 Task: Find a place to stay in Rondonópolis, Brazil, from June 2 to June 15 for 2 guests, with a price range of ₹10,000 to ₹15,000, and apply filters for Superhost, English-speaking host, 1 bedroom, 1 bed, 1 bathroom, hotel type, kitchen amenity, and Instant Book option.
Action: Mouse moved to (431, 121)
Screenshot: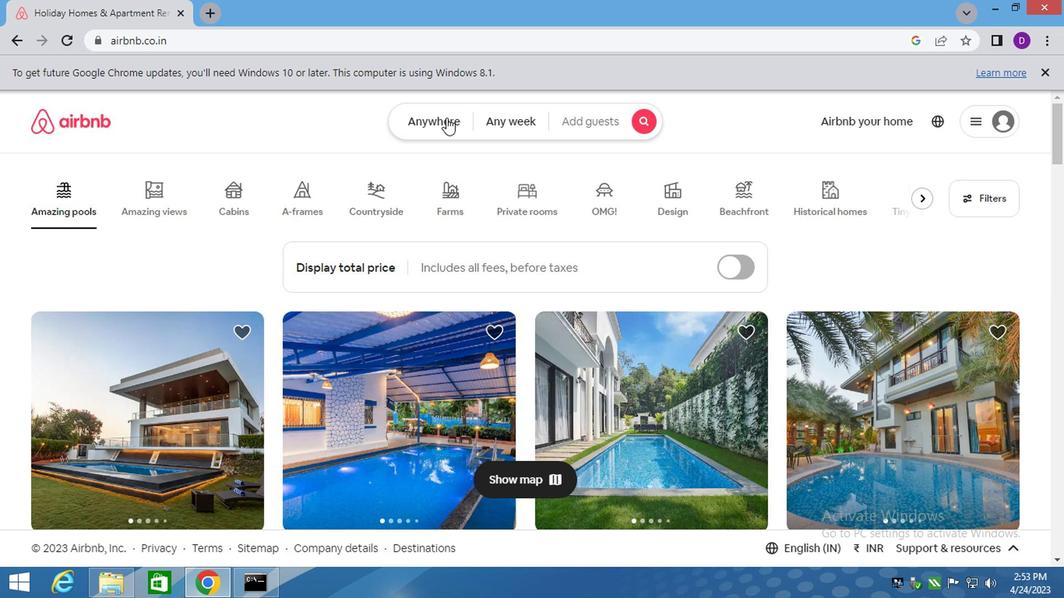 
Action: Mouse pressed left at (431, 121)
Screenshot: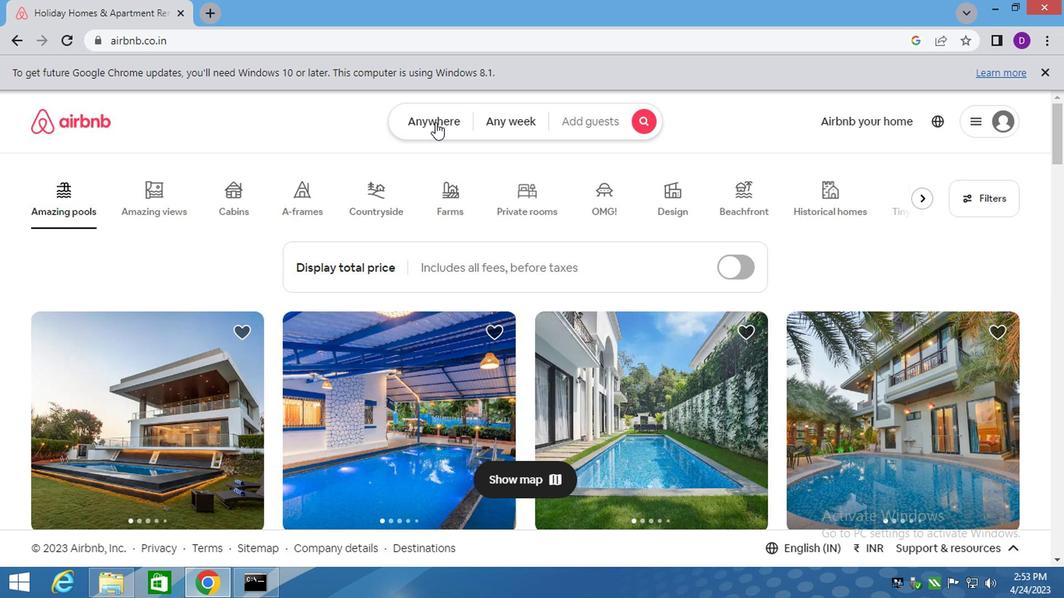 
Action: Mouse moved to (299, 180)
Screenshot: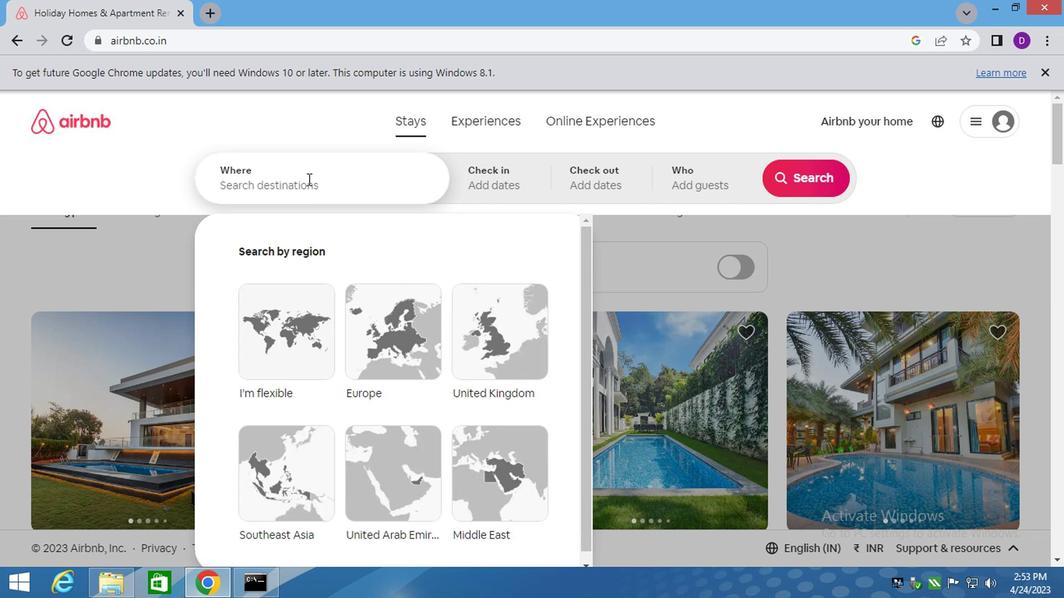 
Action: Mouse pressed left at (299, 180)
Screenshot: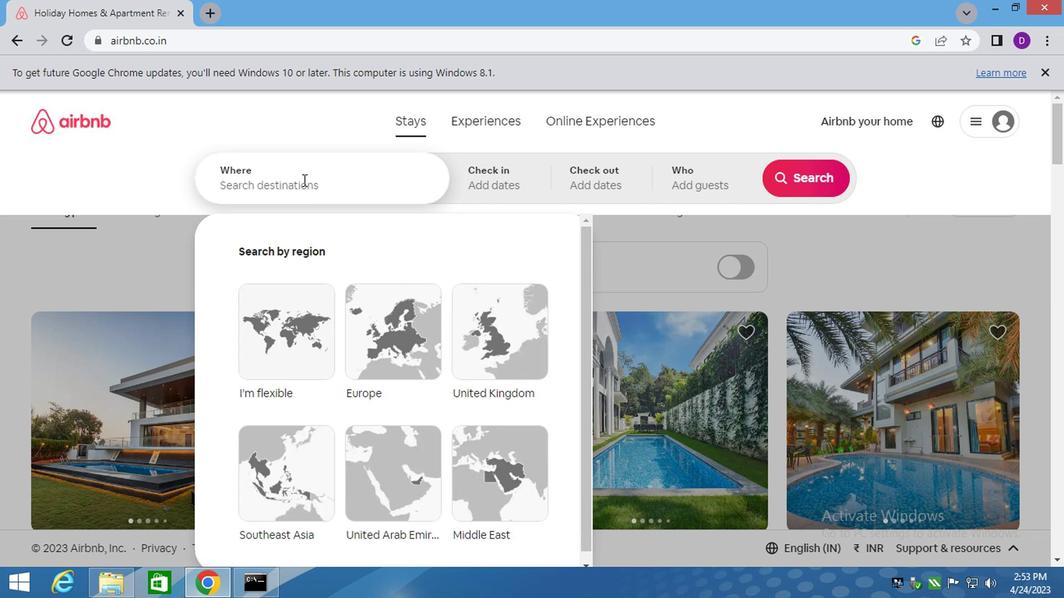 
Action: Key pressed ronbonopolis,<Key.space><Key.shift>BRAZIL<Key.enter>
Screenshot: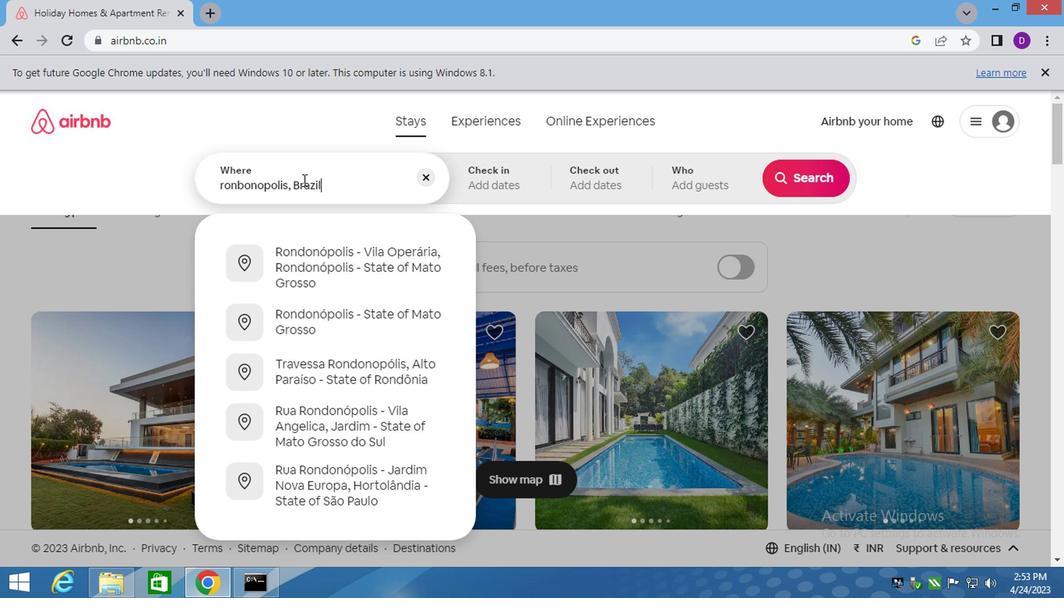 
Action: Mouse moved to (790, 304)
Screenshot: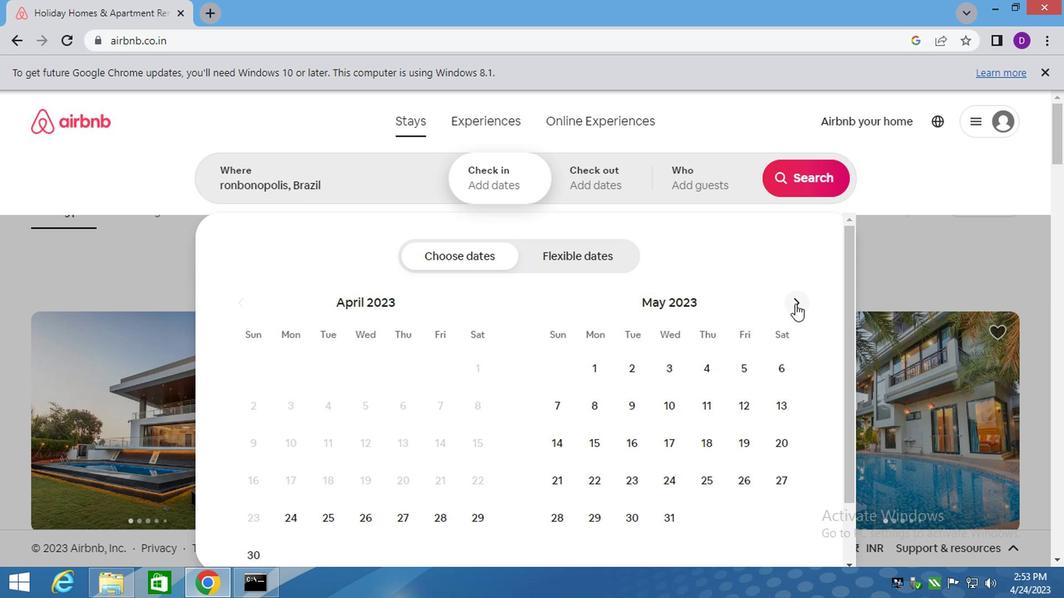 
Action: Mouse pressed left at (790, 304)
Screenshot: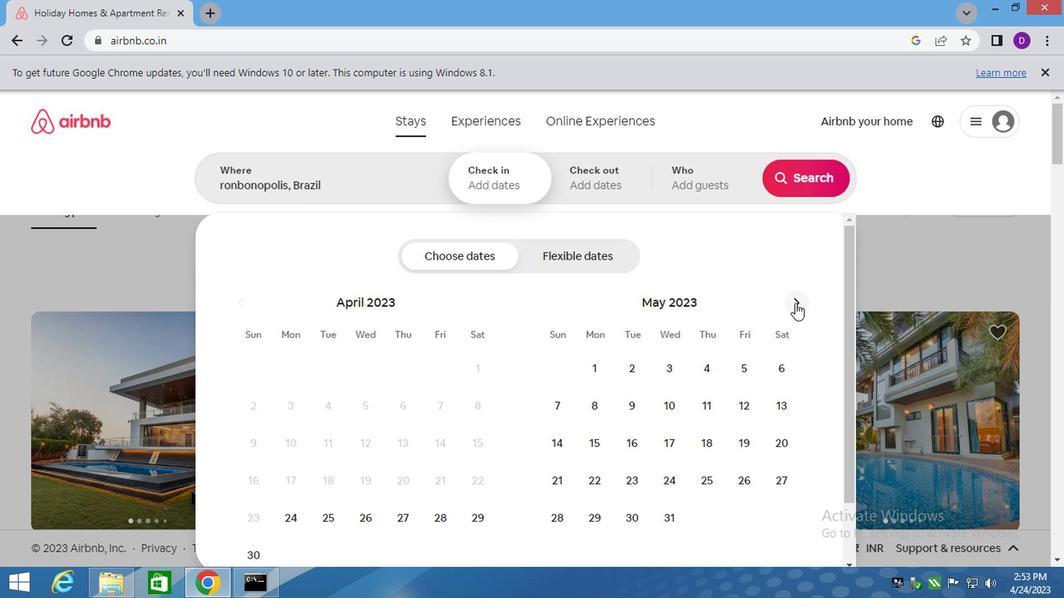 
Action: Mouse moved to (739, 378)
Screenshot: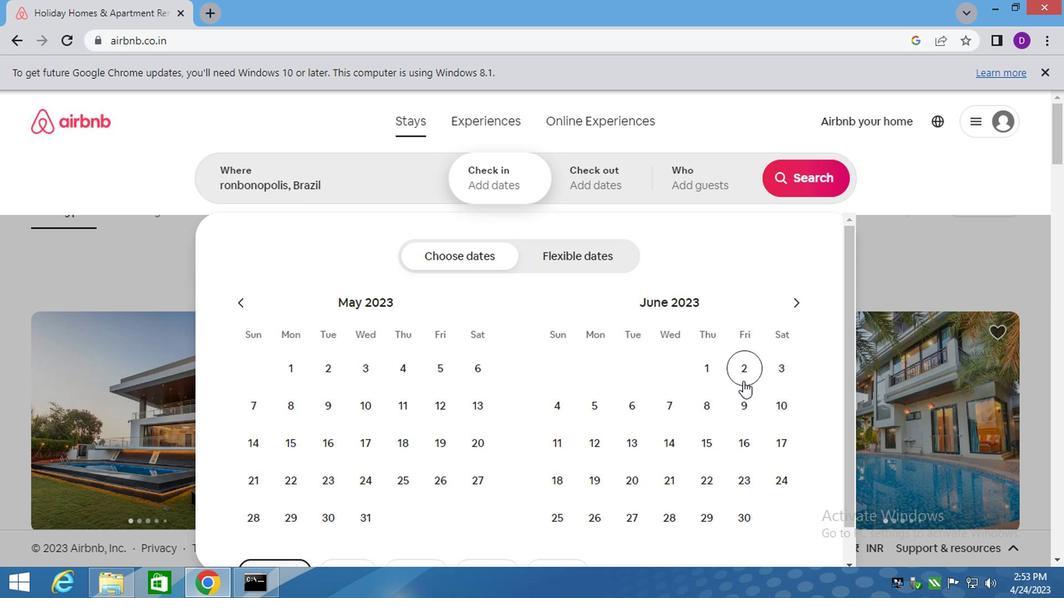 
Action: Mouse pressed left at (739, 378)
Screenshot: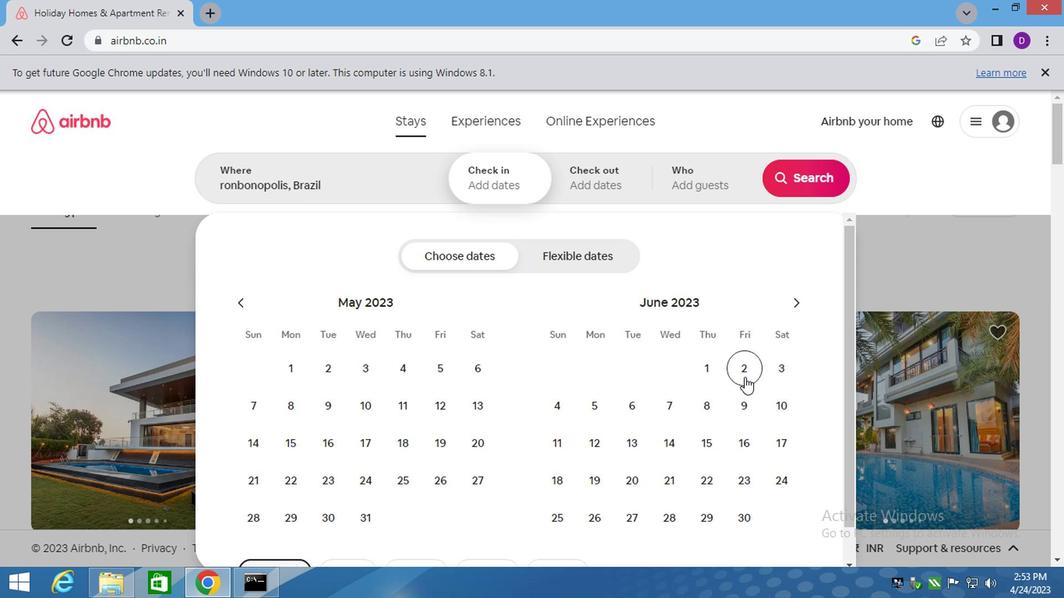 
Action: Mouse moved to (708, 441)
Screenshot: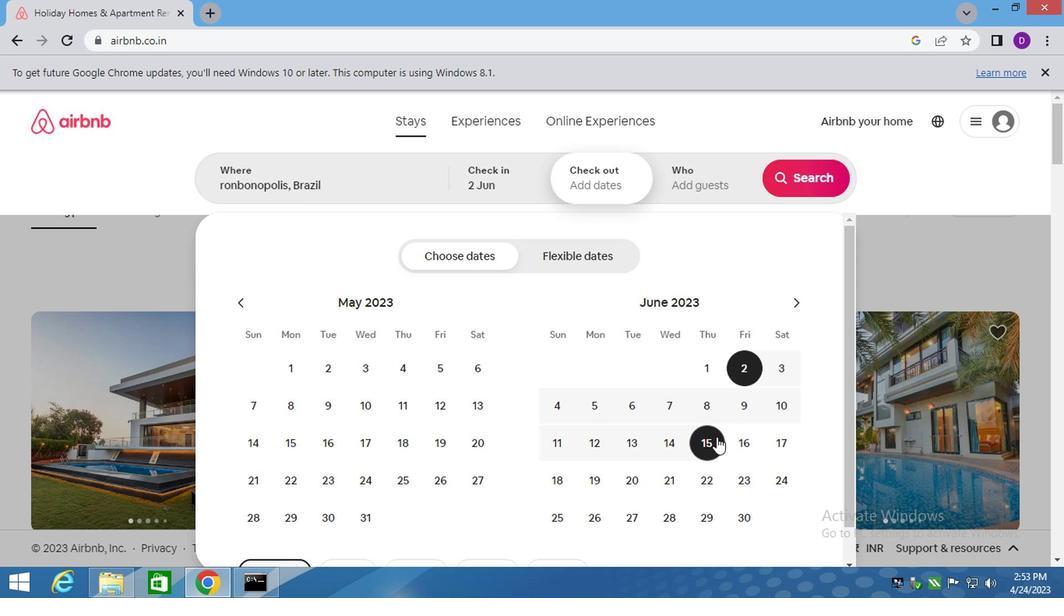 
Action: Mouse pressed left at (708, 441)
Screenshot: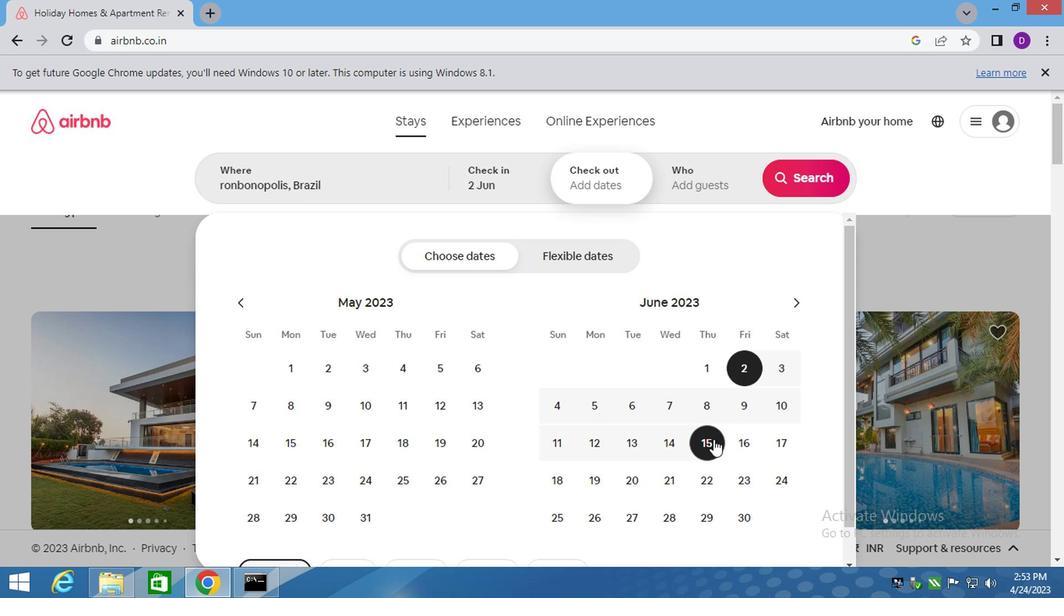 
Action: Mouse moved to (676, 180)
Screenshot: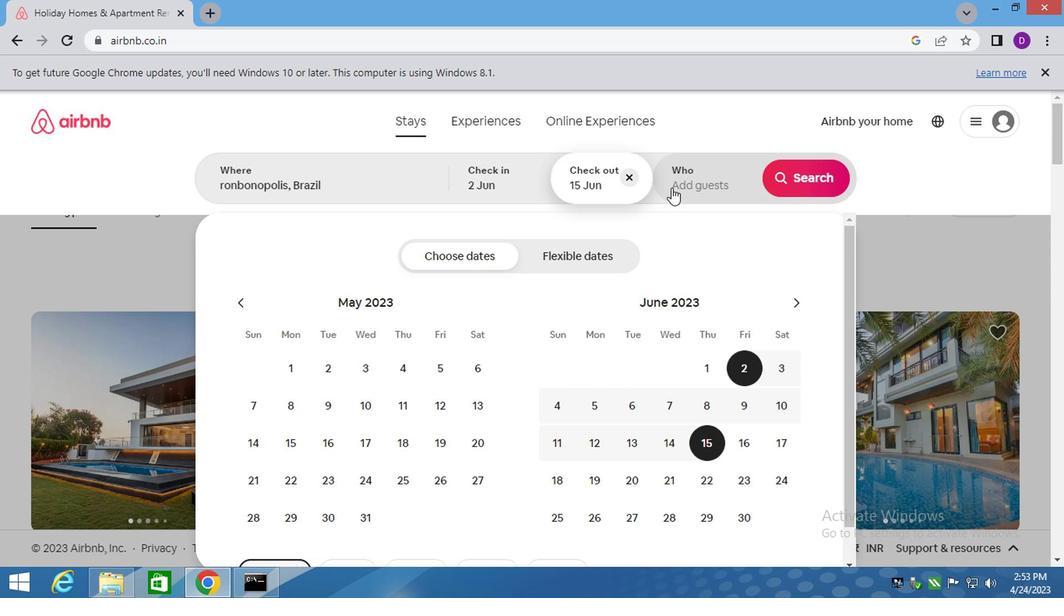 
Action: Mouse pressed left at (676, 180)
Screenshot: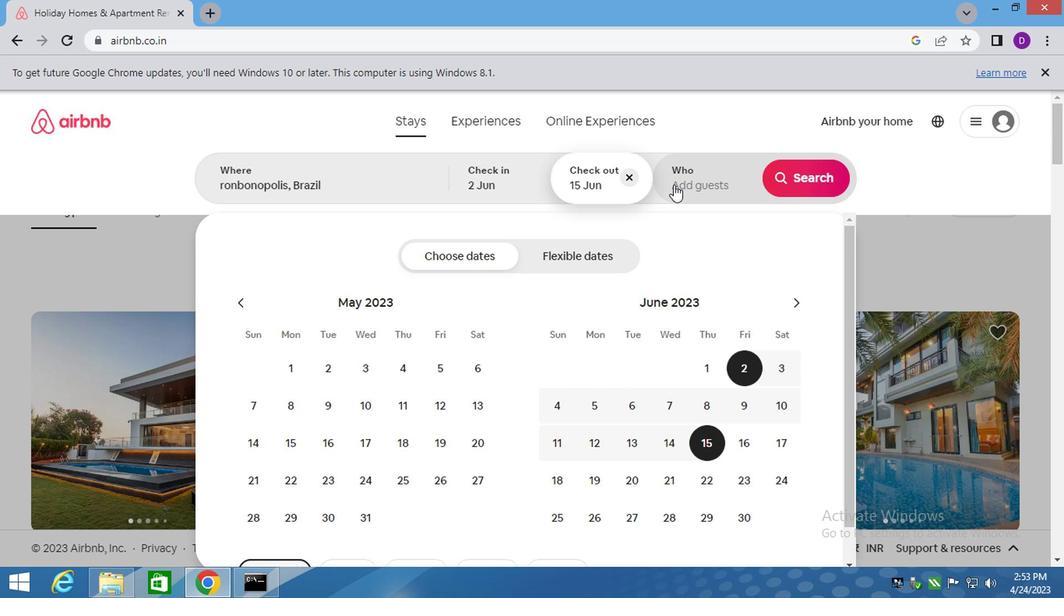 
Action: Mouse moved to (809, 265)
Screenshot: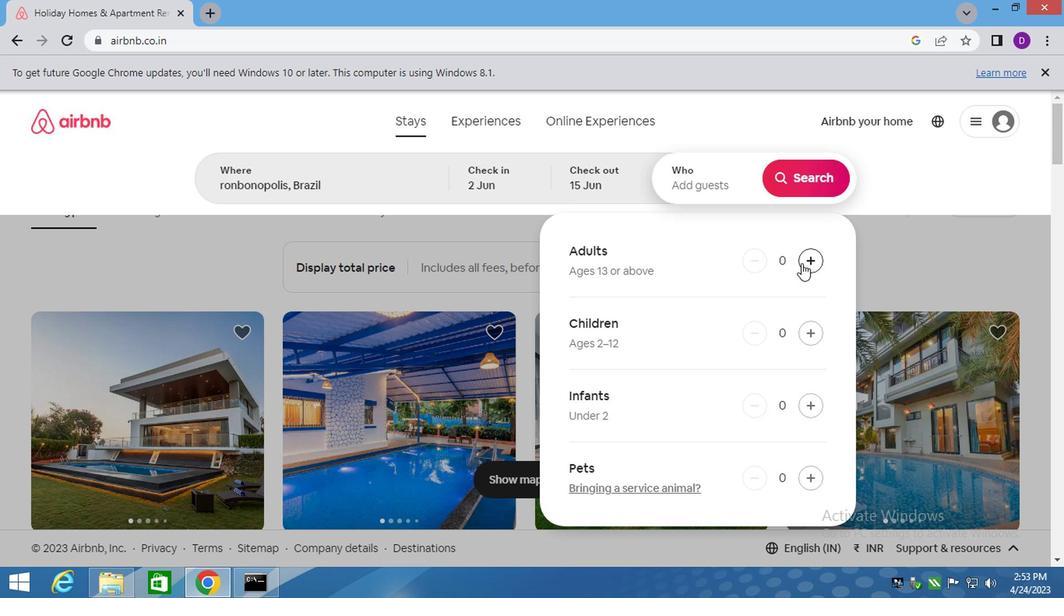
Action: Mouse pressed left at (809, 265)
Screenshot: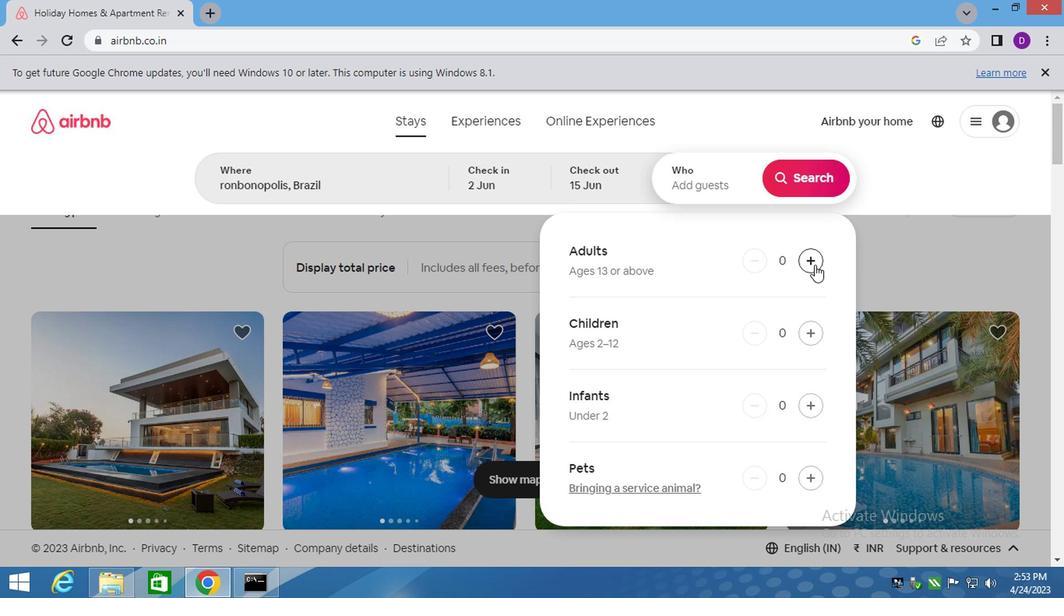 
Action: Mouse pressed left at (809, 265)
Screenshot: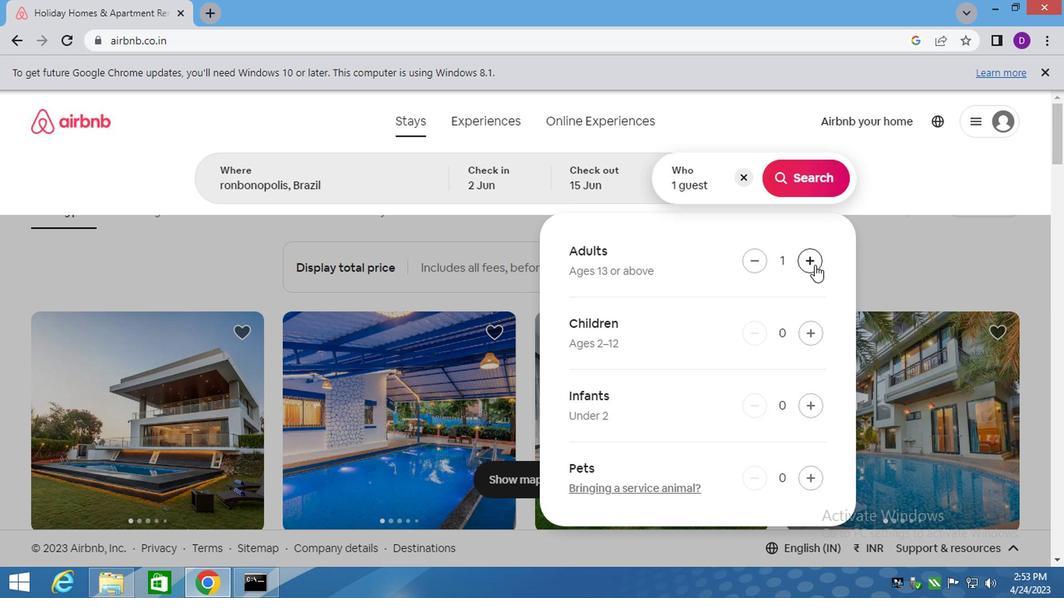 
Action: Mouse moved to (803, 483)
Screenshot: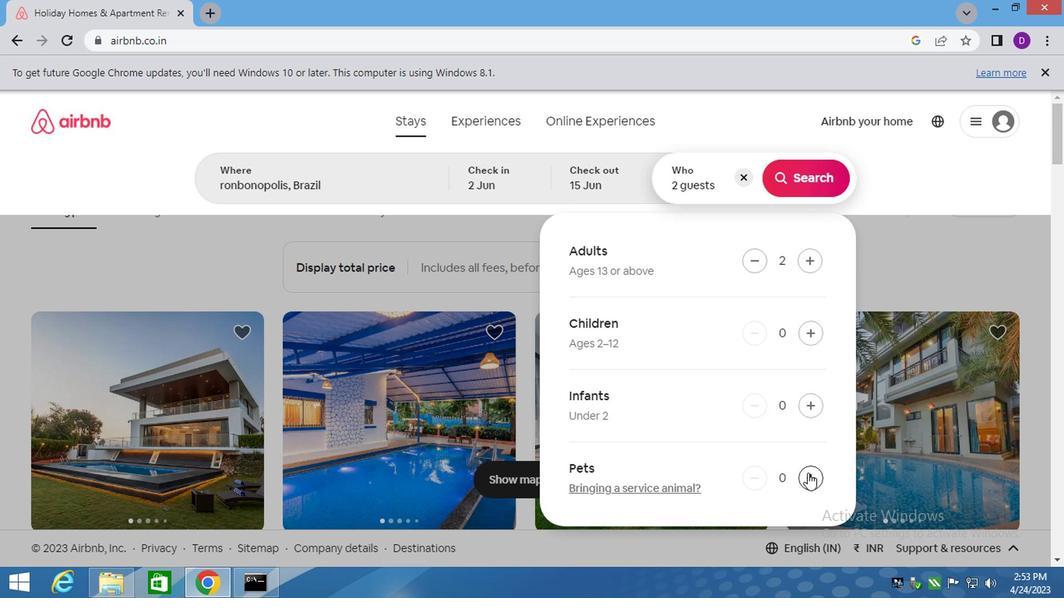 
Action: Mouse pressed left at (803, 483)
Screenshot: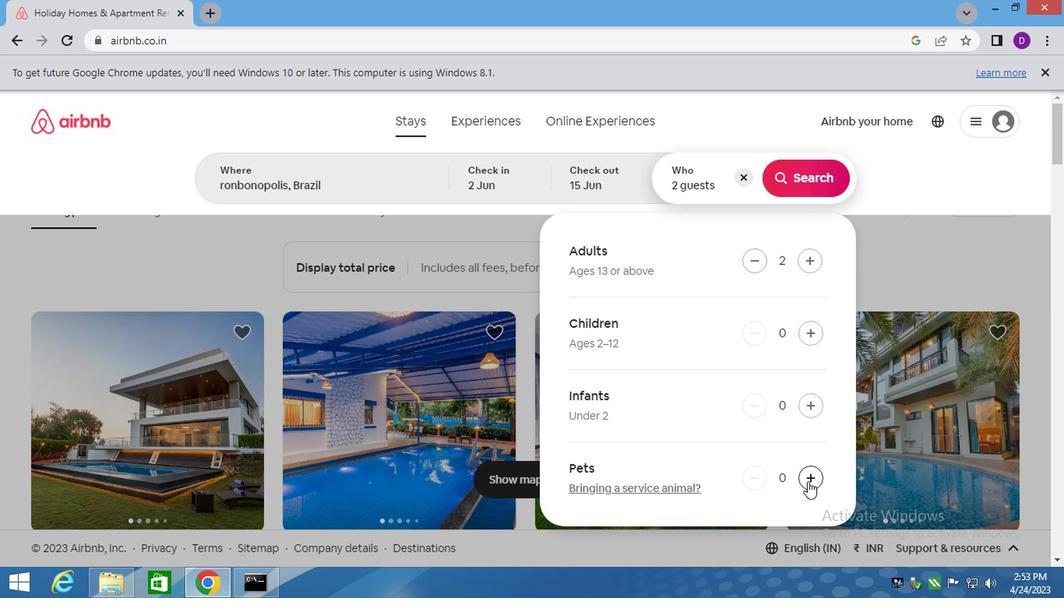 
Action: Mouse moved to (809, 184)
Screenshot: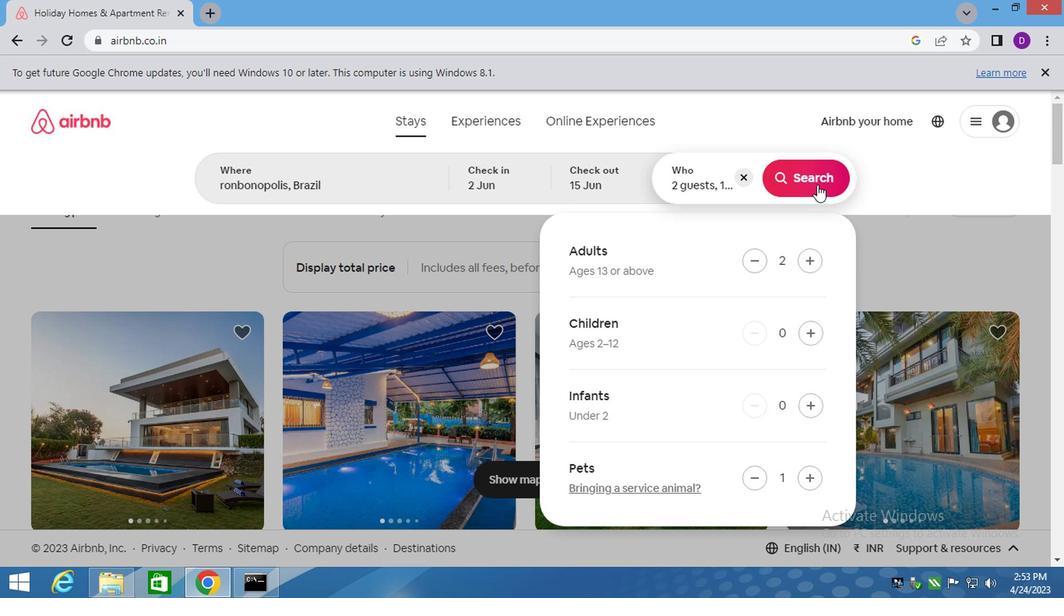 
Action: Mouse pressed left at (809, 184)
Screenshot: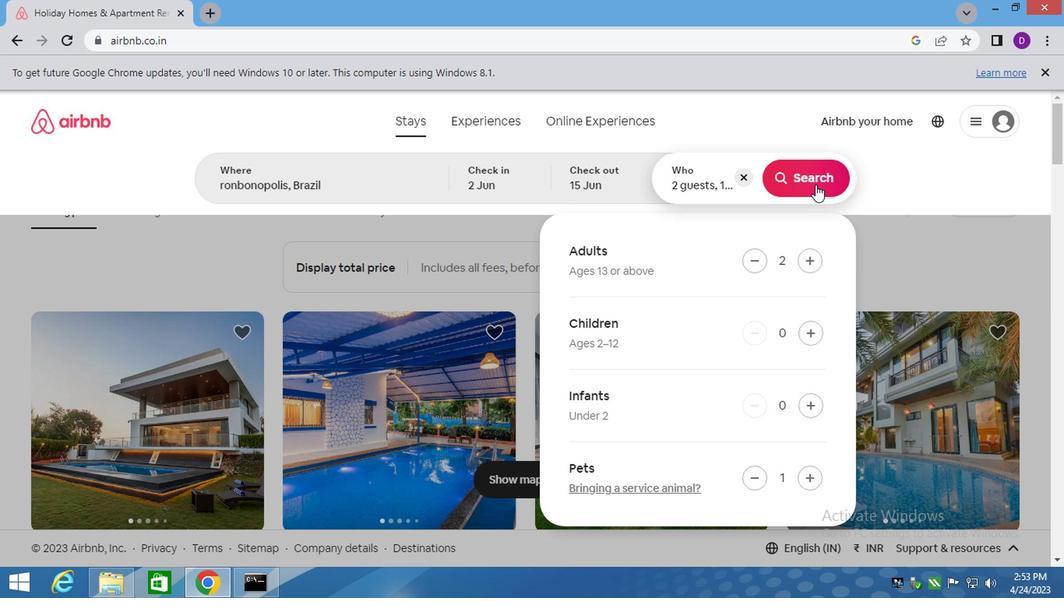 
Action: Mouse moved to (1000, 183)
Screenshot: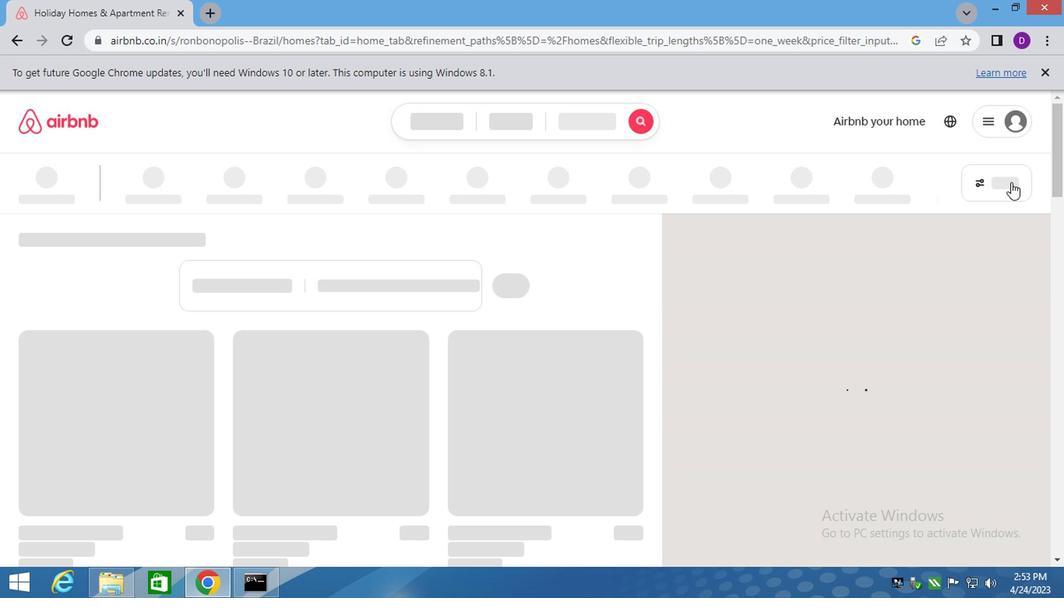 
Action: Mouse pressed left at (1000, 183)
Screenshot: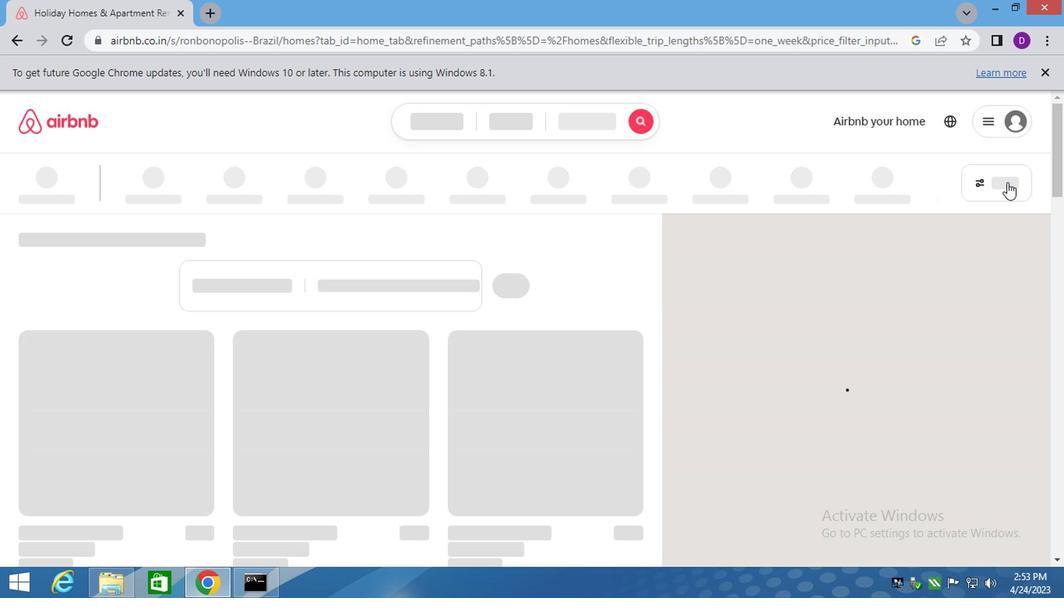 
Action: Mouse moved to (312, 434)
Screenshot: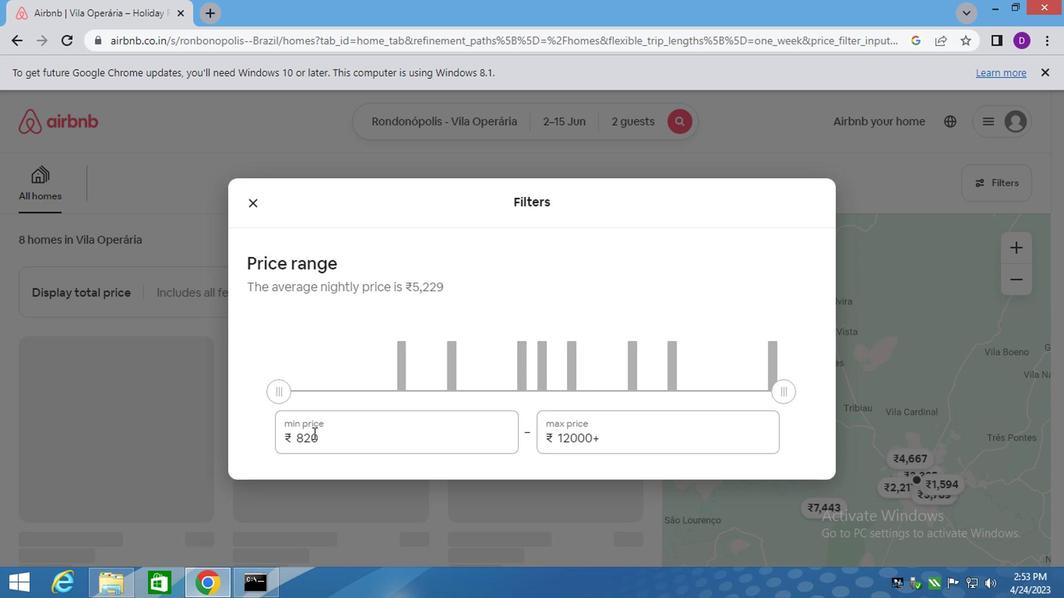 
Action: Mouse pressed left at (312, 434)
Screenshot: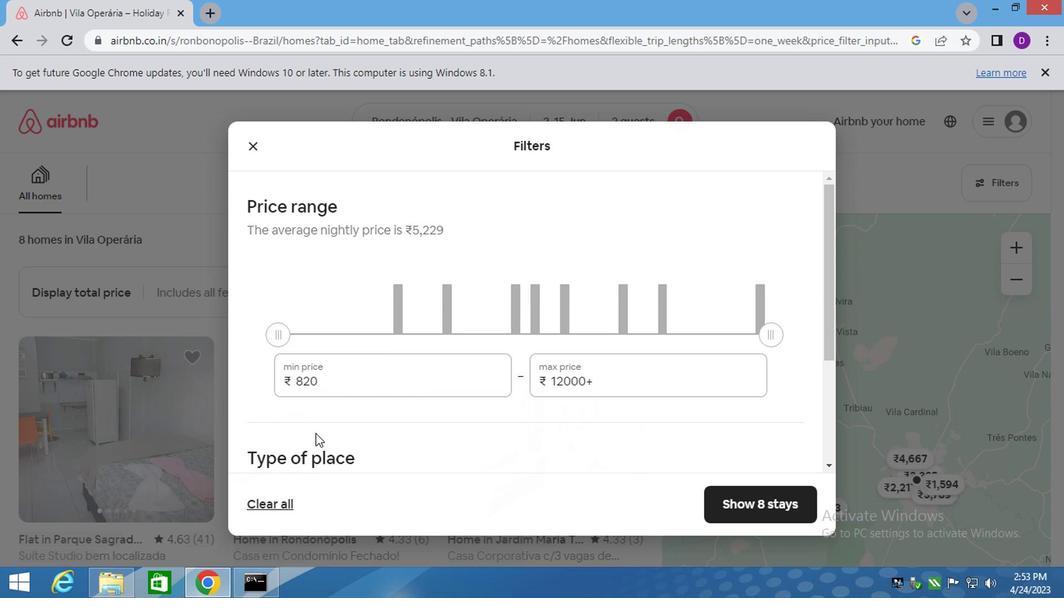 
Action: Mouse moved to (320, 370)
Screenshot: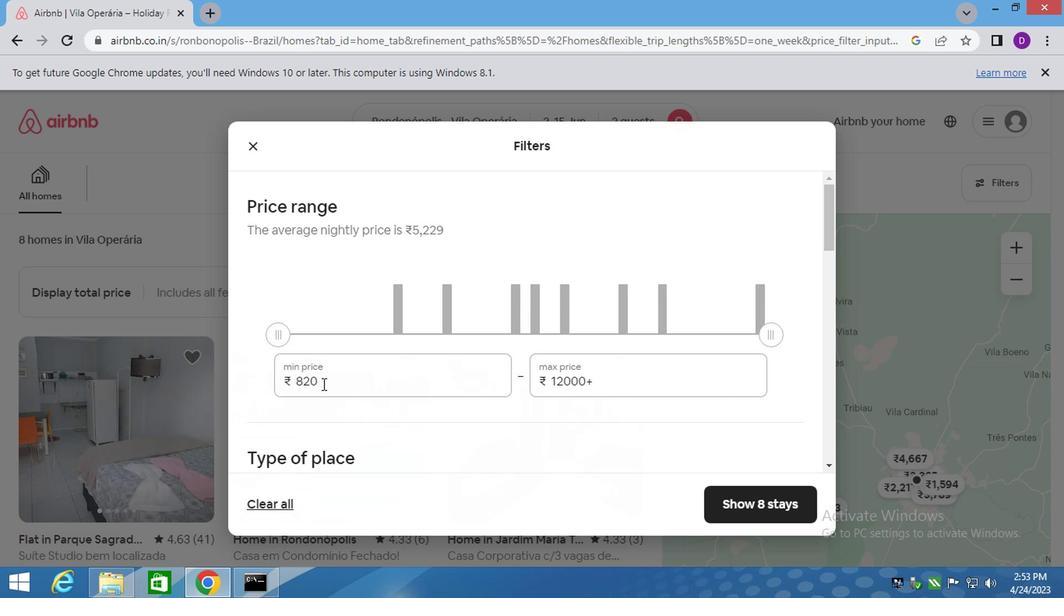 
Action: Mouse pressed left at (320, 370)
Screenshot: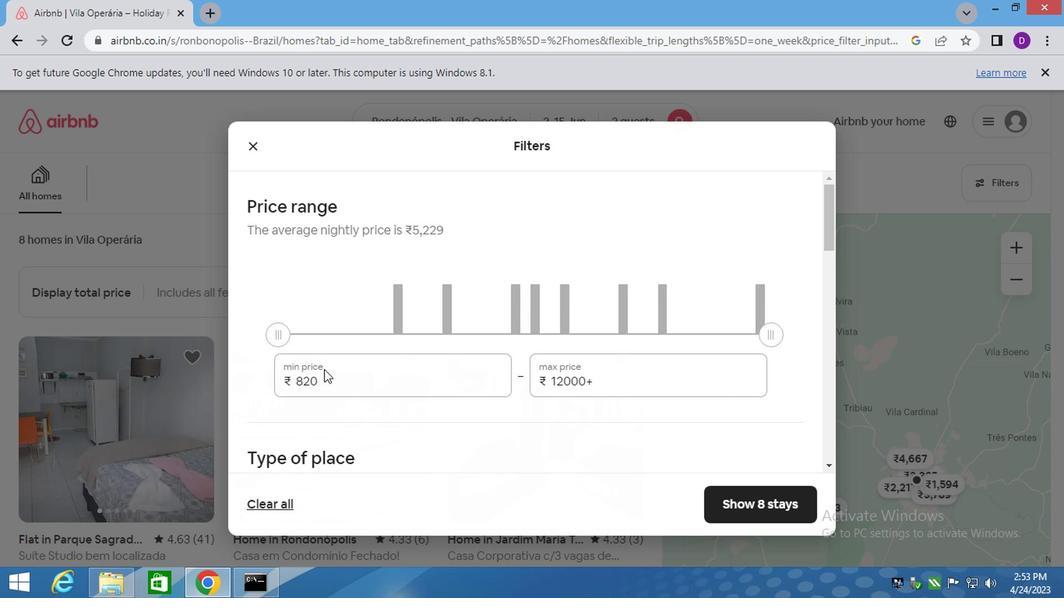 
Action: Mouse moved to (318, 380)
Screenshot: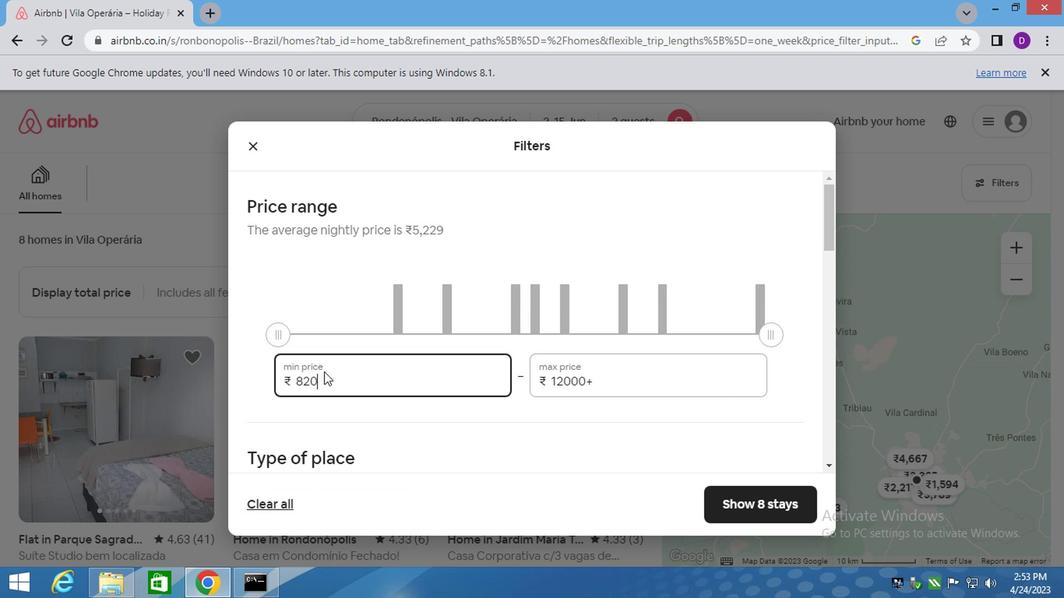 
Action: Mouse pressed left at (318, 380)
Screenshot: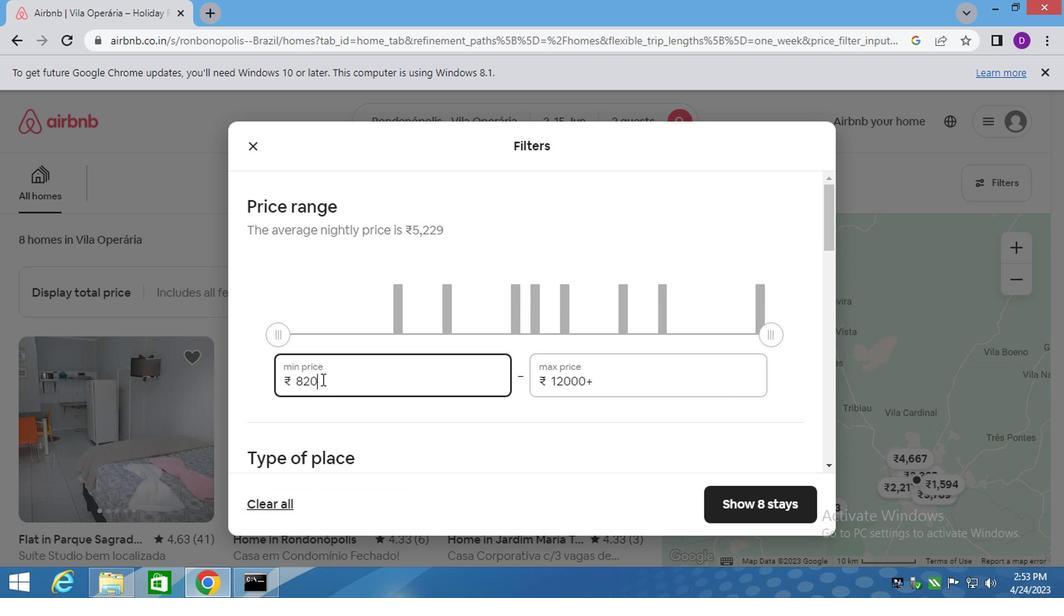 
Action: Mouse pressed left at (318, 380)
Screenshot: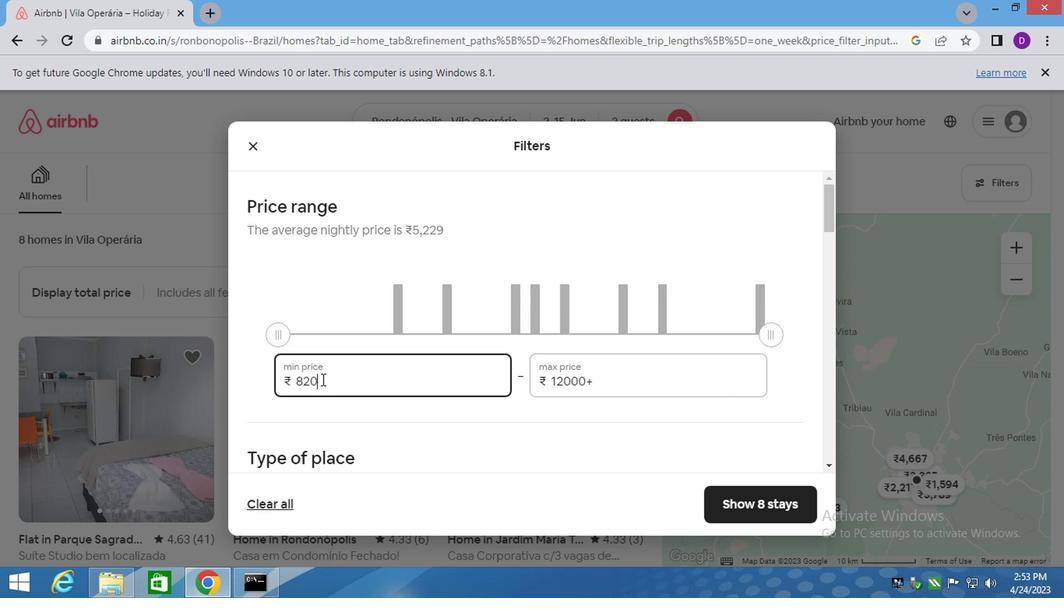 
Action: Mouse pressed left at (318, 380)
Screenshot: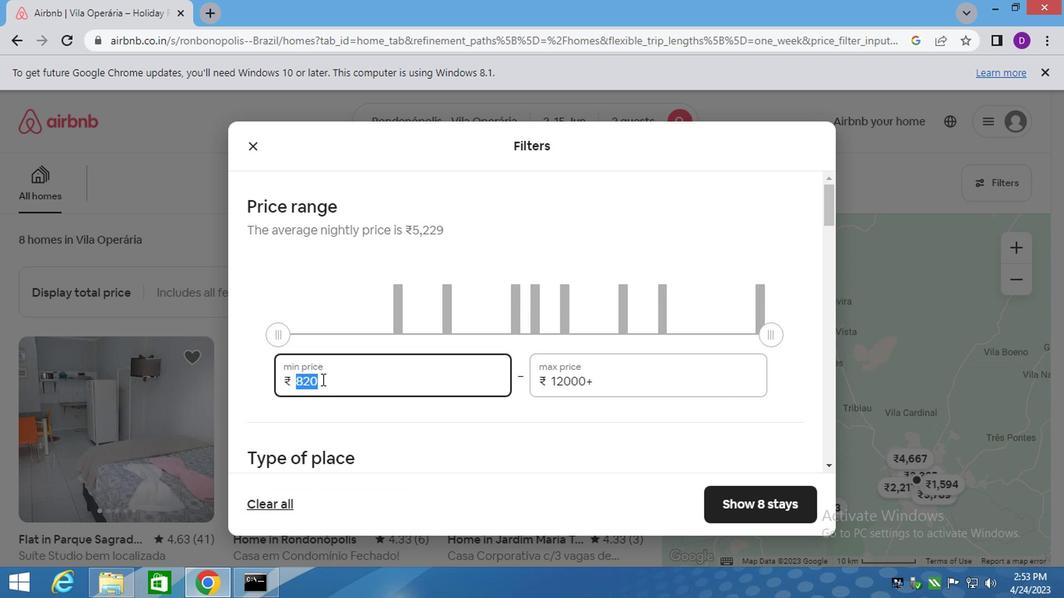 
Action: Key pressed 10
Screenshot: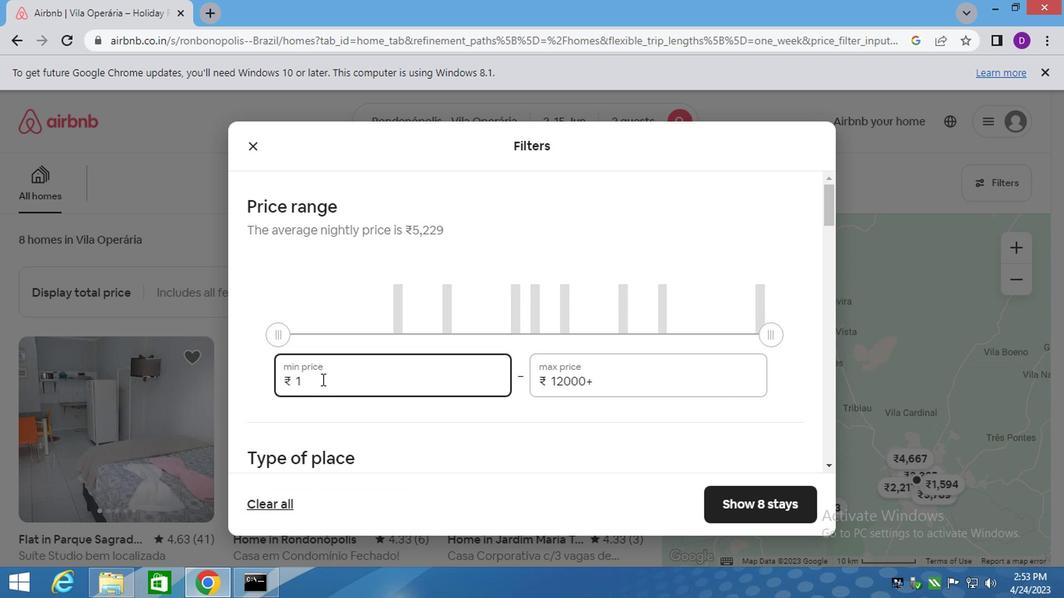 
Action: Mouse moved to (321, 382)
Screenshot: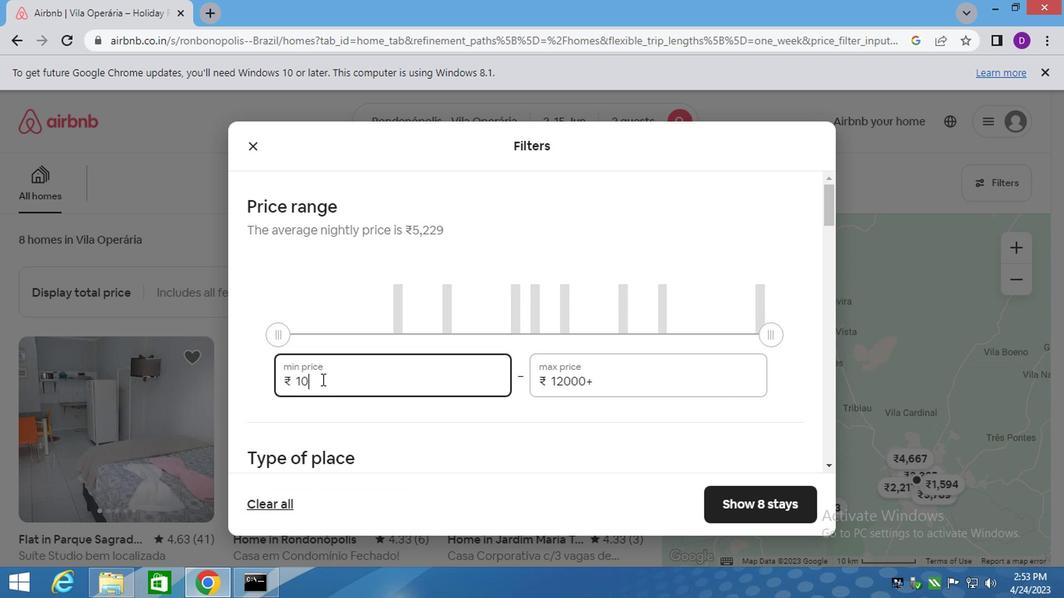 
Action: Key pressed 0 419, 489)
Screenshot: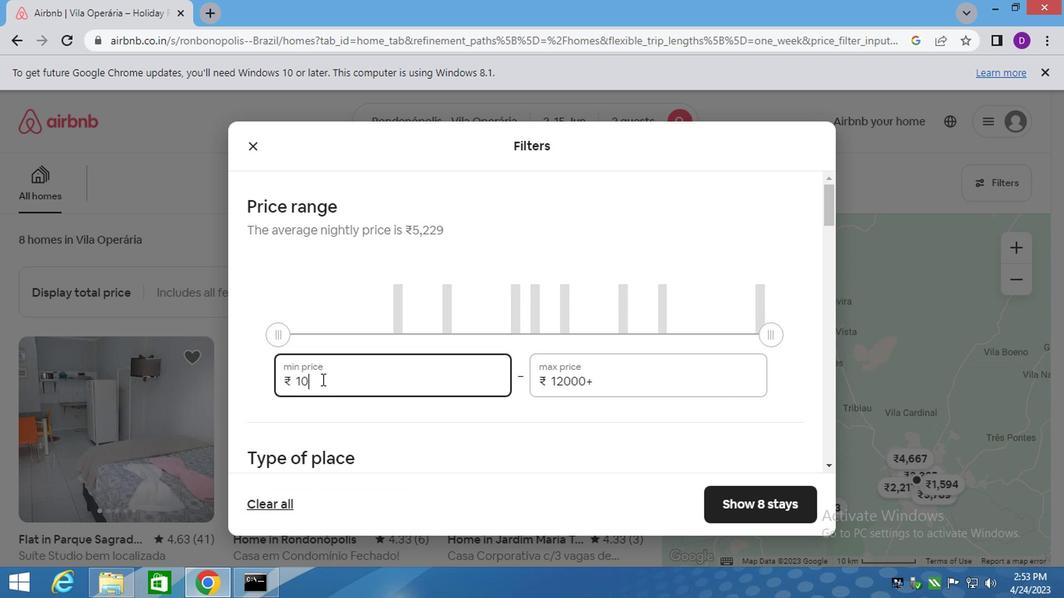 
Action: Mouse moved to (404, 382)
Screenshot: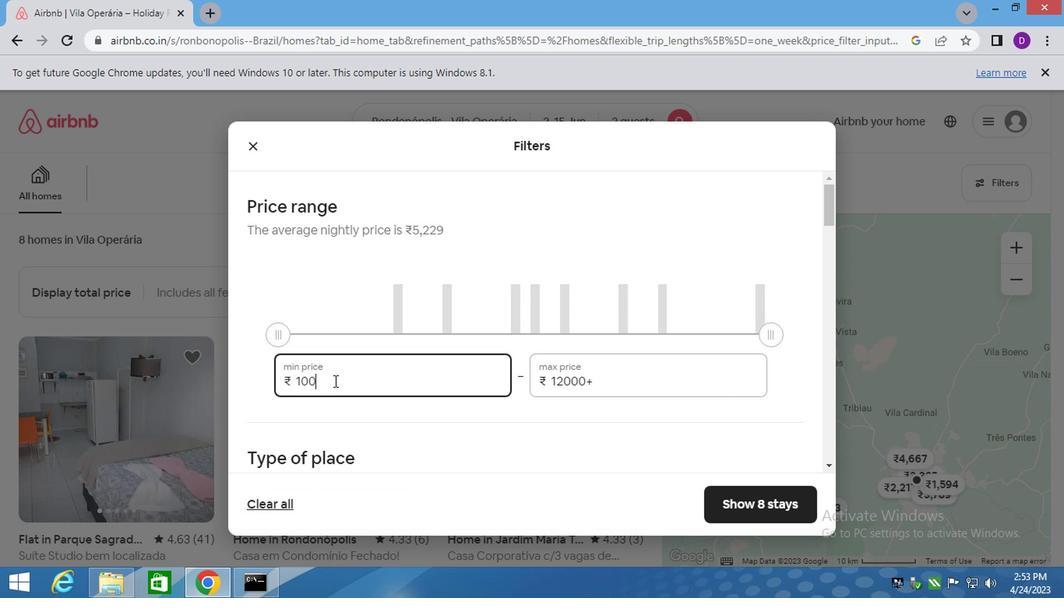 
Action: Key pressed 0
Screenshot: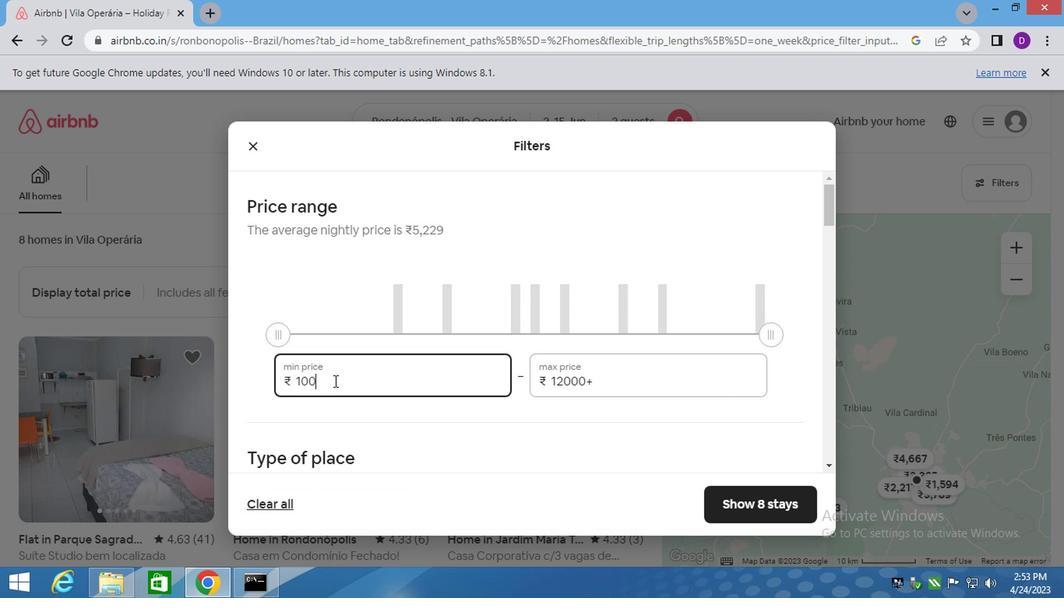 
Action: Mouse moved to (496, 382)
Screenshot: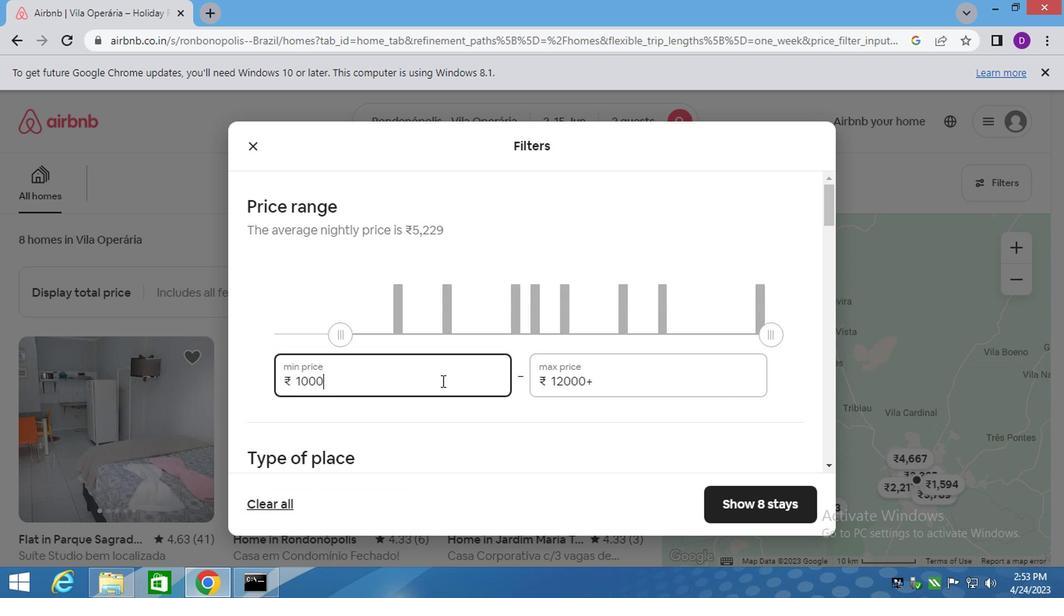
Action: Key pressed 0
Screenshot: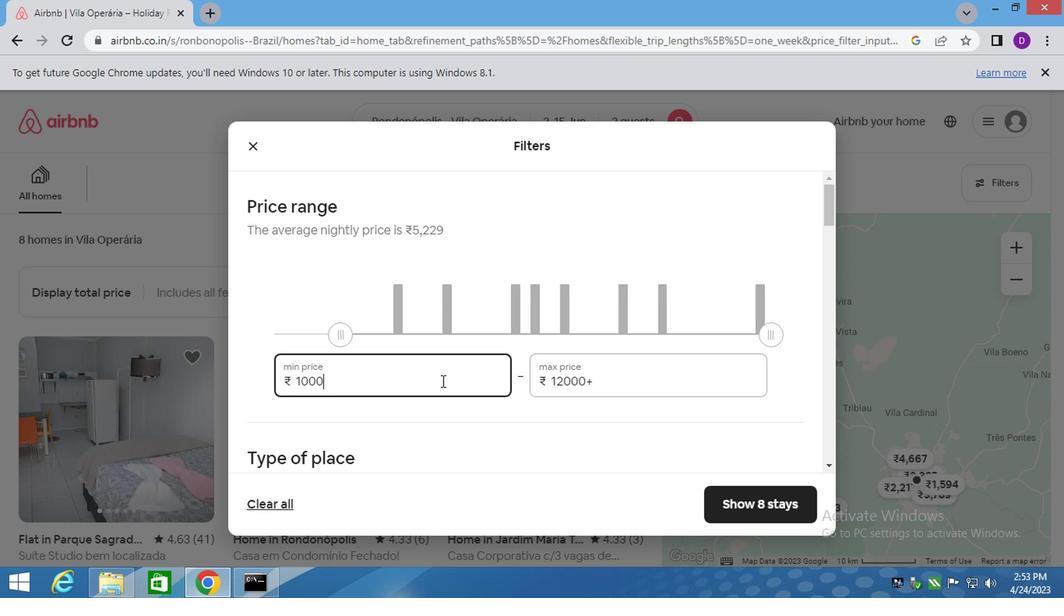 
Action: Mouse moved to (569, 382)
Screenshot: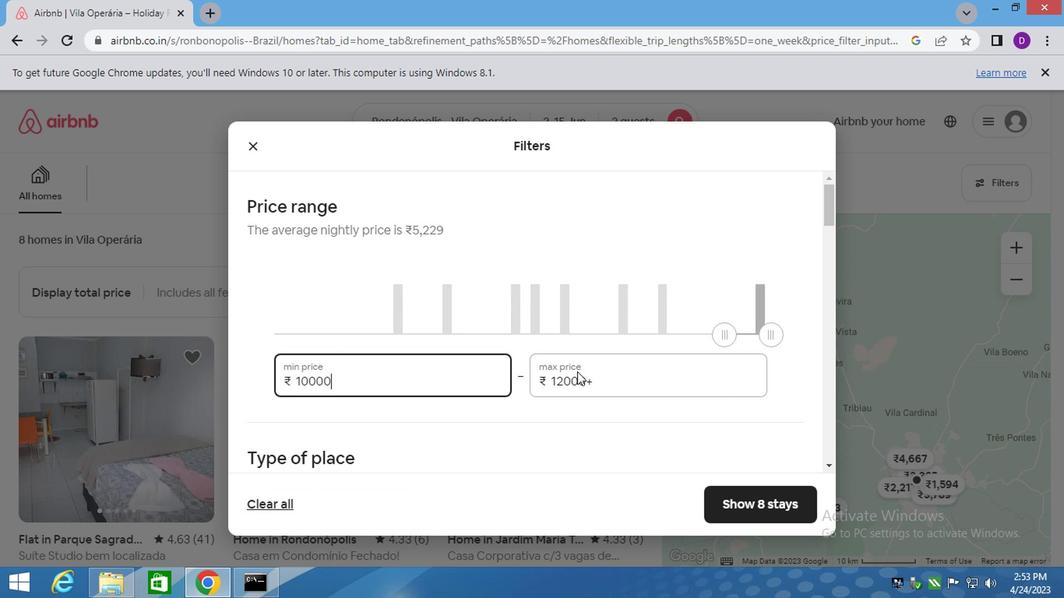 
Action: Mouse pressed left at (569, 382)
Screenshot: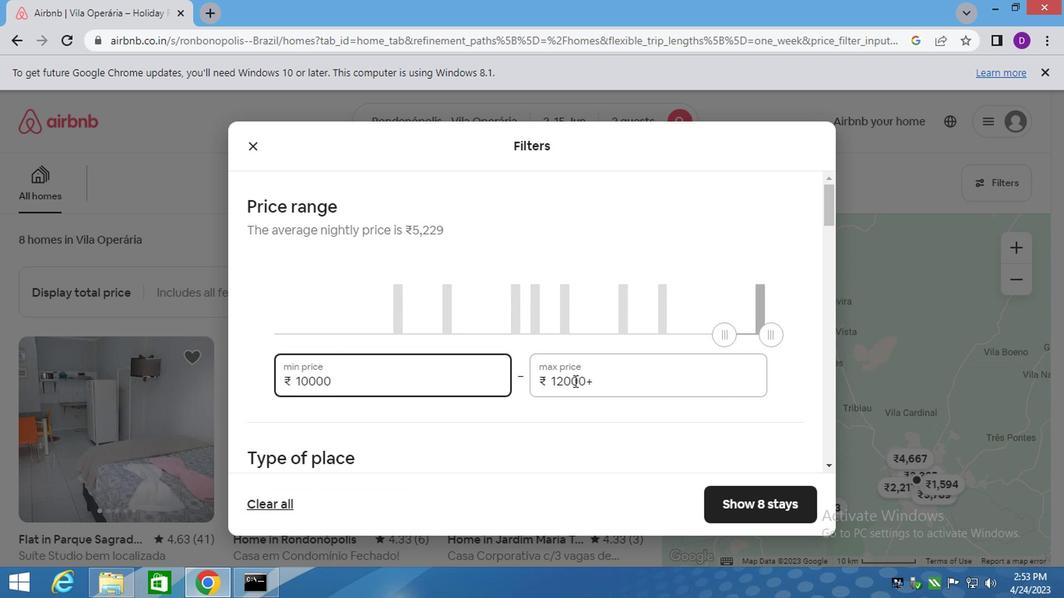 
Action: Mouse pressed left at (569, 382)
Screenshot: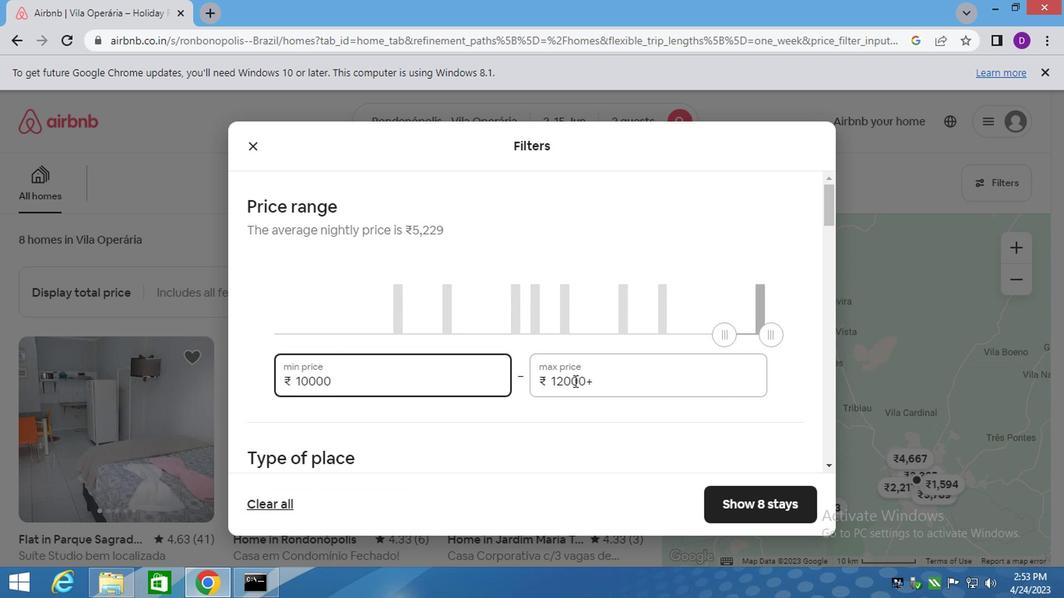 
Action: Mouse pressed left at (569, 382)
Screenshot: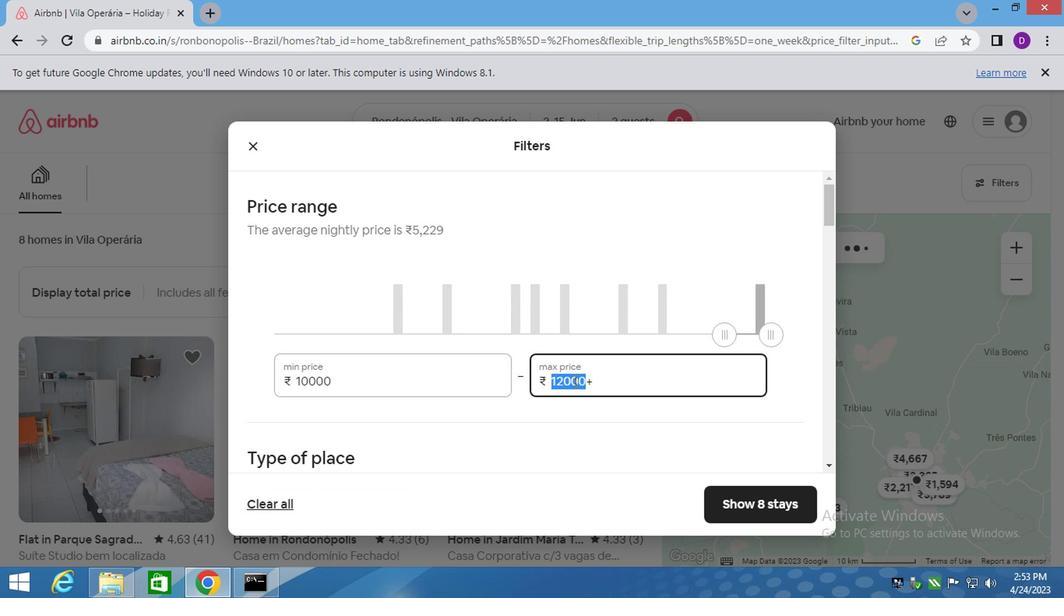 
Action: Key pressed 15000
Screenshot: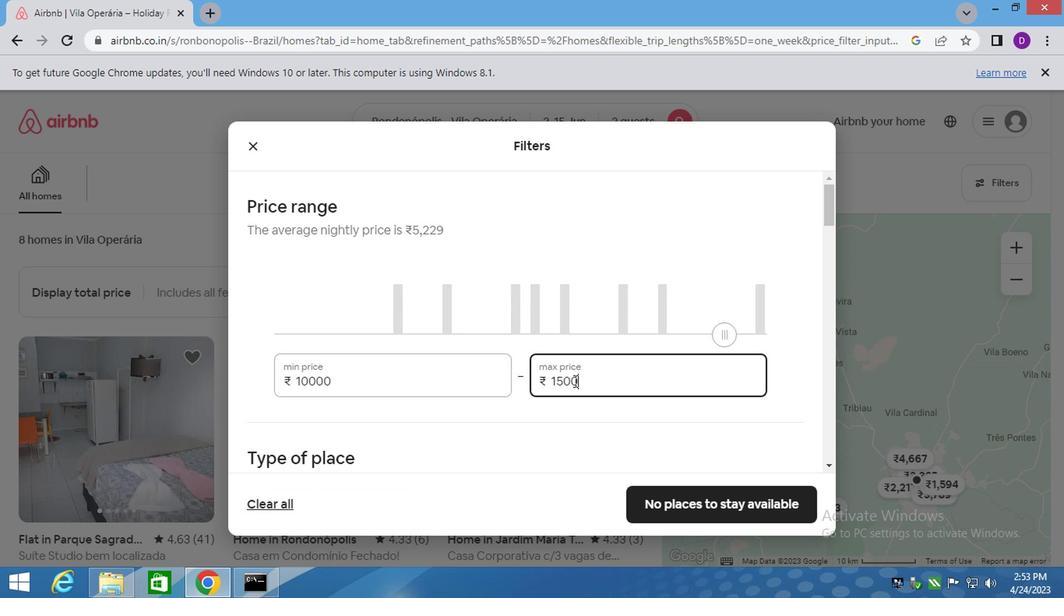 
Action: Mouse moved to (557, 382)
Screenshot: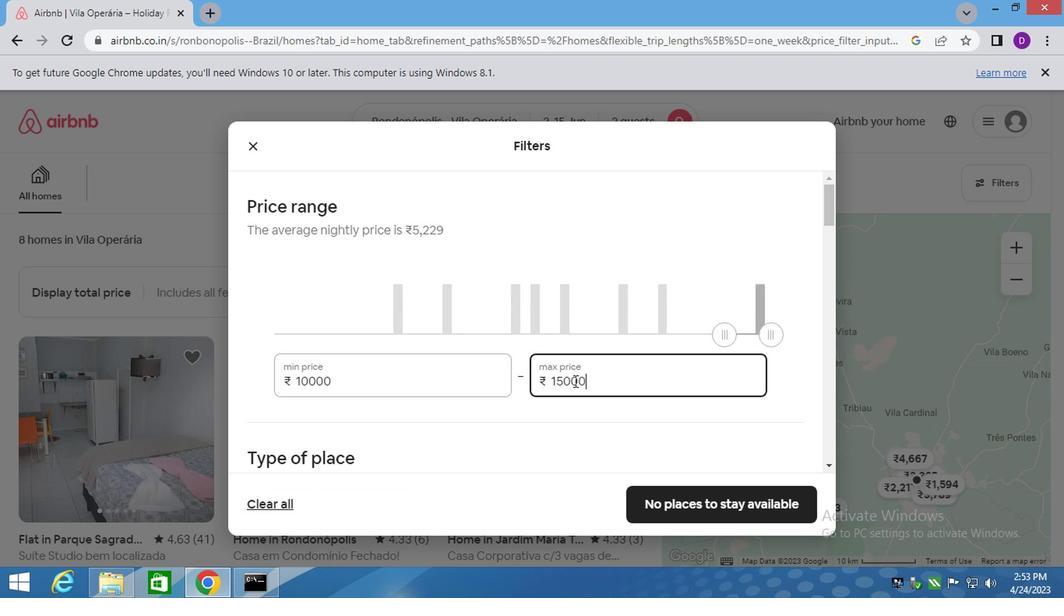 
Action: Mouse scrolled (557, 381) with delta (0, 0)
Screenshot: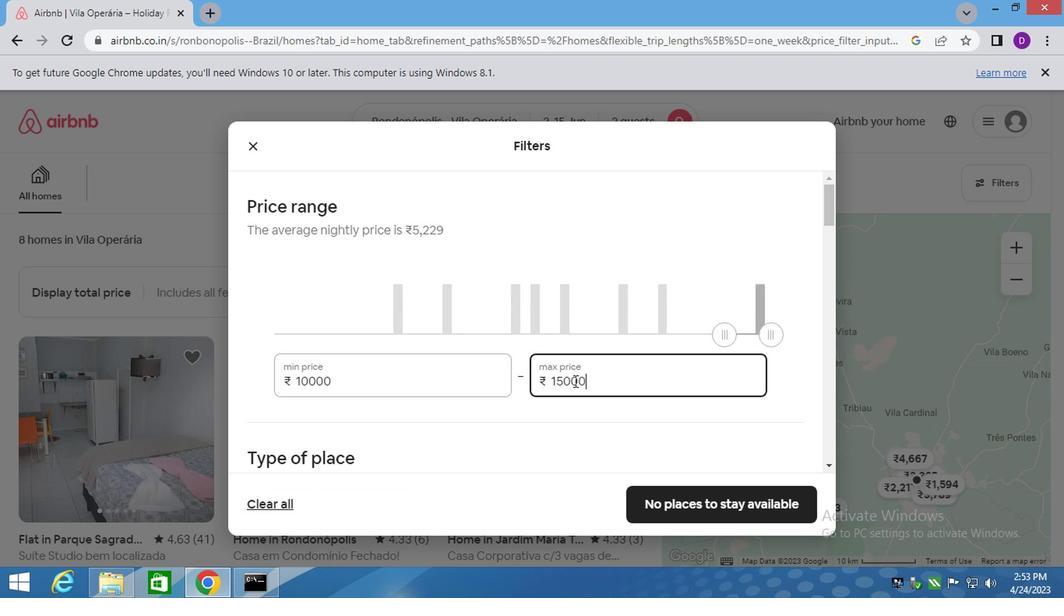
Action: Mouse moved to (529, 383)
Screenshot: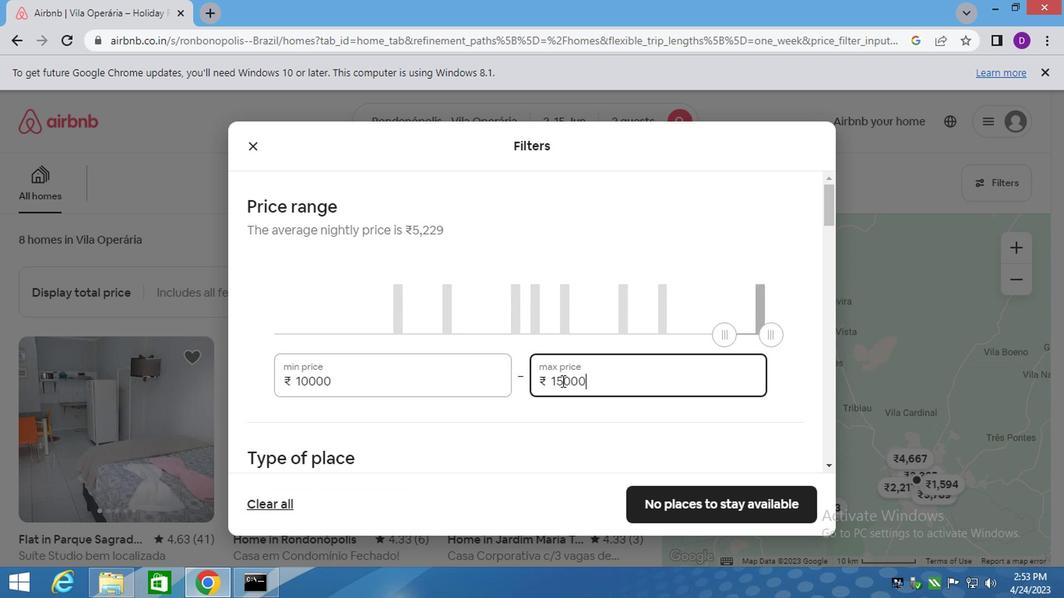 
Action: Mouse scrolled (530, 382) with delta (0, -1)
Screenshot: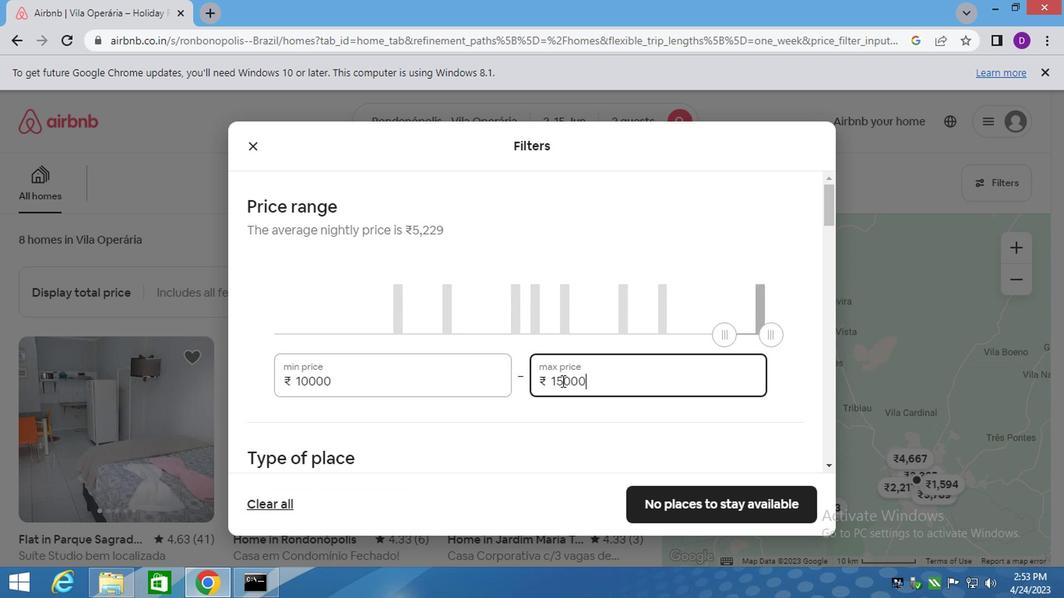 
Action: Mouse moved to (318, 358)
Screenshot: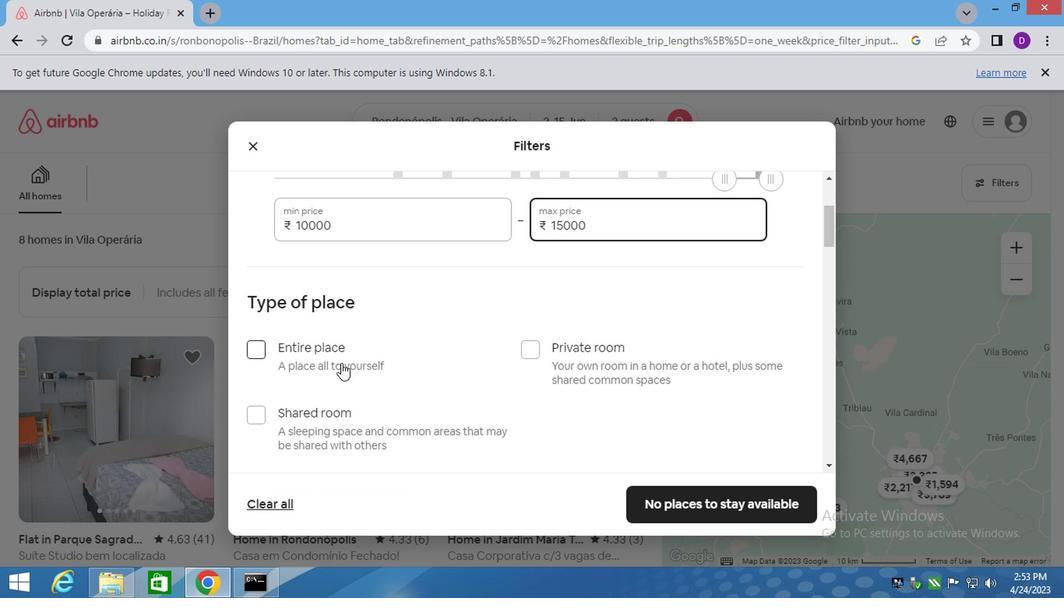 
Action: Mouse pressed left at (318, 358)
Screenshot: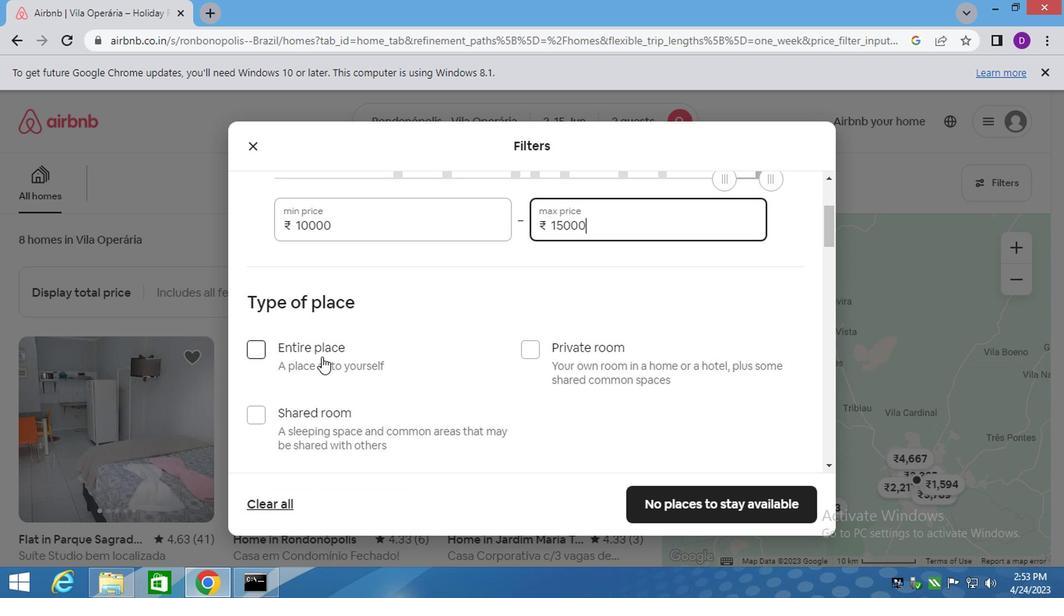 
Action: Mouse scrolled (318, 357) with delta (0, 0)
Screenshot: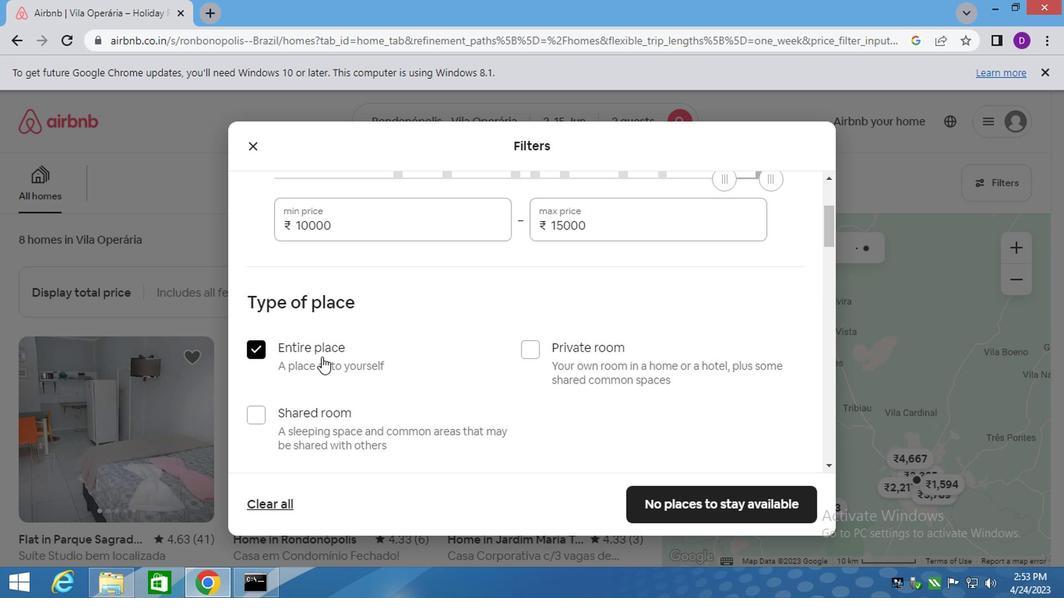 
Action: Mouse scrolled (318, 357) with delta (0, 0)
Screenshot: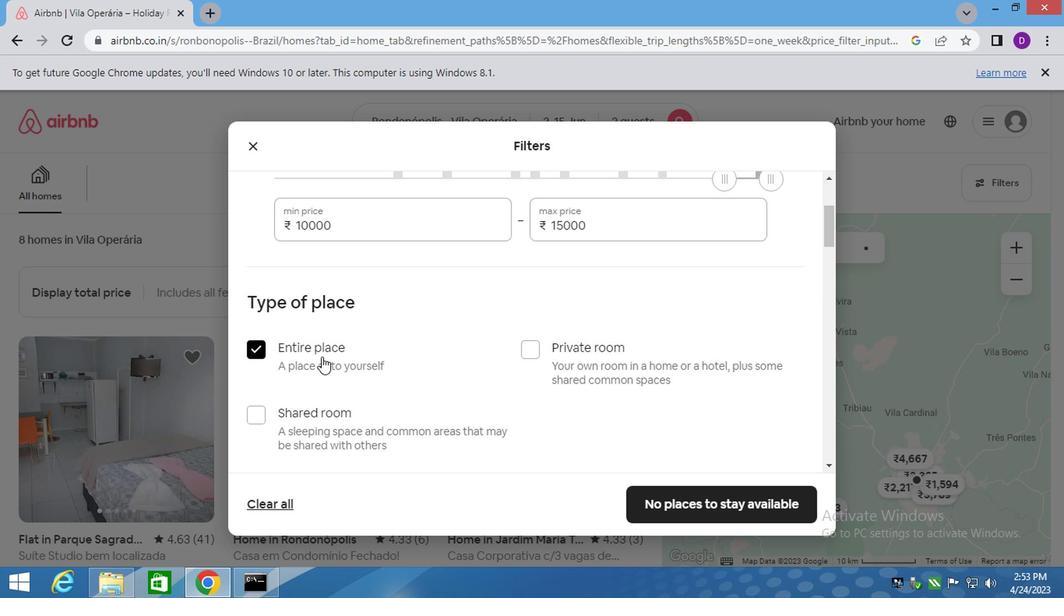 
Action: Mouse scrolled (318, 357) with delta (0, 0)
Screenshot: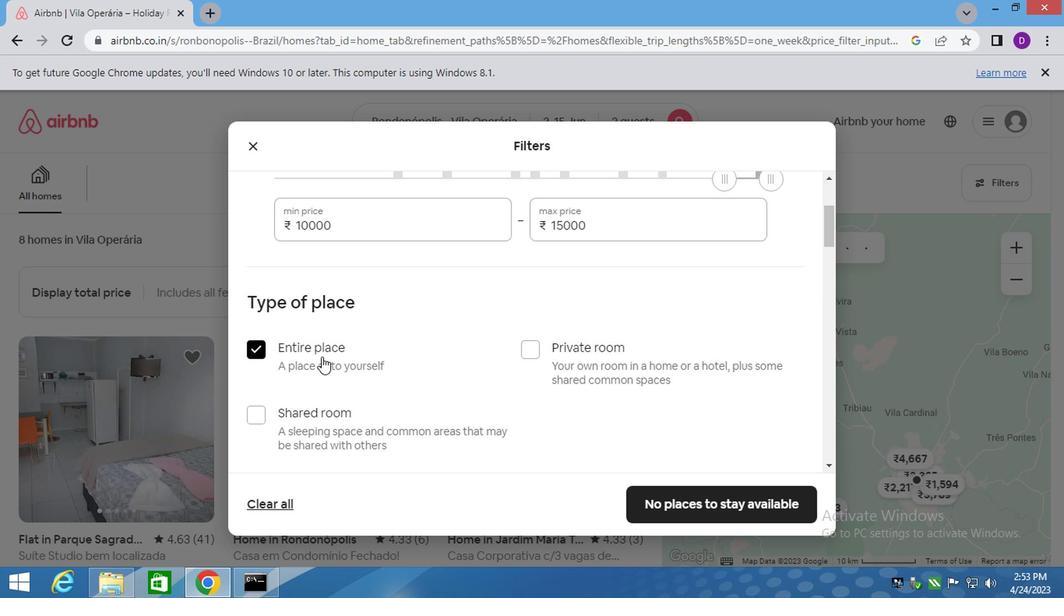 
Action: Mouse moved to (503, 389)
Screenshot: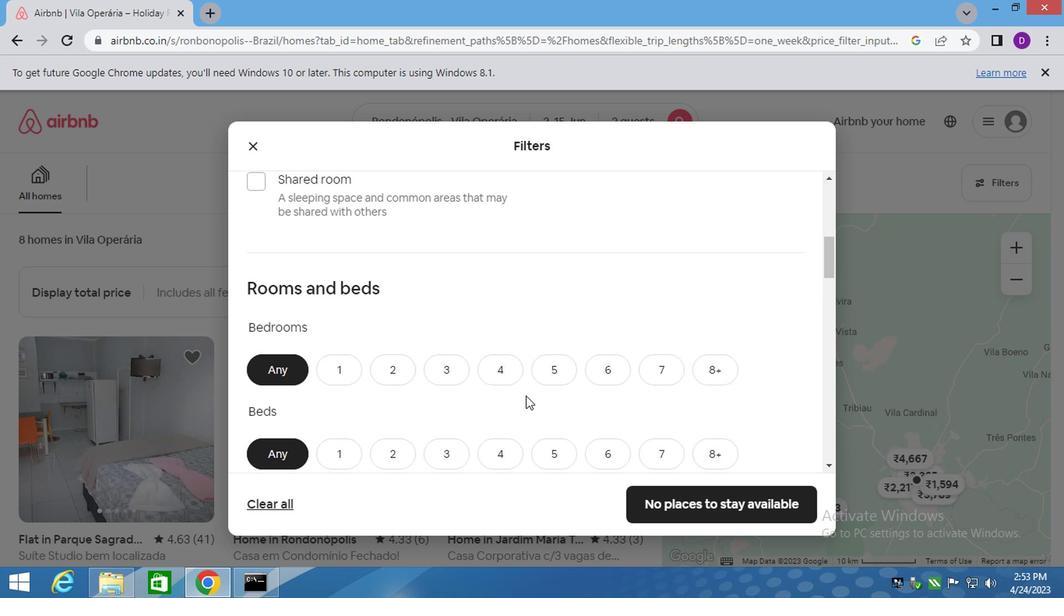 
Action: Mouse scrolled (503, 389) with delta (0, 0)
Screenshot: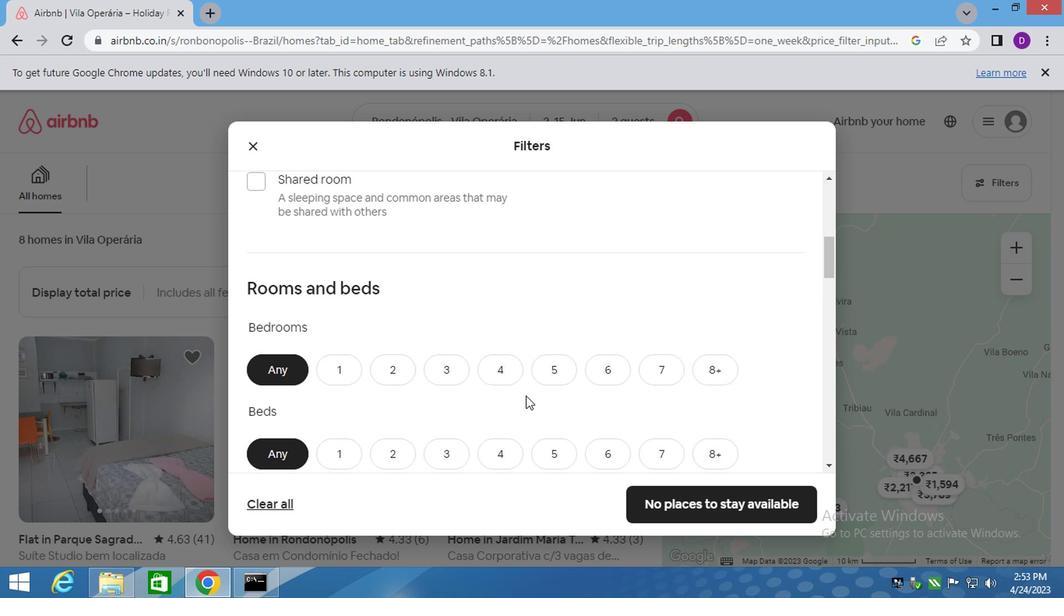 
Action: Mouse moved to (501, 389)
Screenshot: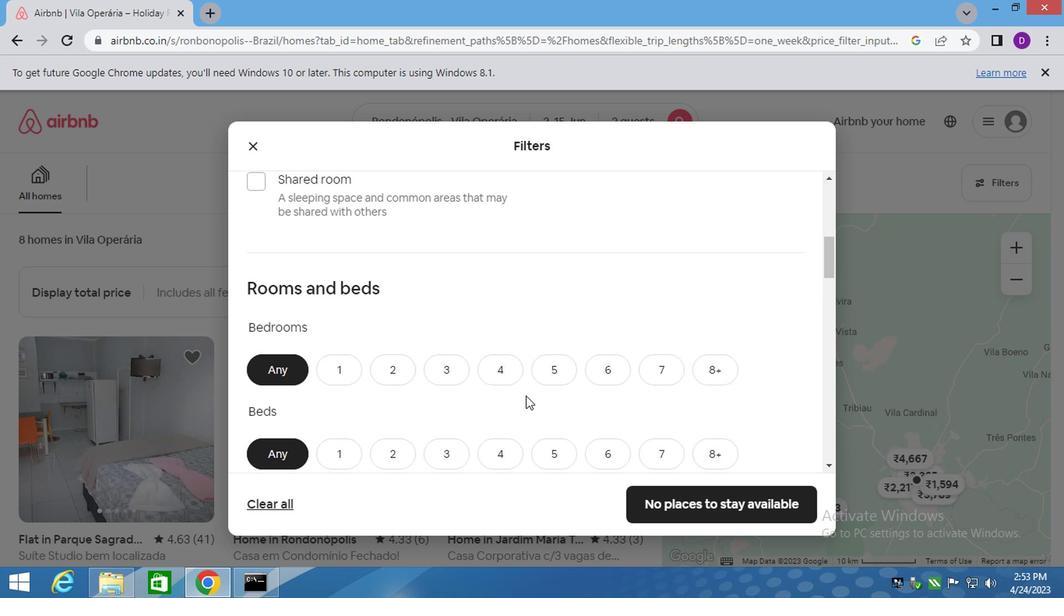 
Action: Mouse scrolled (501, 389) with delta (0, 0)
Screenshot: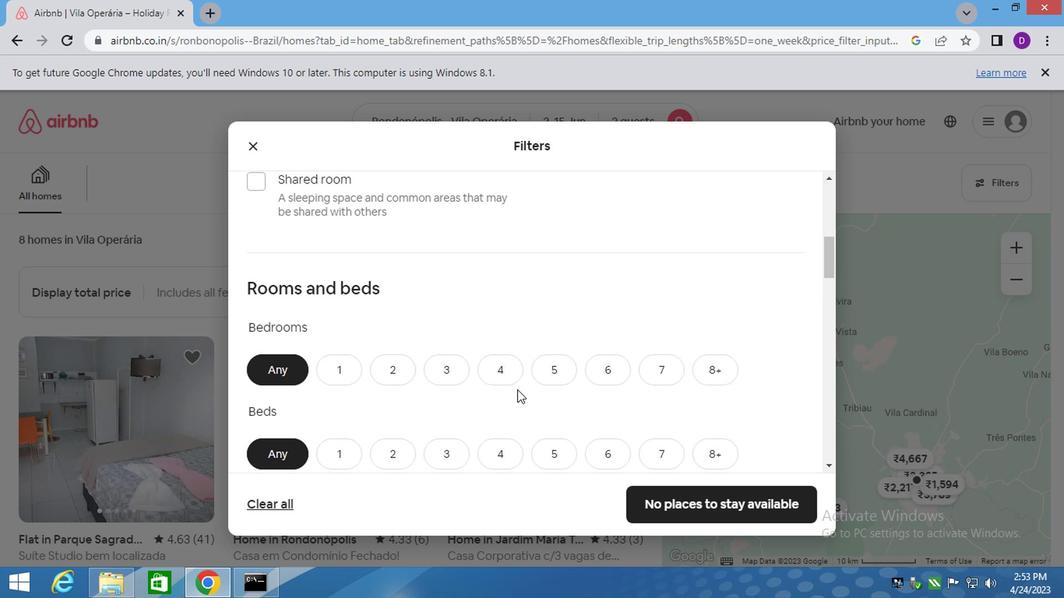 
Action: Mouse moved to (349, 220)
Screenshot: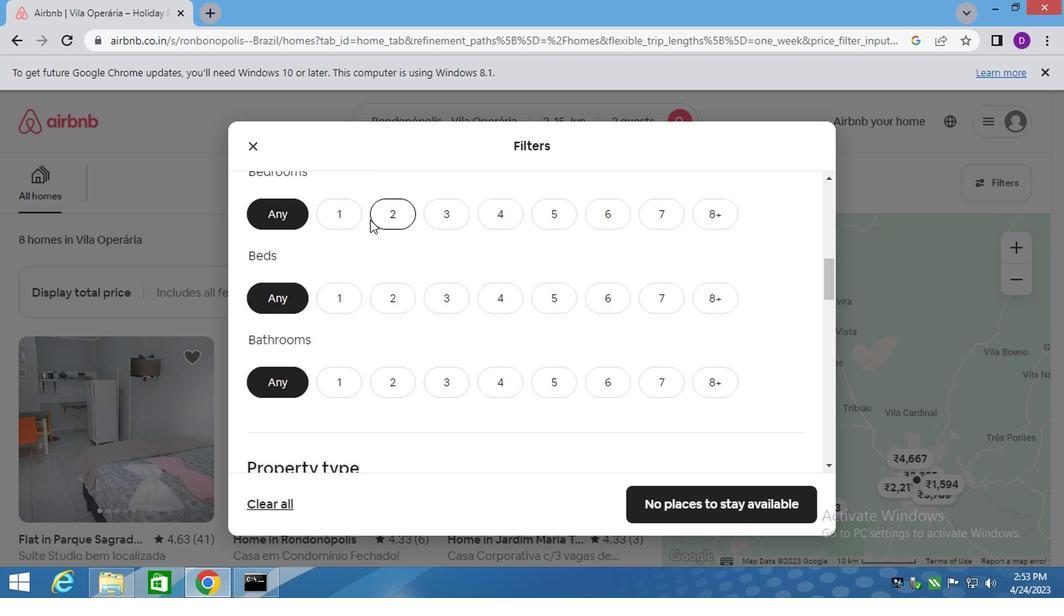 
Action: Mouse pressed left at (349, 220)
Screenshot: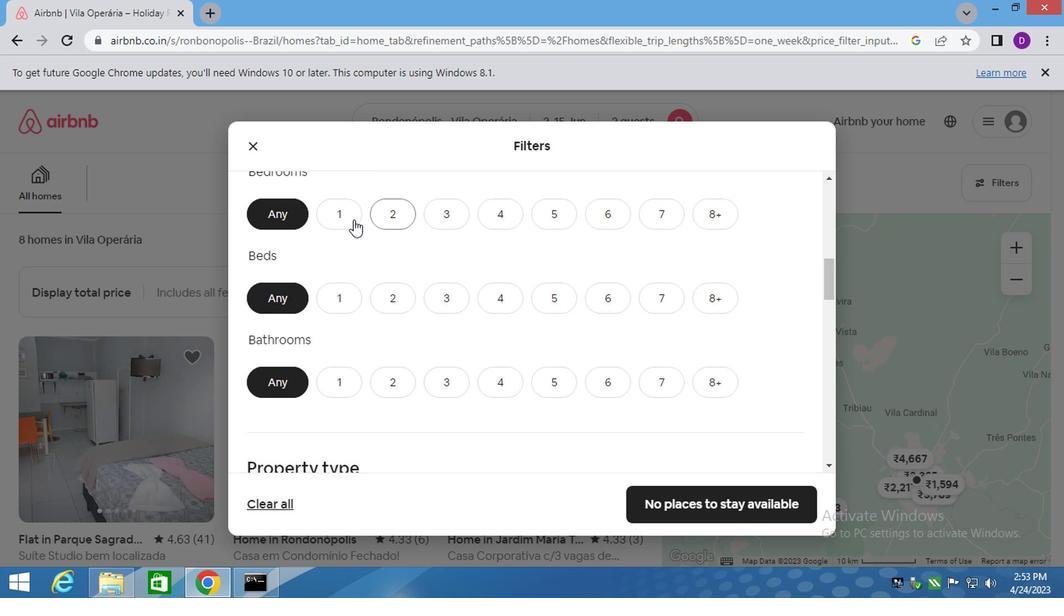 
Action: Mouse moved to (335, 308)
Screenshot: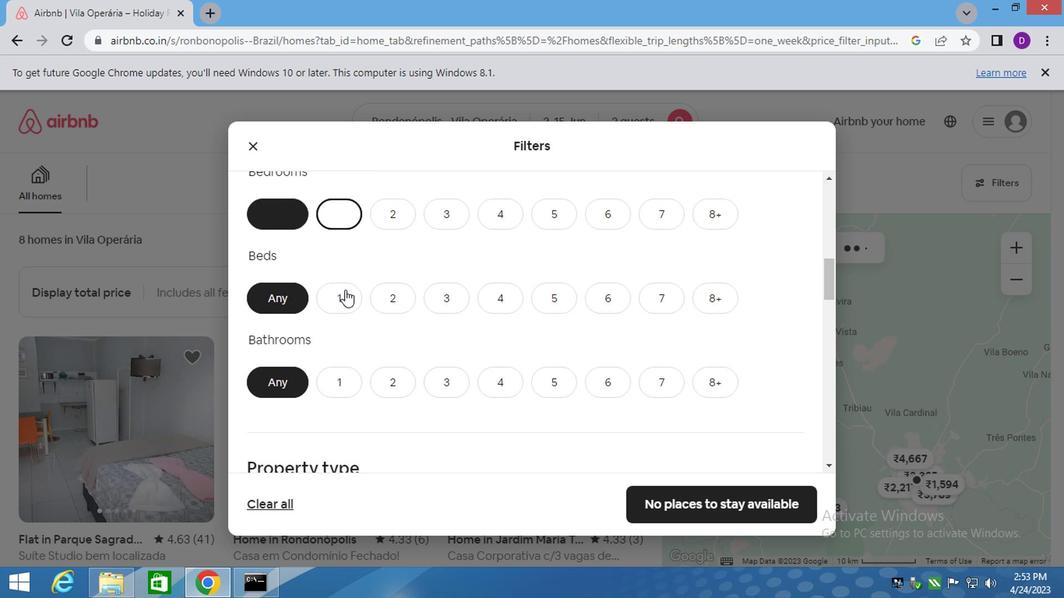 
Action: Mouse pressed left at (335, 308)
Screenshot: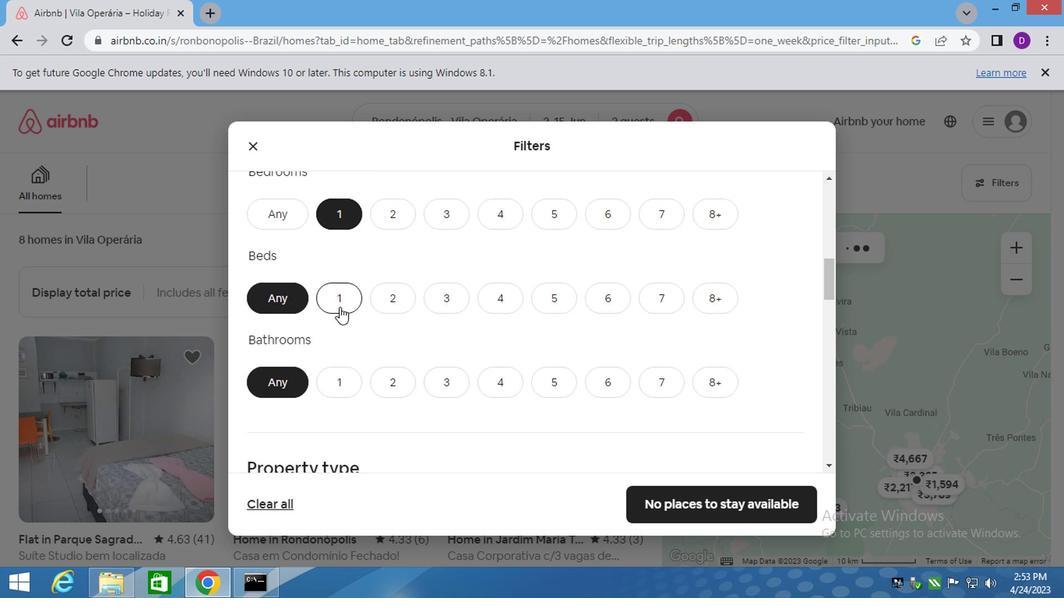 
Action: Mouse moved to (340, 378)
Screenshot: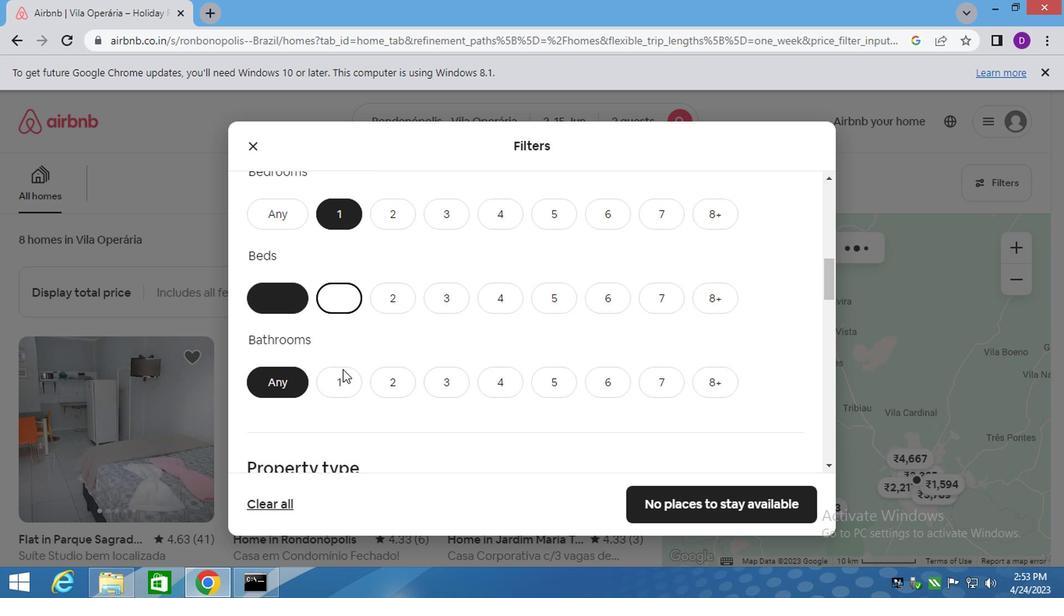 
Action: Mouse pressed left at (340, 378)
Screenshot: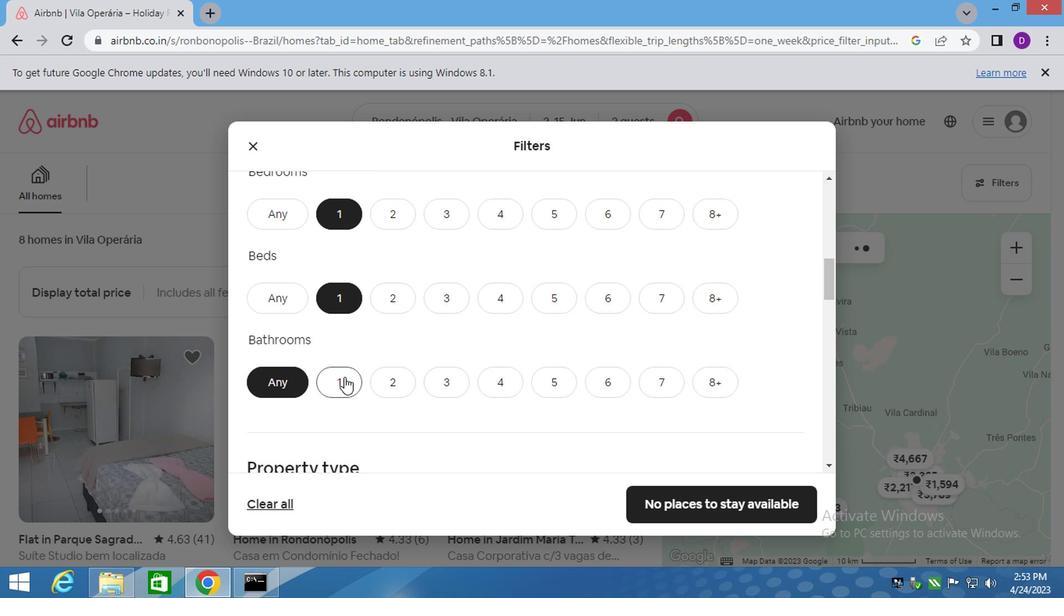 
Action: Mouse moved to (455, 355)
Screenshot: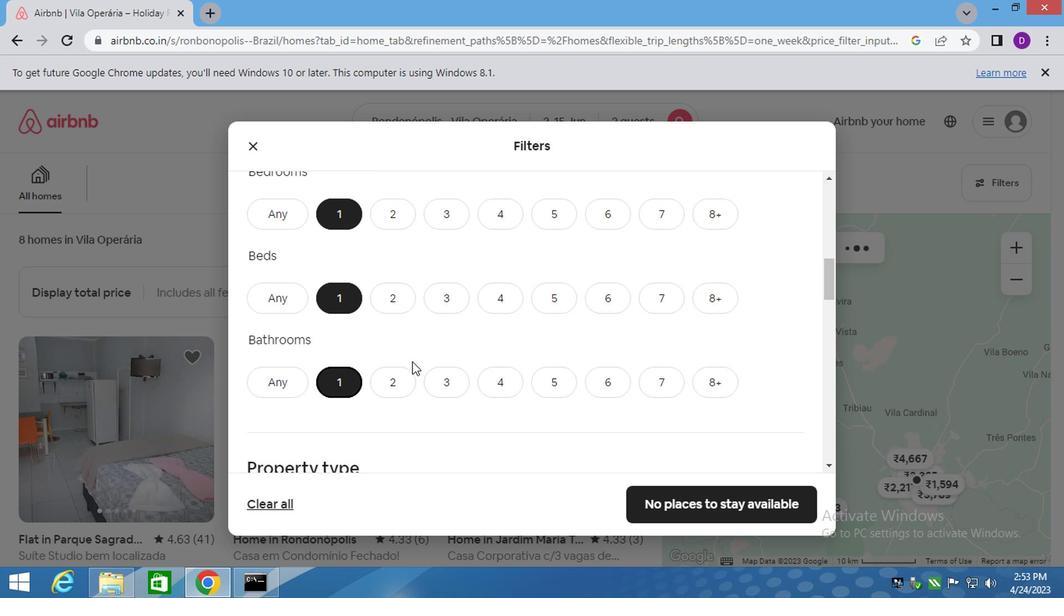 
Action: Mouse scrolled (450, 356) with delta (0, 0)
Screenshot: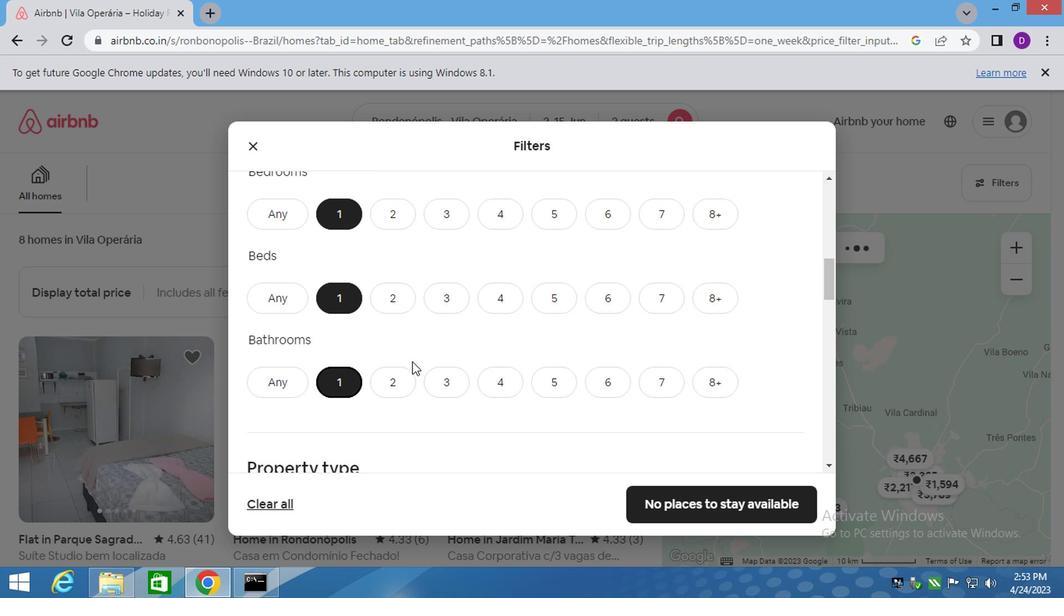 
Action: Mouse moved to (455, 355)
Screenshot: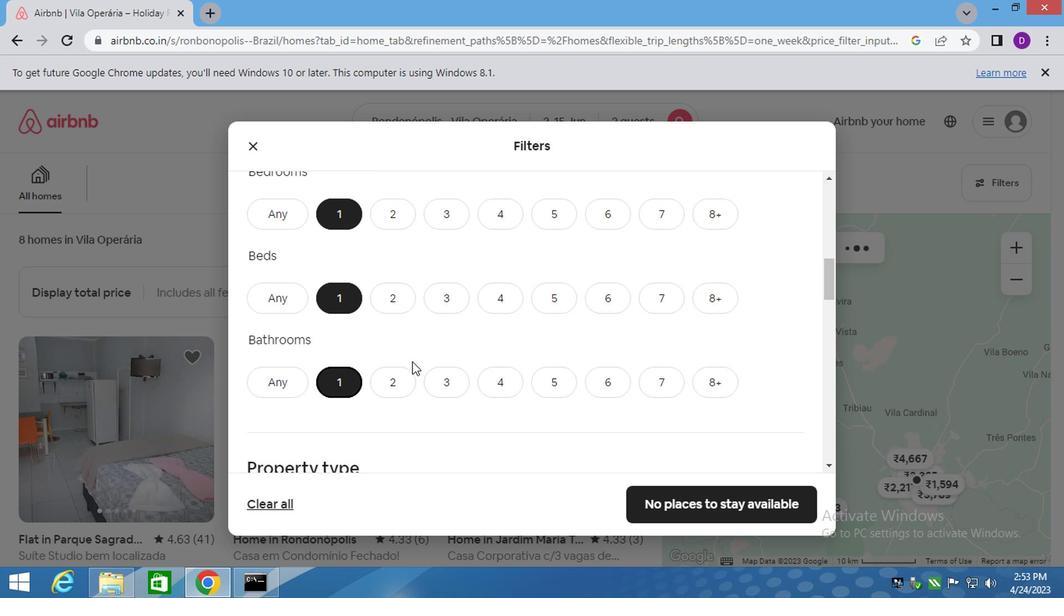 
Action: Mouse scrolled (453, 355) with delta (0, 0)
Screenshot: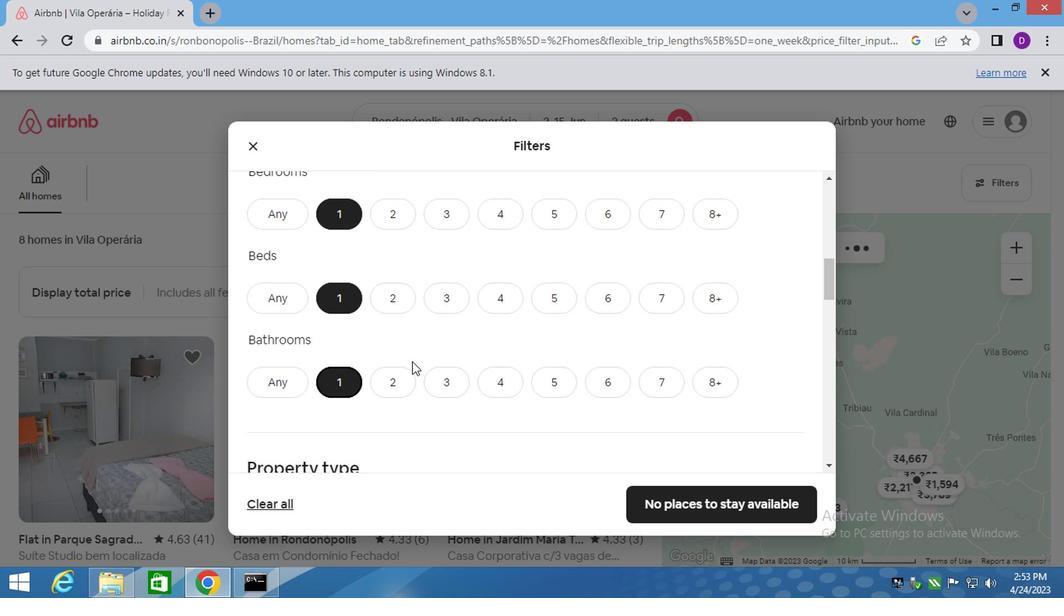 
Action: Mouse moved to (457, 355)
Screenshot: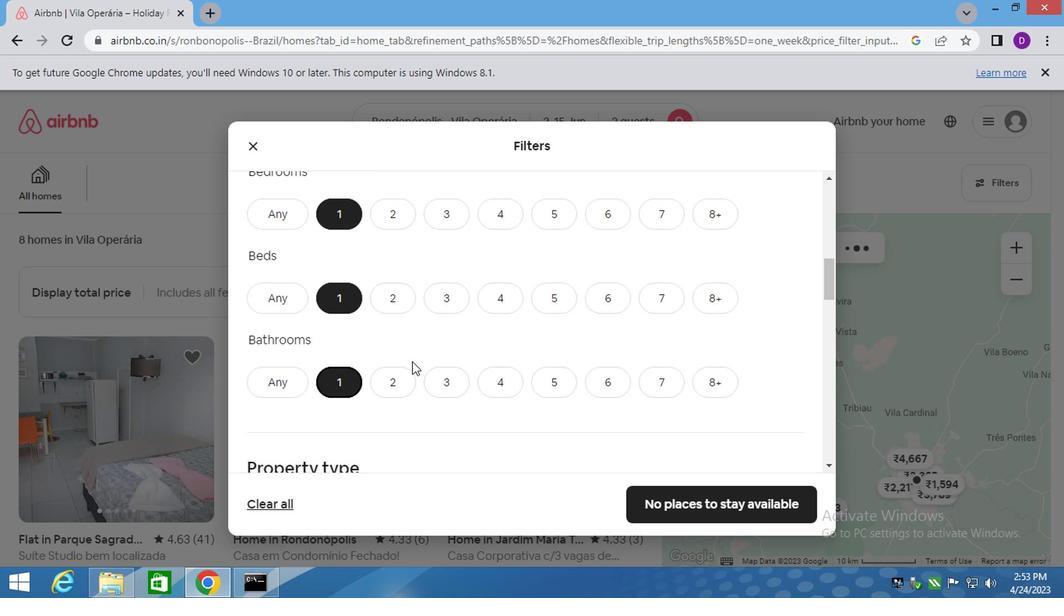 
Action: Mouse scrolled (457, 355) with delta (0, 0)
Screenshot: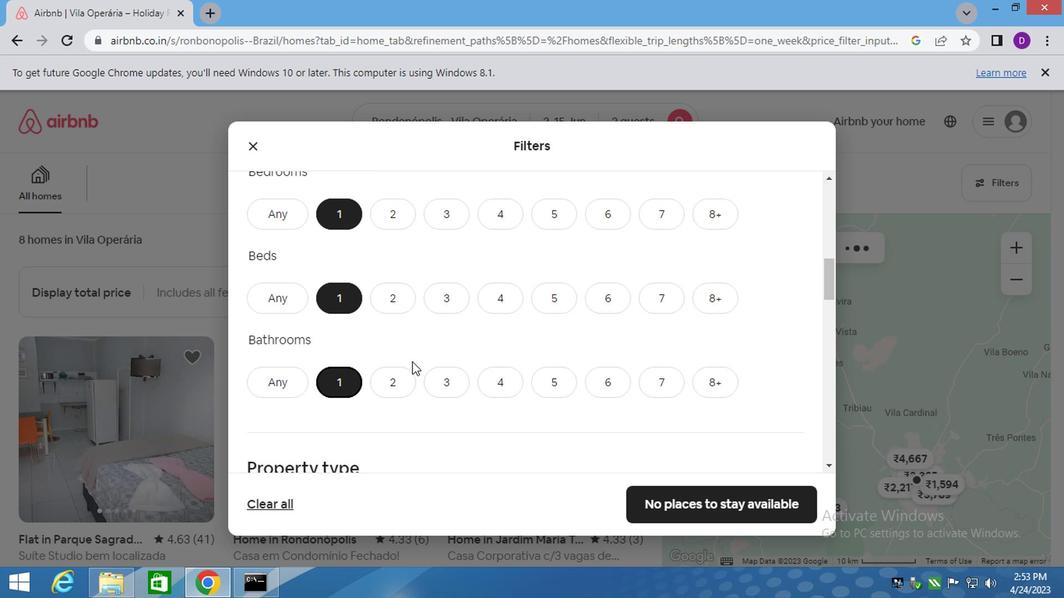 
Action: Mouse scrolled (457, 355) with delta (0, 0)
Screenshot: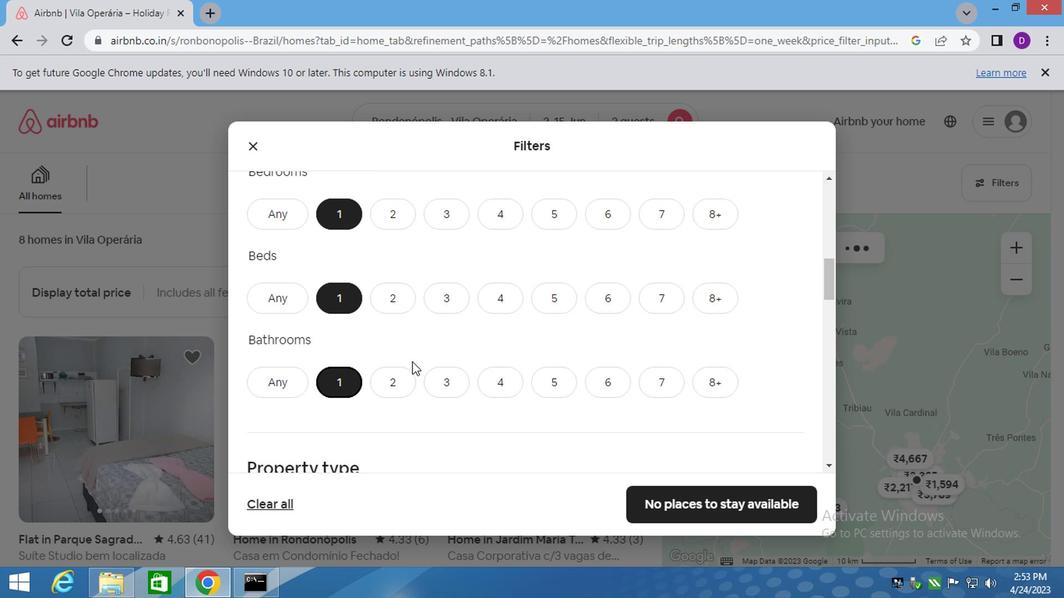 
Action: Mouse moved to (457, 355)
Screenshot: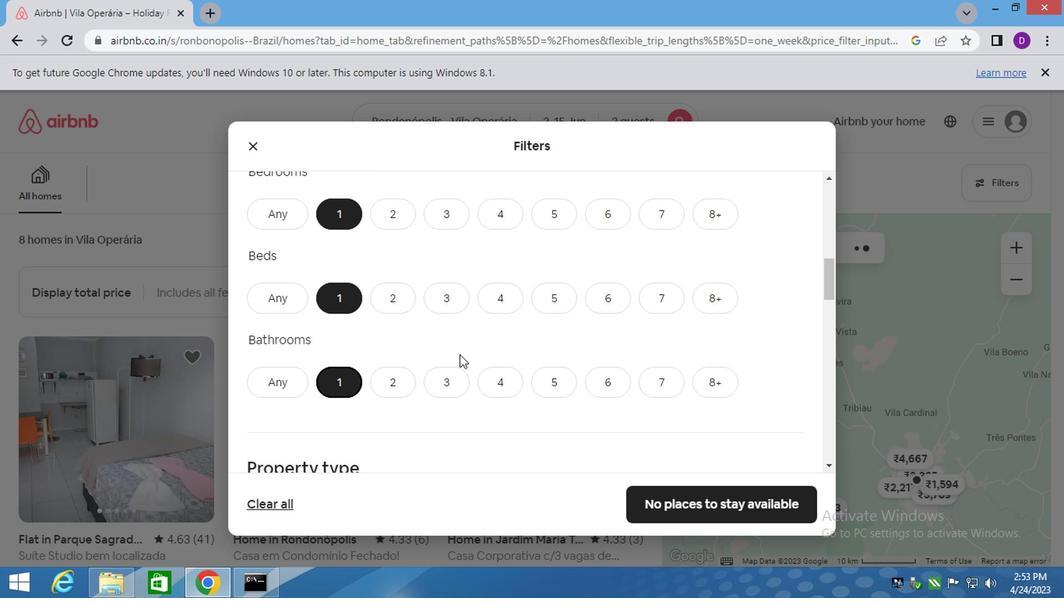 
Action: Mouse scrolled (457, 355) with delta (0, 0)
Screenshot: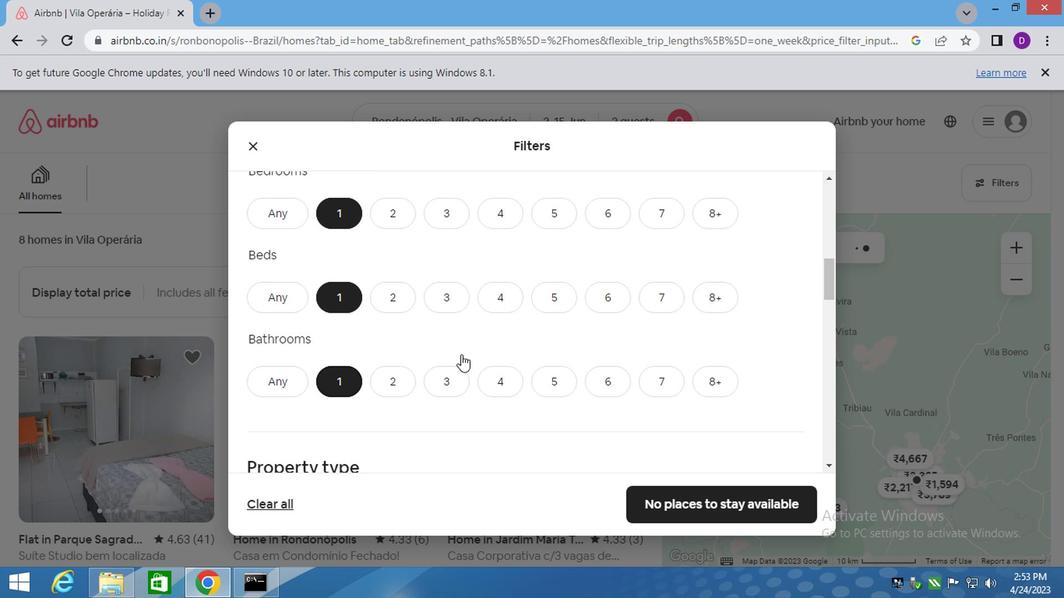 
Action: Mouse moved to (422, 287)
Screenshot: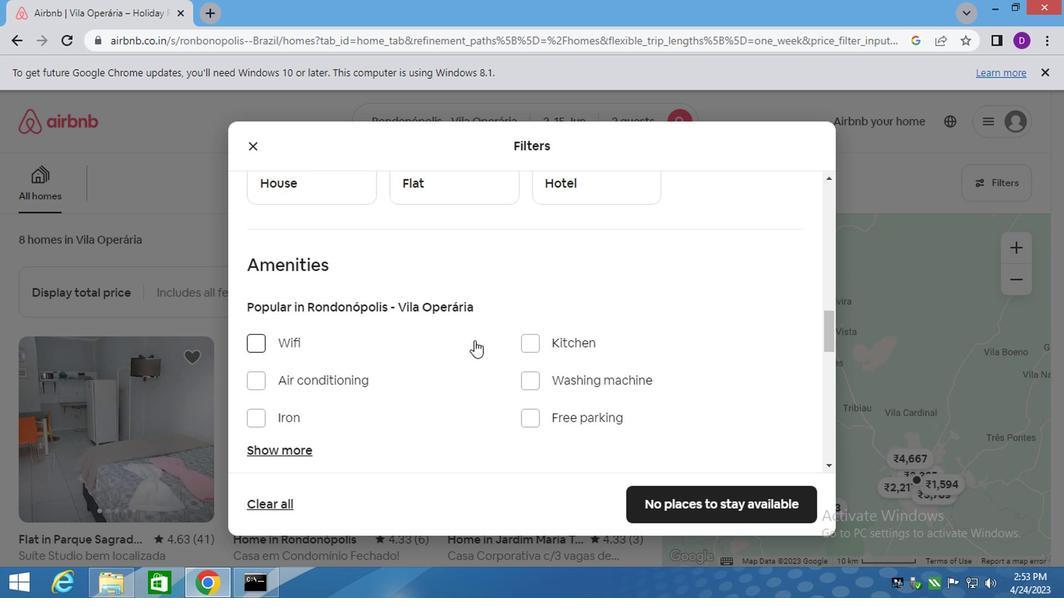 
Action: Mouse scrolled (422, 287) with delta (0, 0)
Screenshot: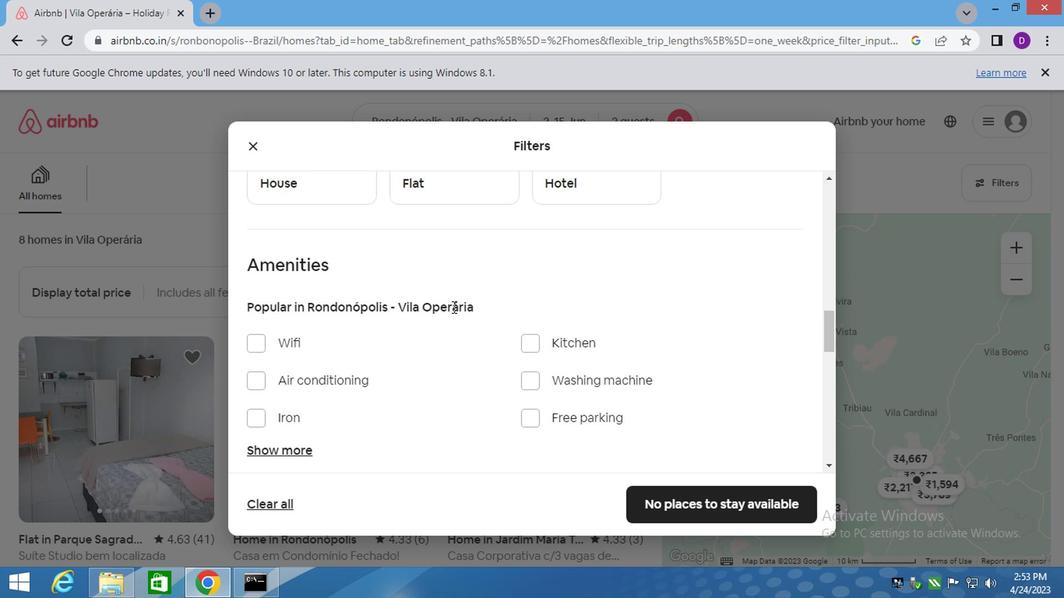 
Action: Mouse scrolled (422, 287) with delta (0, 0)
Screenshot: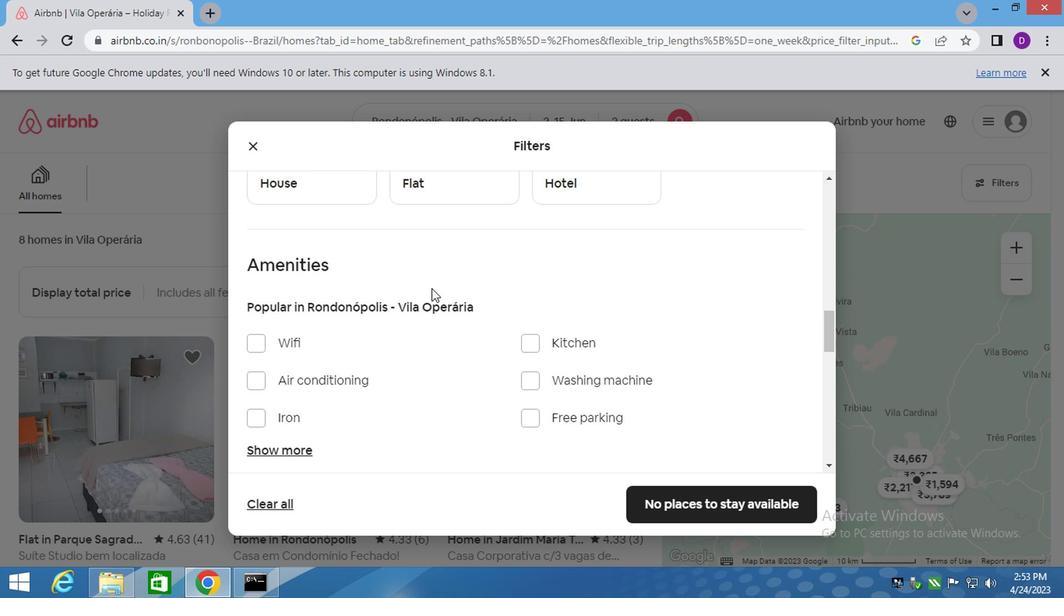 
Action: Mouse moved to (266, 315)
Screenshot: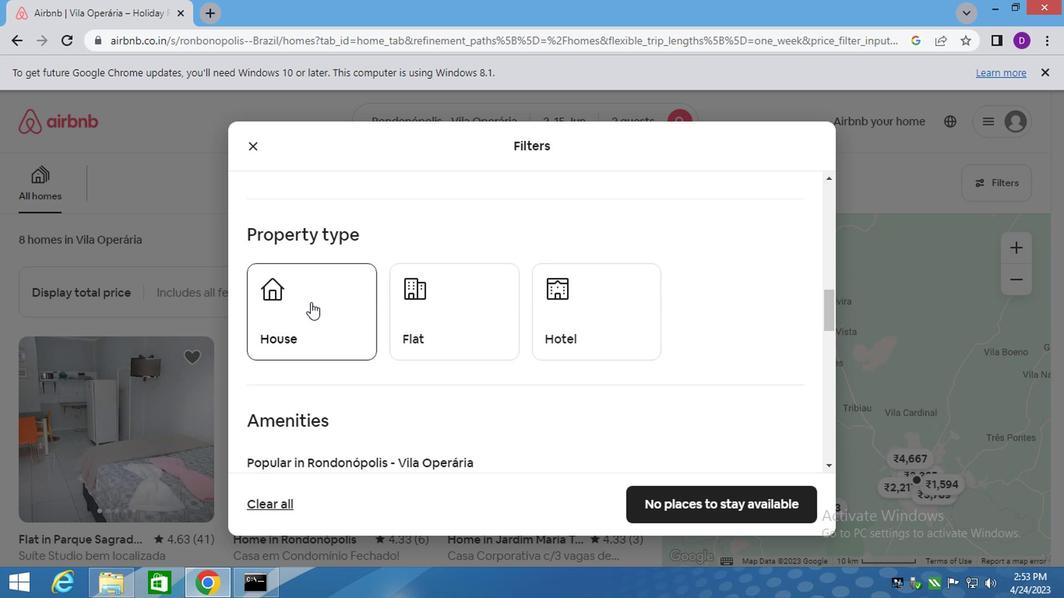 
Action: Mouse pressed left at (266, 315)
Screenshot: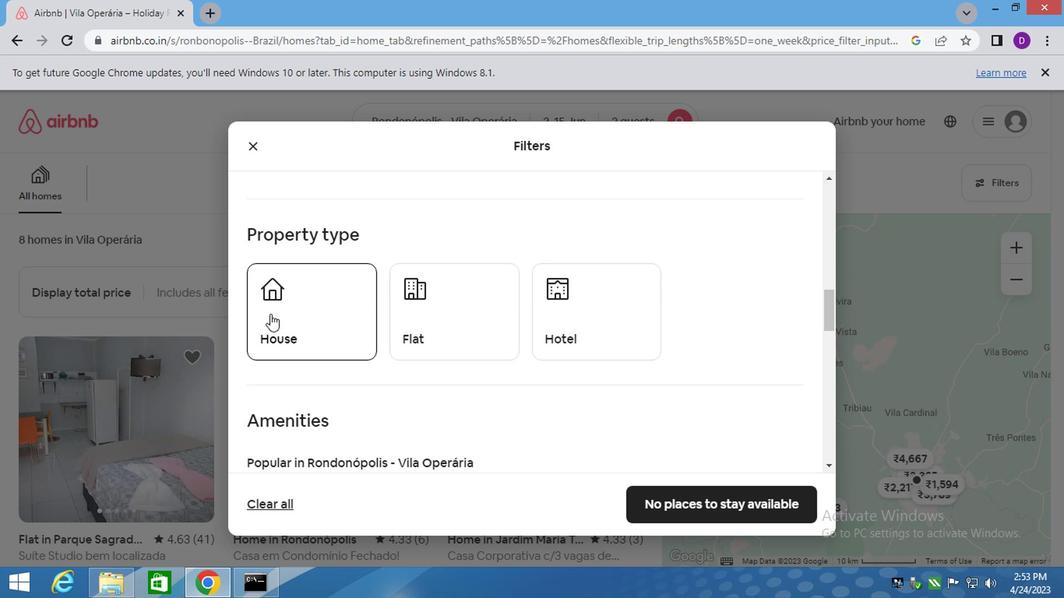 
Action: Mouse moved to (453, 343)
Screenshot: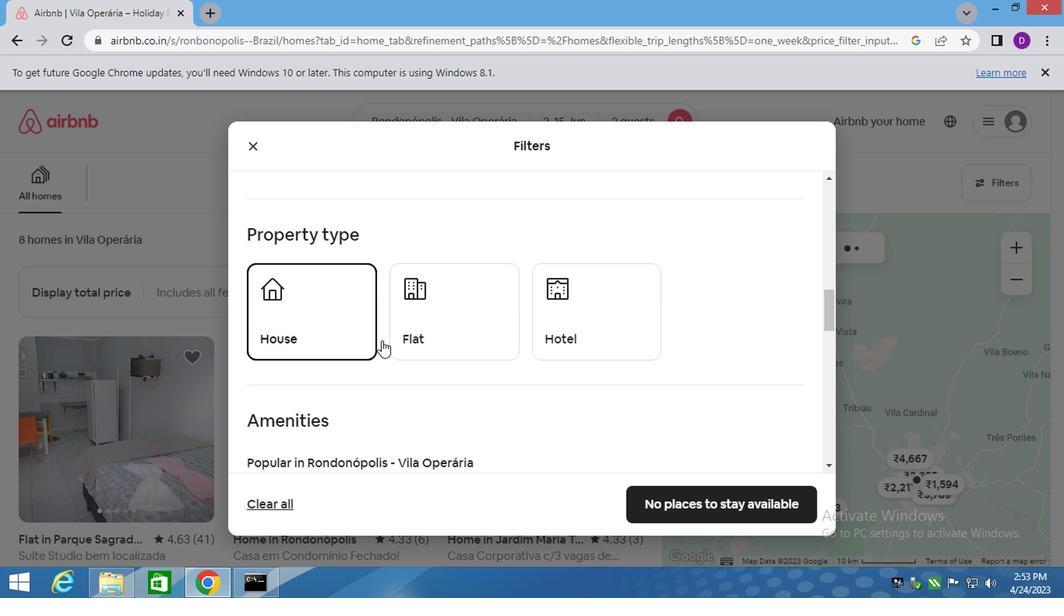 
Action: Mouse pressed left at (453, 343)
Screenshot: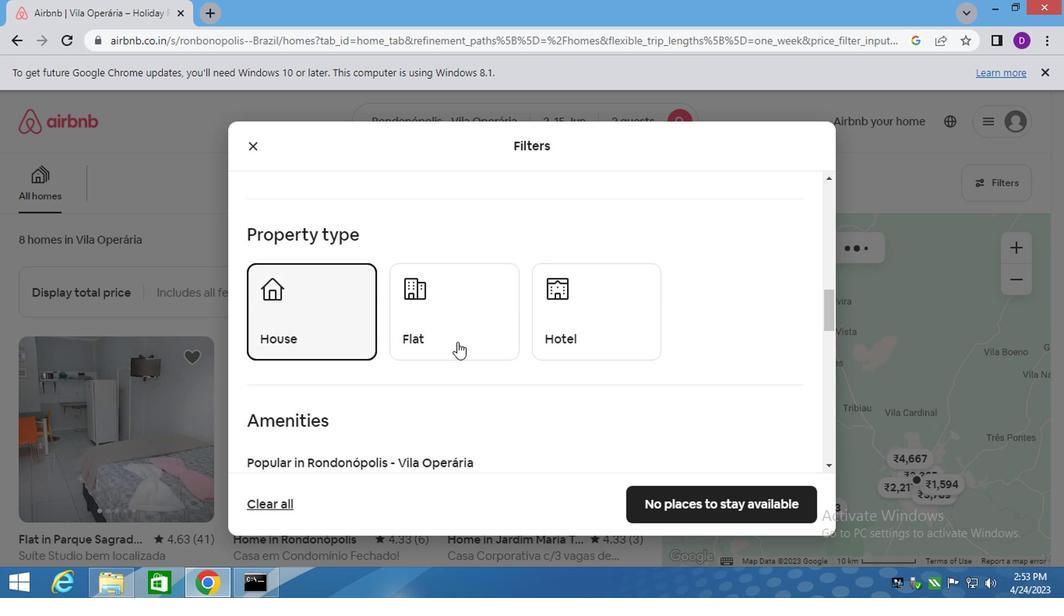
Action: Mouse moved to (595, 327)
Screenshot: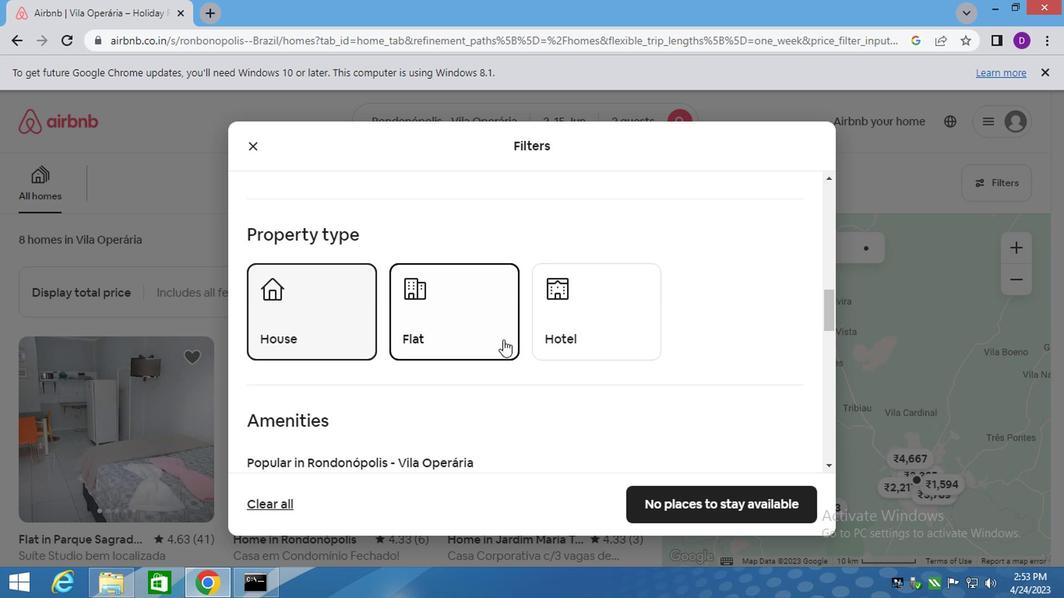 
Action: Mouse pressed left at (595, 327)
Screenshot: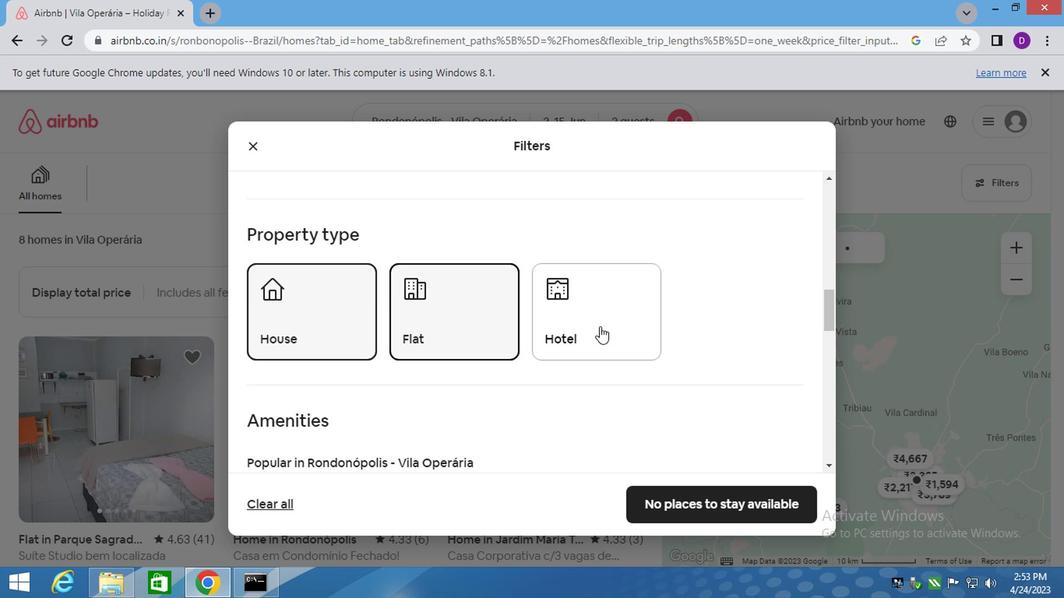 
Action: Mouse moved to (586, 329)
Screenshot: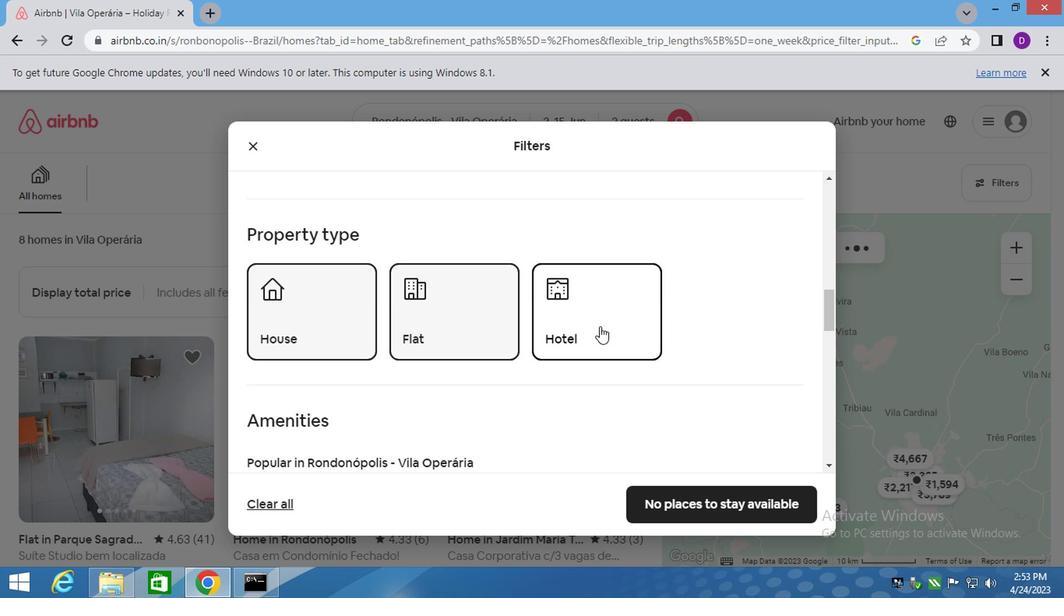 
Action: Mouse pressed left at (586, 329)
Screenshot: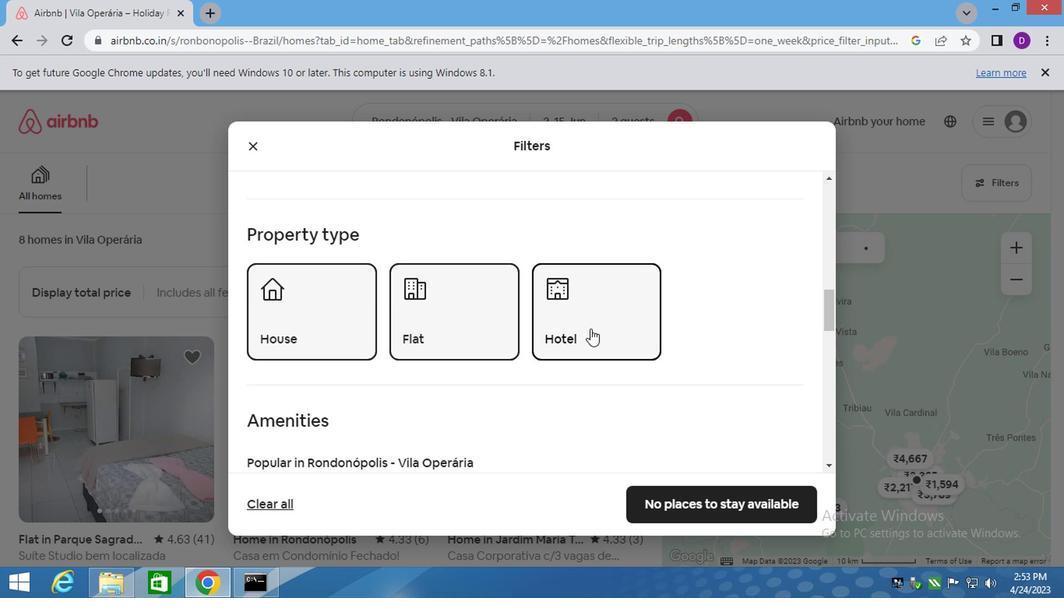 
Action: Mouse pressed left at (586, 329)
Screenshot: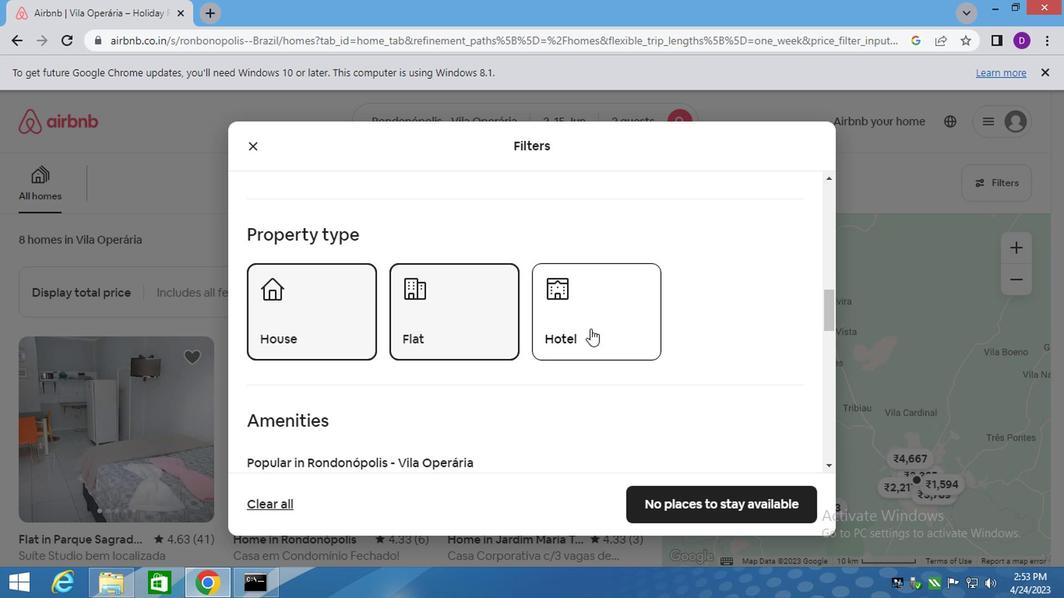 
Action: Mouse moved to (538, 361)
Screenshot: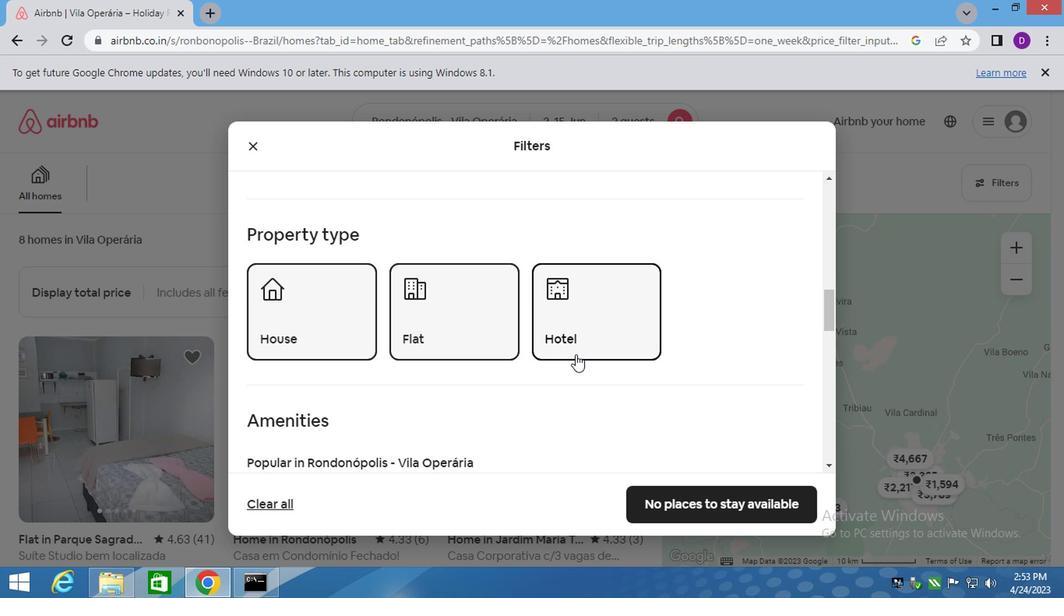 
Action: Mouse scrolled (570, 359) with delta (0, 0)
Screenshot: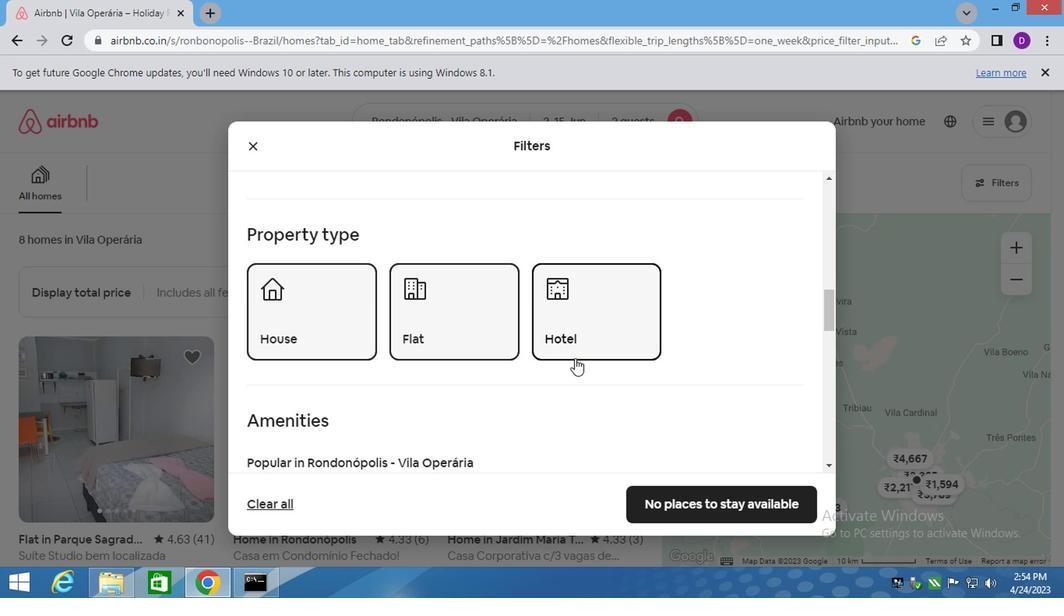 
Action: Mouse moved to (493, 361)
Screenshot: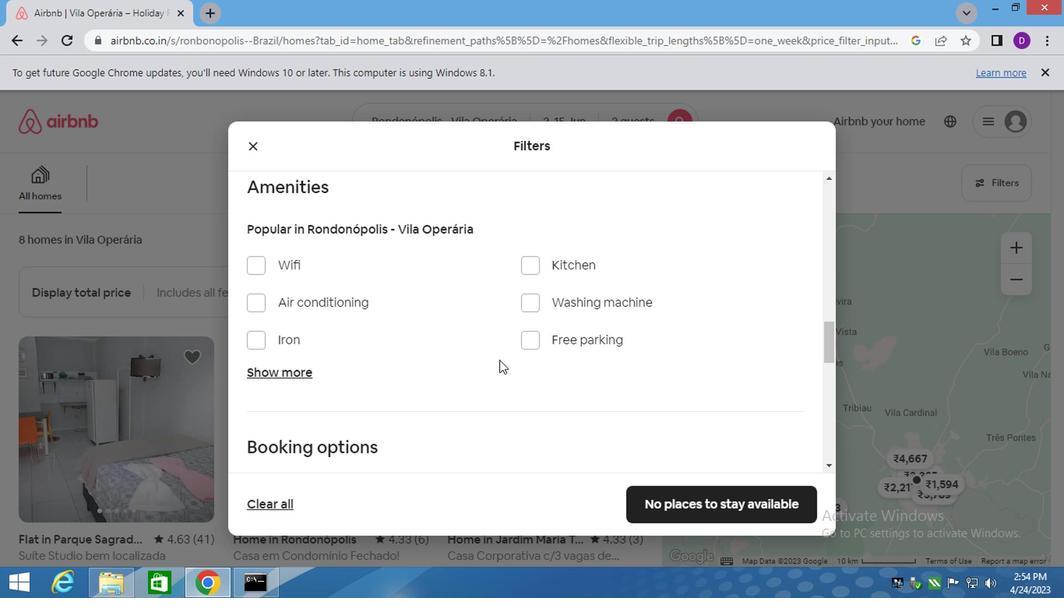
Action: Mouse scrolled (481, 360) with delta (0, 0)
Screenshot: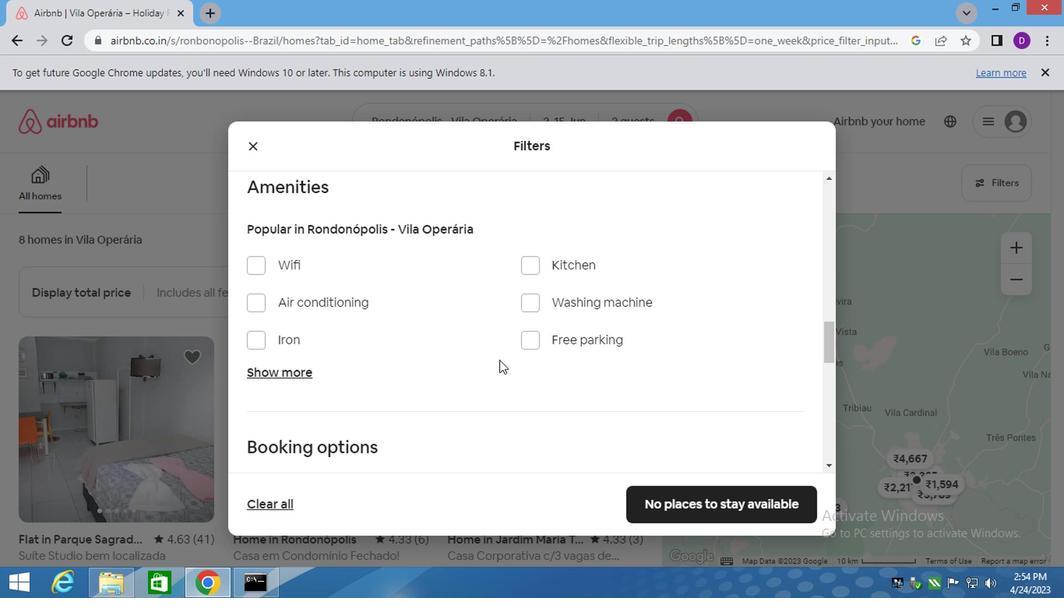 
Action: Mouse moved to (551, 361)
Screenshot: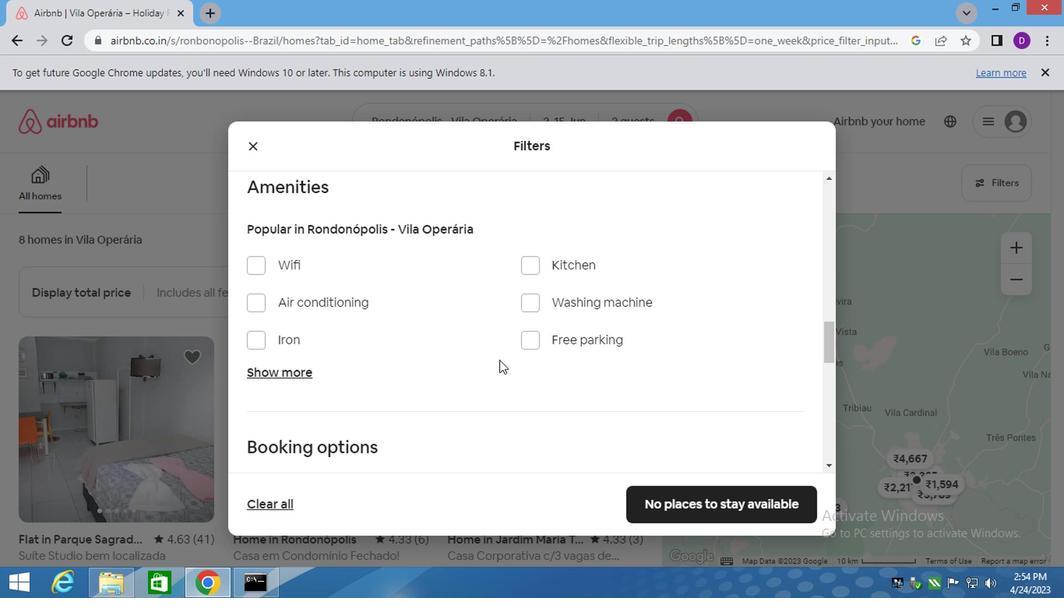 
Action: Mouse scrolled (481, 360) with delta (0, 0)
Screenshot: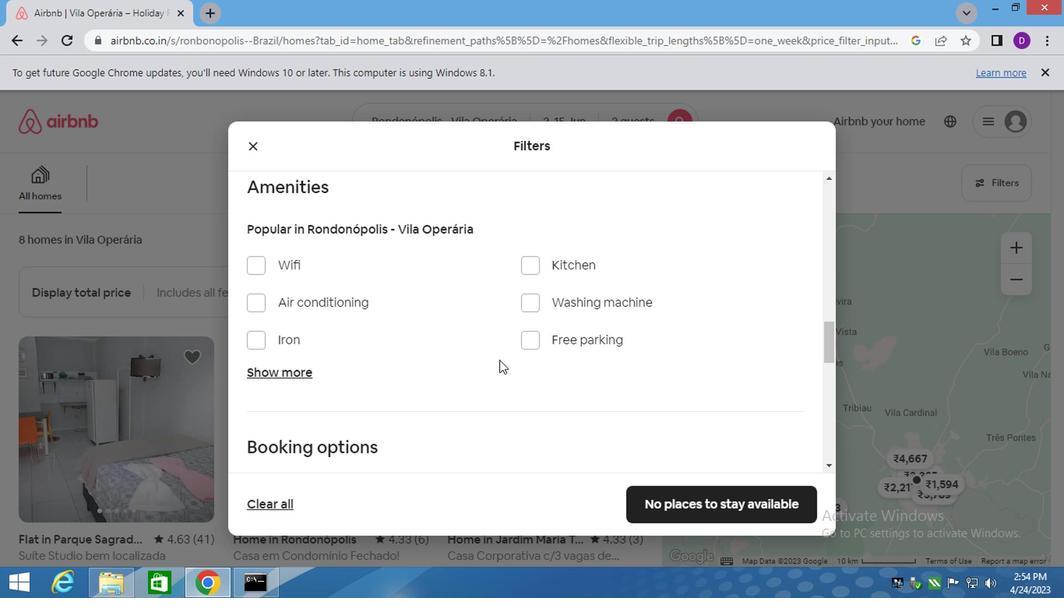
Action: Mouse moved to (602, 358)
Screenshot: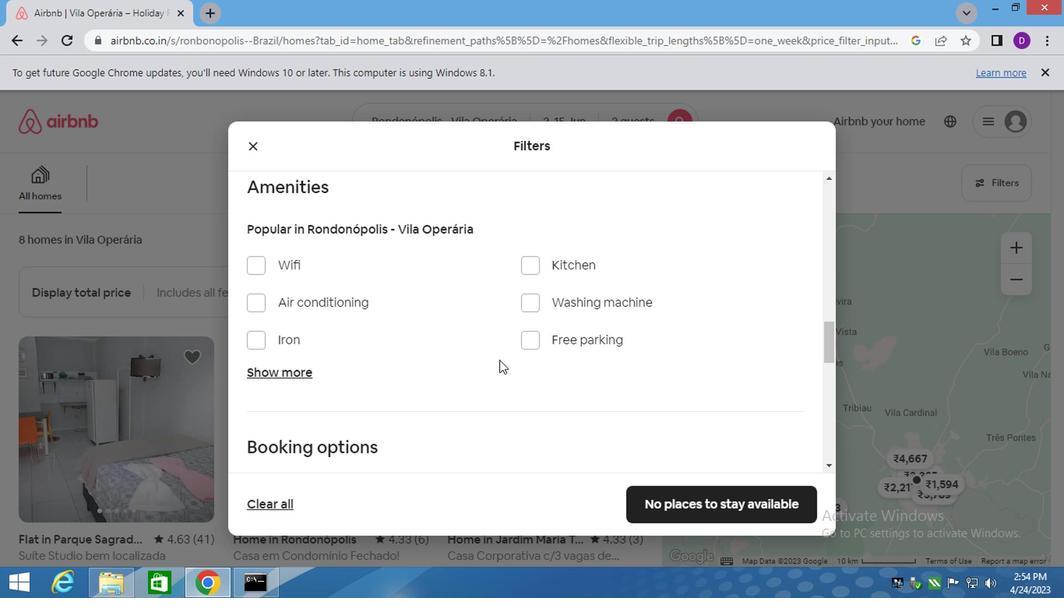
Action: Mouse scrolled (481, 360) with delta (0, 0)
Screenshot: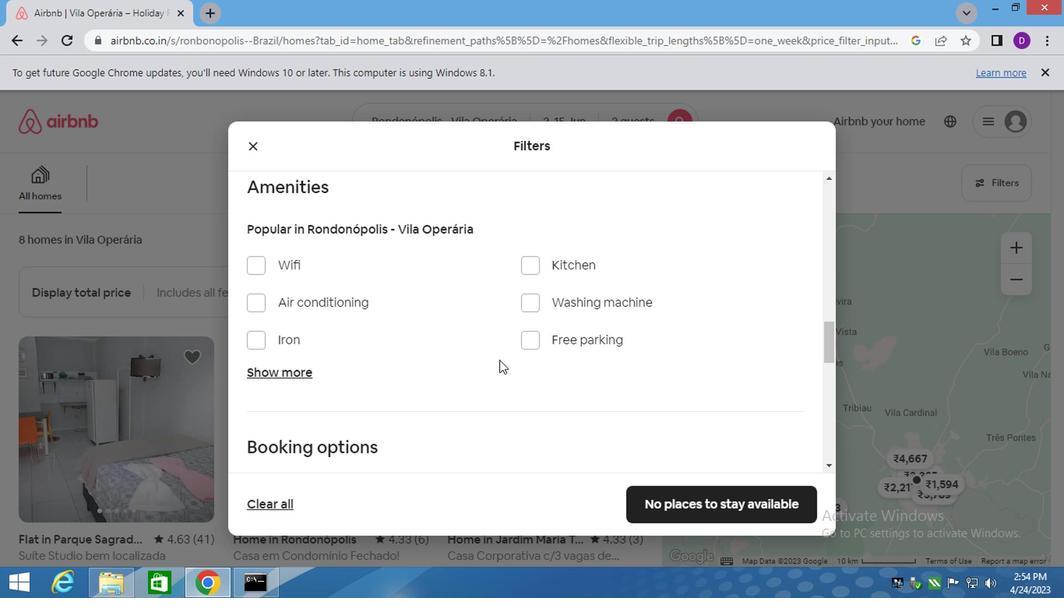 
Action: Mouse moved to (610, 358)
Screenshot: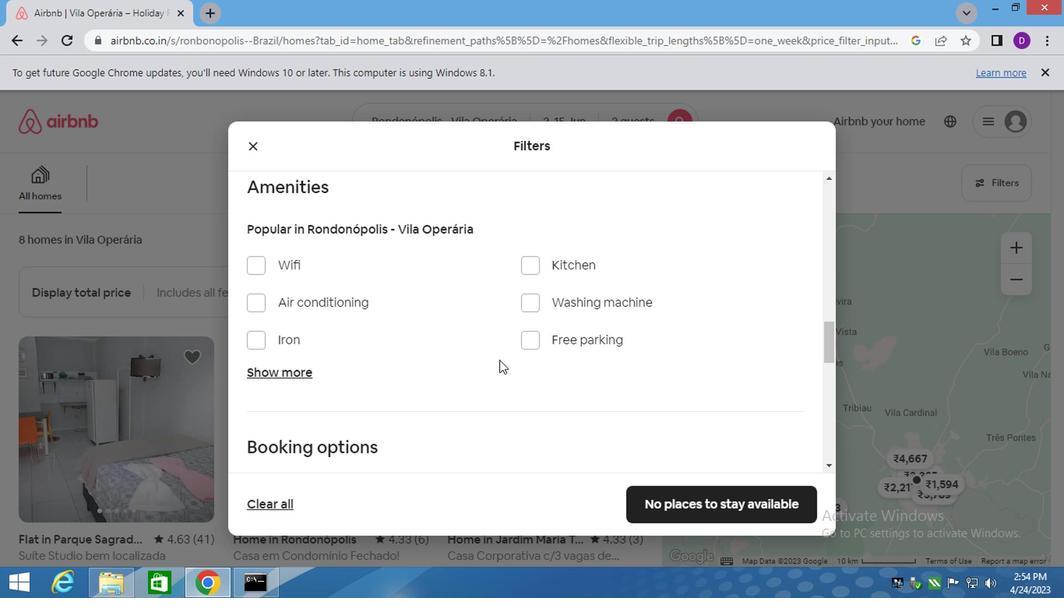 
Action: Mouse scrolled (602, 357) with delta (0, 0)
Screenshot: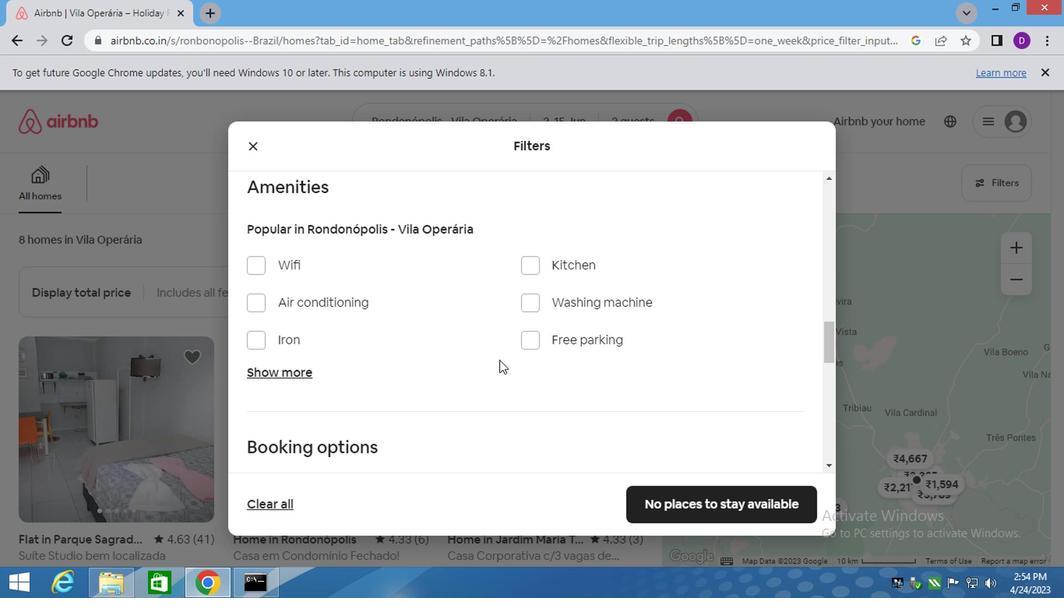 
Action: Mouse moved to (621, 358)
Screenshot: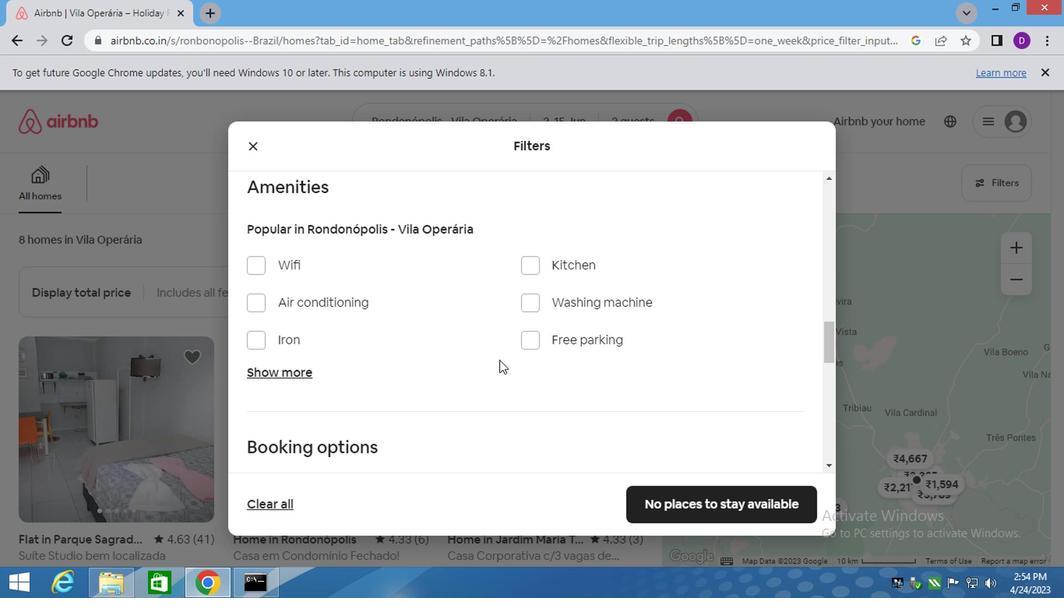 
Action: Mouse scrolled (606, 357) with delta (0, 0)
Screenshot: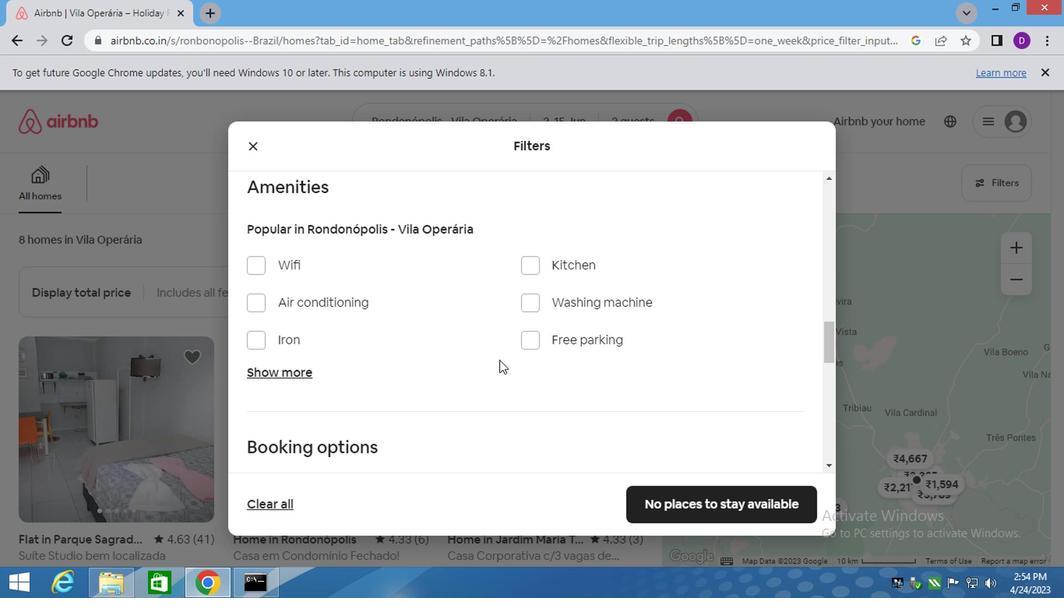 
Action: Mouse moved to (669, 355)
Screenshot: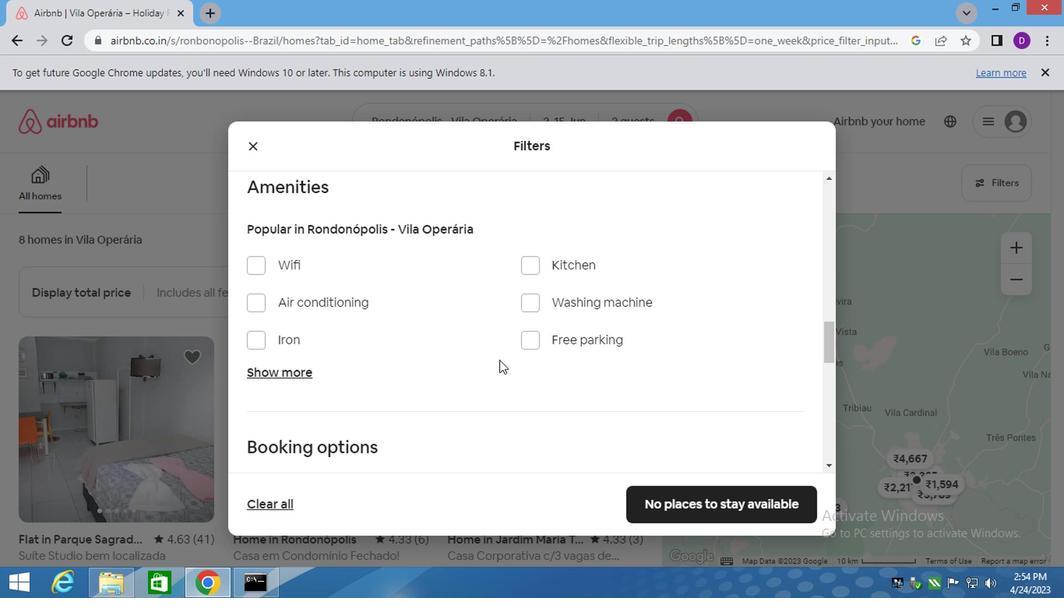 
Action: Mouse scrolled (610, 357) with delta (0, 0)
Screenshot: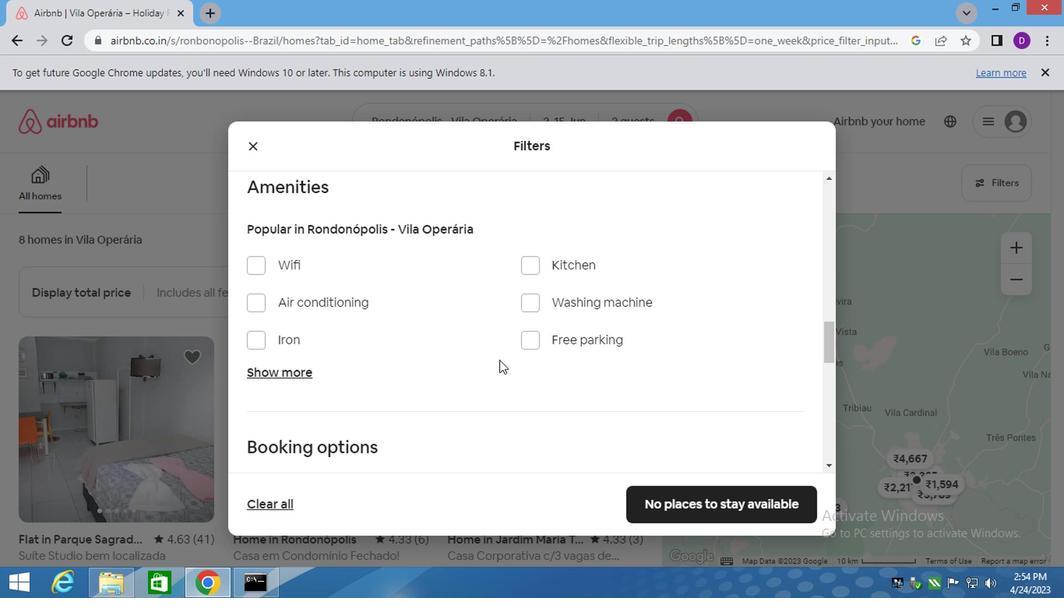 
Action: Mouse moved to (698, 355)
Screenshot: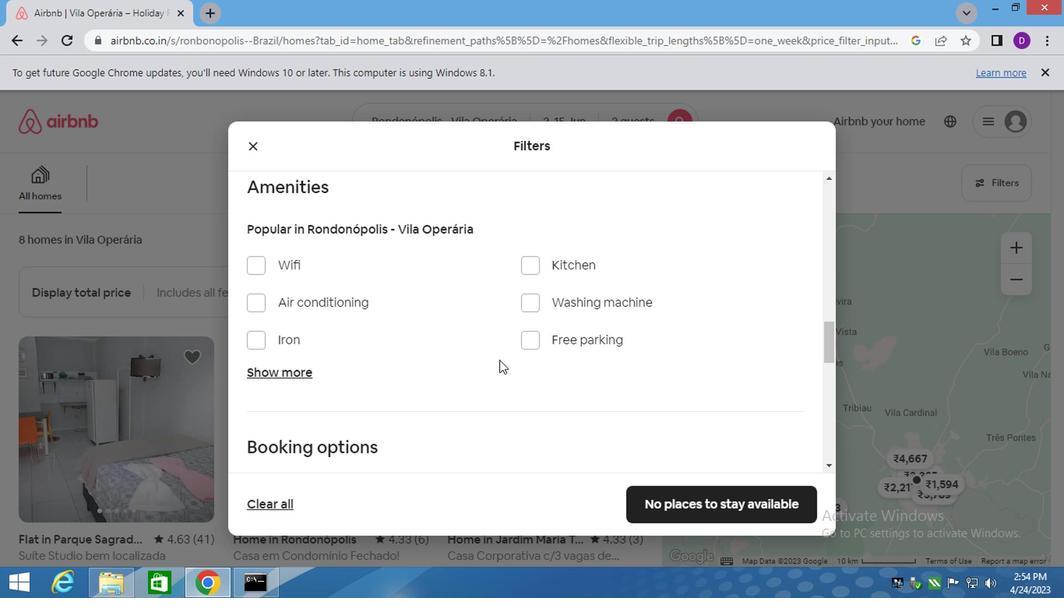 
Action: Mouse scrolled (610, 357) with delta (0, 0)
Screenshot: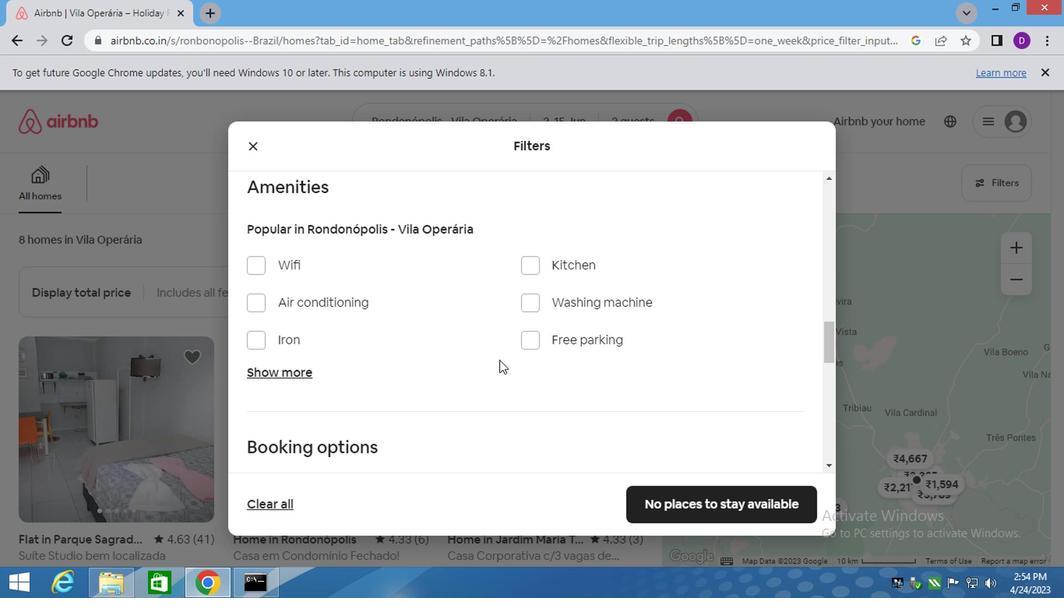 
Action: Mouse moved to (801, 347)
Screenshot: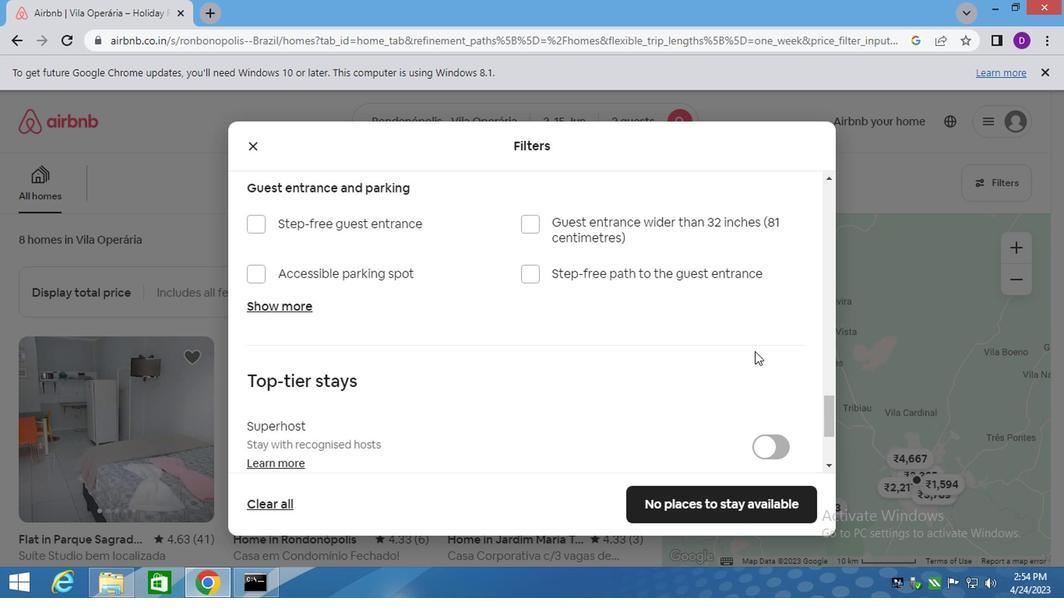 
Action: Mouse scrolled (801, 346) with delta (0, -1)
Screenshot: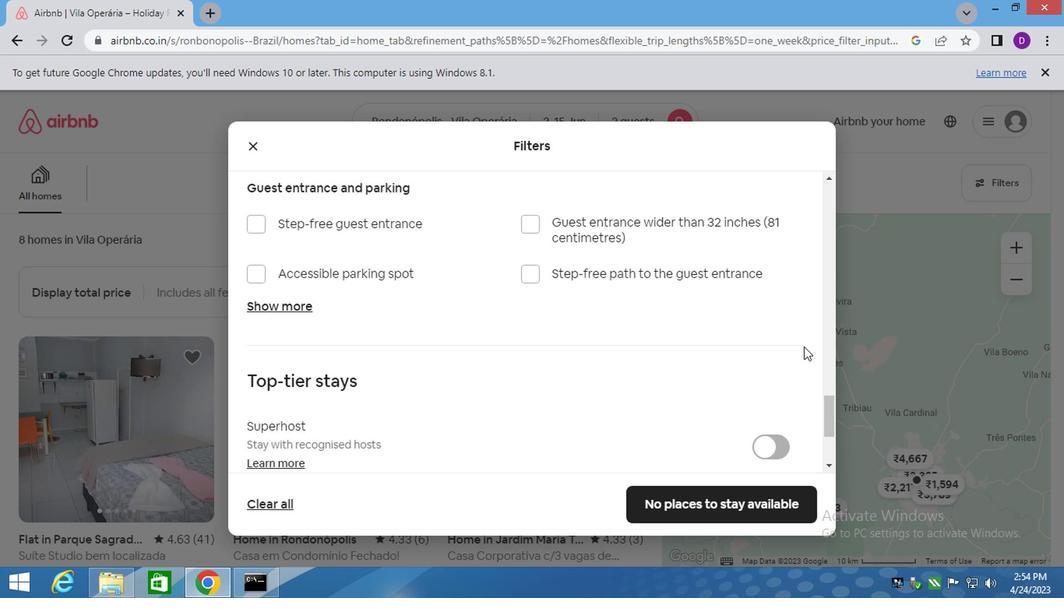 
Action: Mouse scrolled (801, 346) with delta (0, -1)
Screenshot: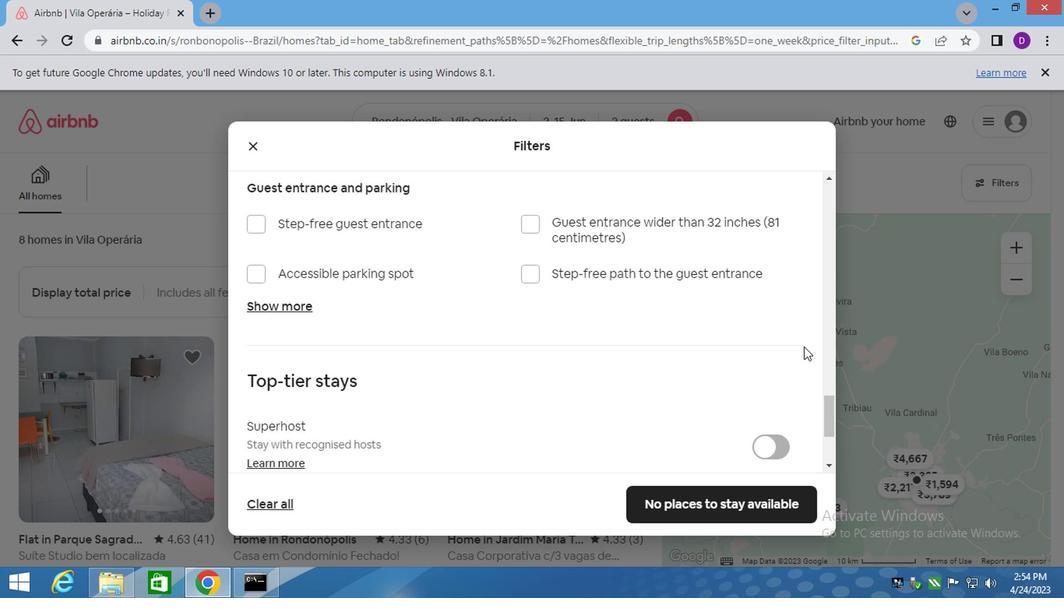 
Action: Mouse moved to (646, 340)
Screenshot: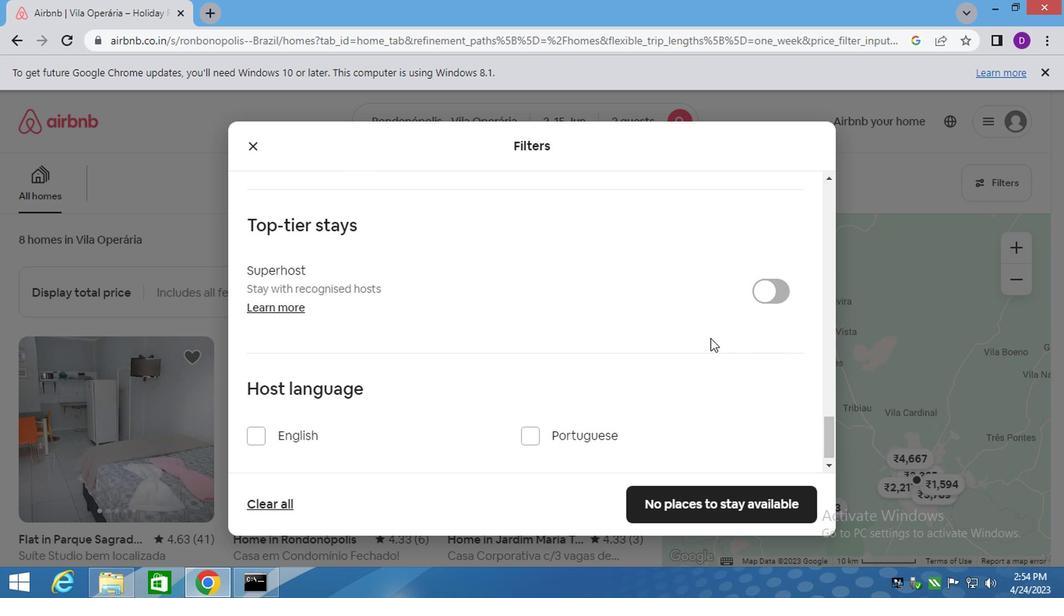 
Action: Mouse scrolled (646, 341) with delta (0, 1)
Screenshot: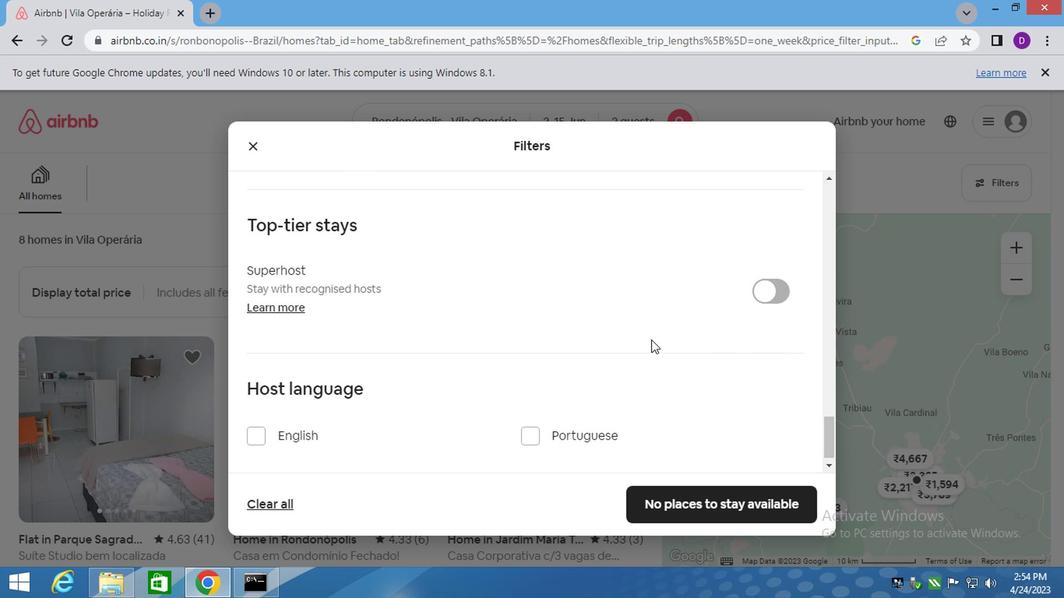 
Action: Mouse scrolled (646, 341) with delta (0, 1)
Screenshot: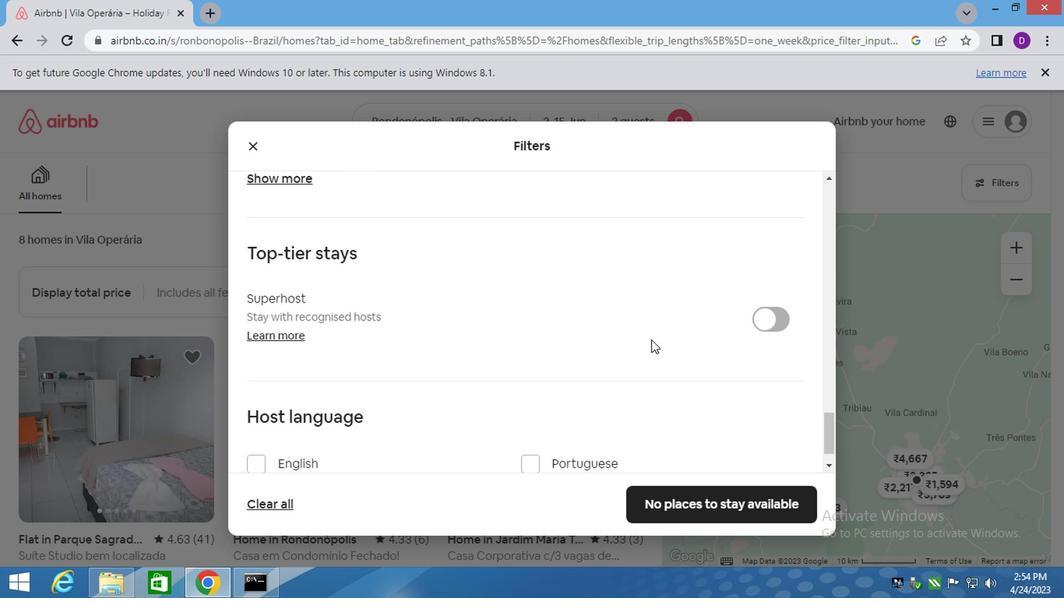 
Action: Mouse scrolled (646, 341) with delta (0, 1)
Screenshot: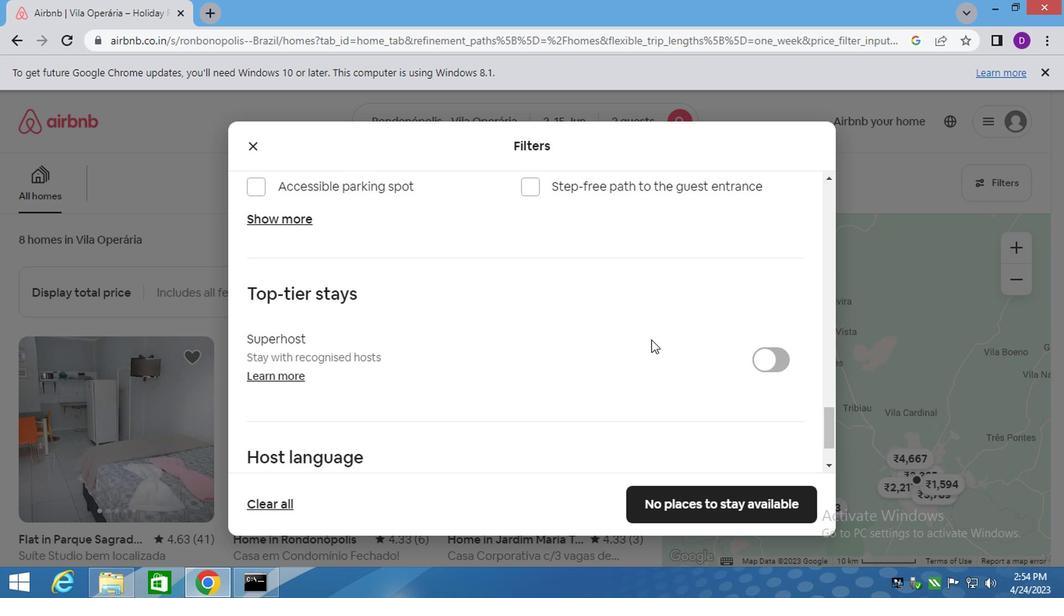 
Action: Mouse scrolled (646, 341) with delta (0, 1)
Screenshot: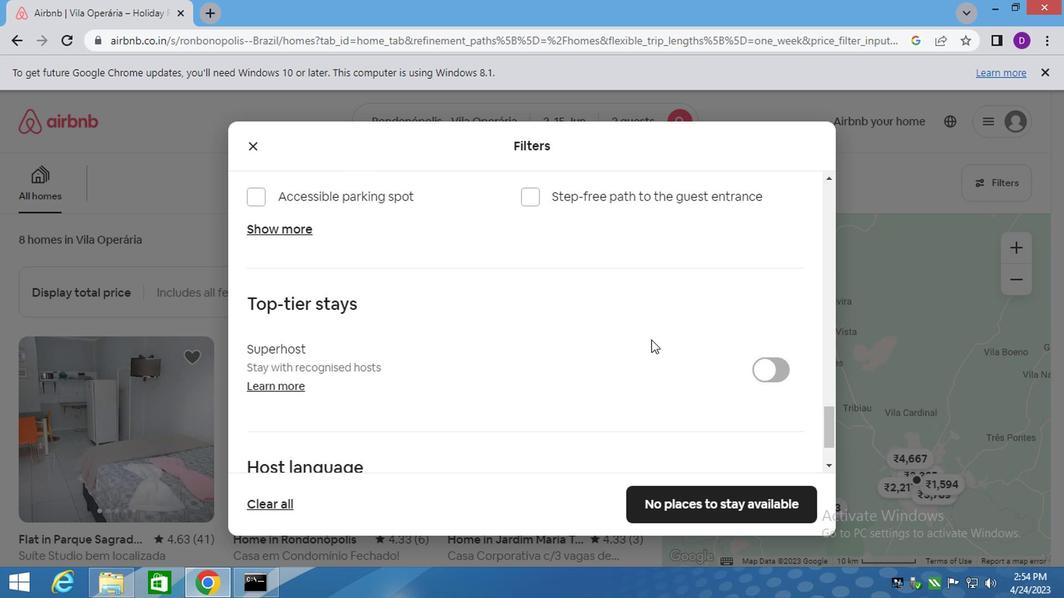 
Action: Mouse scrolled (646, 340) with delta (0, 0)
Screenshot: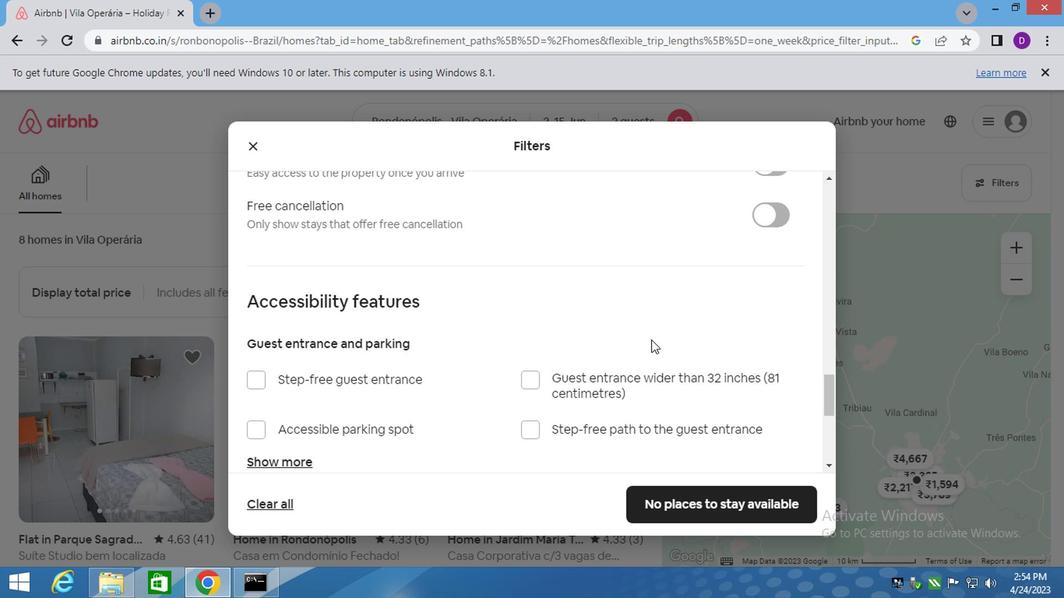 
Action: Mouse scrolled (646, 341) with delta (0, 1)
Screenshot: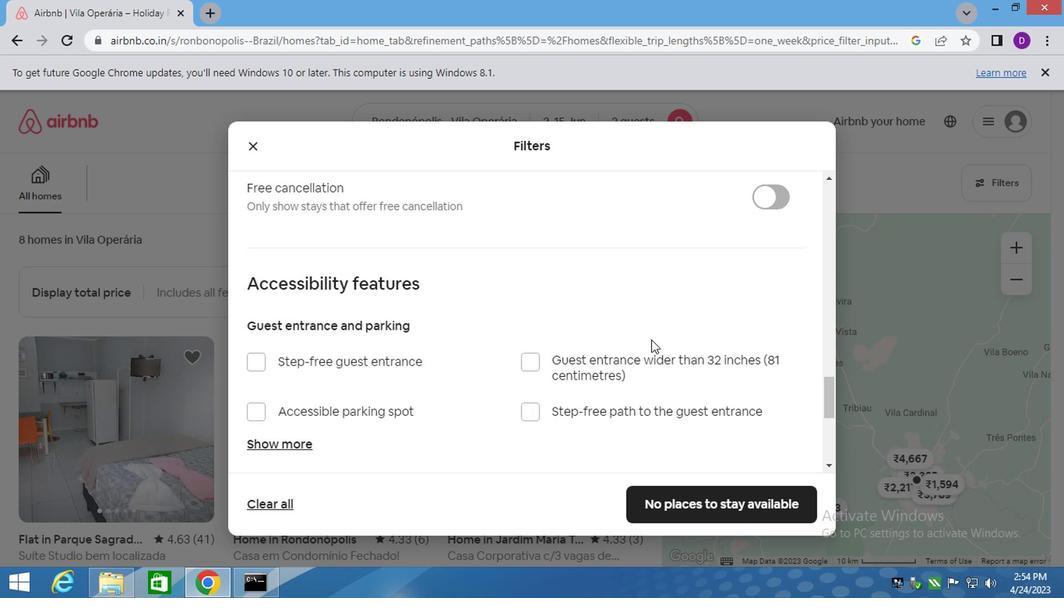 
Action: Mouse moved to (646, 340)
Screenshot: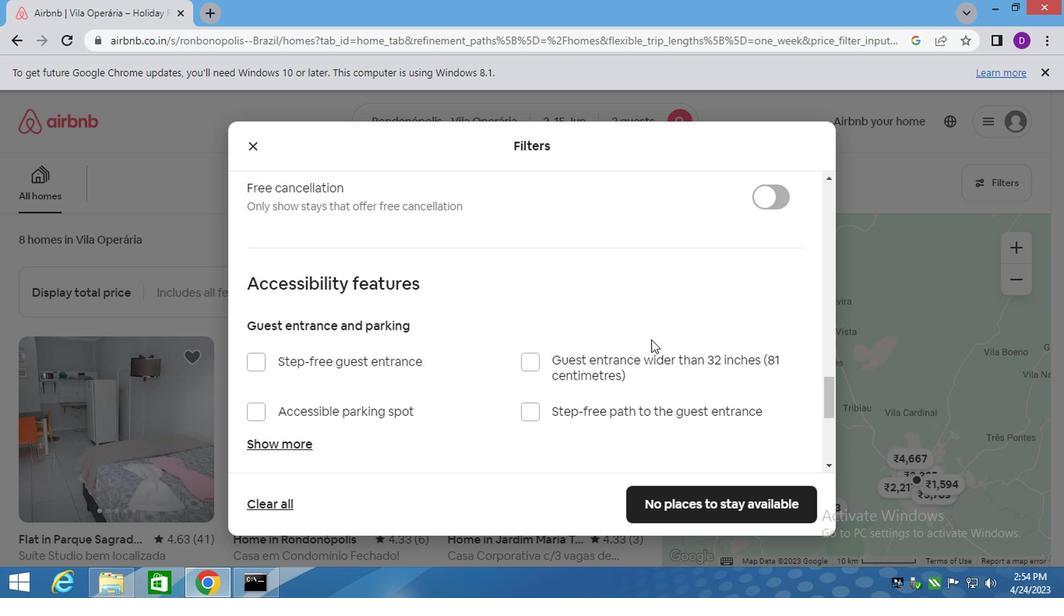 
Action: Mouse scrolled (646, 341) with delta (0, 1)
Screenshot: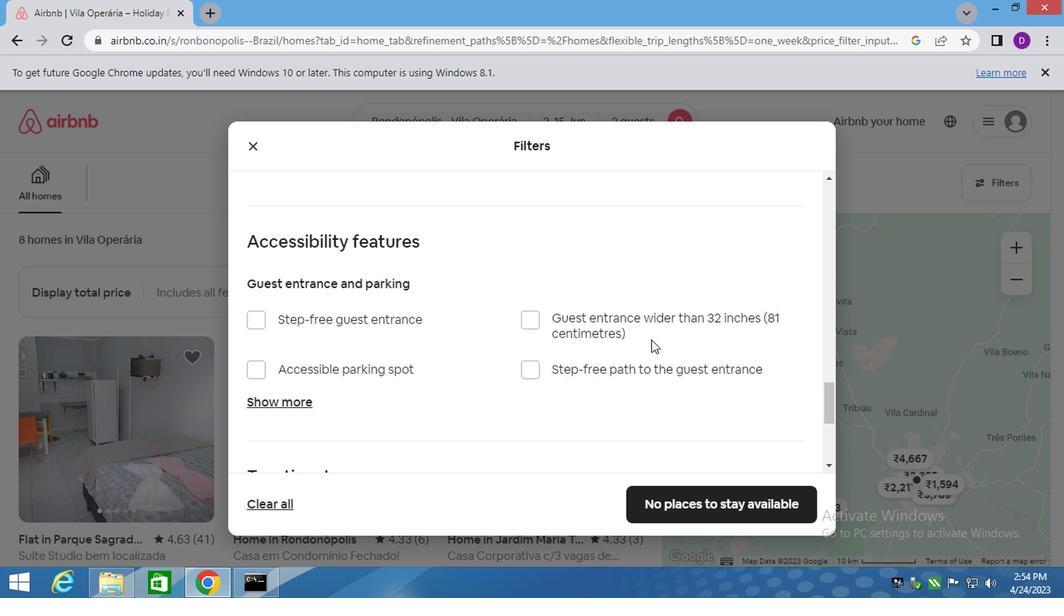 
Action: Mouse scrolled (646, 341) with delta (0, 1)
Screenshot: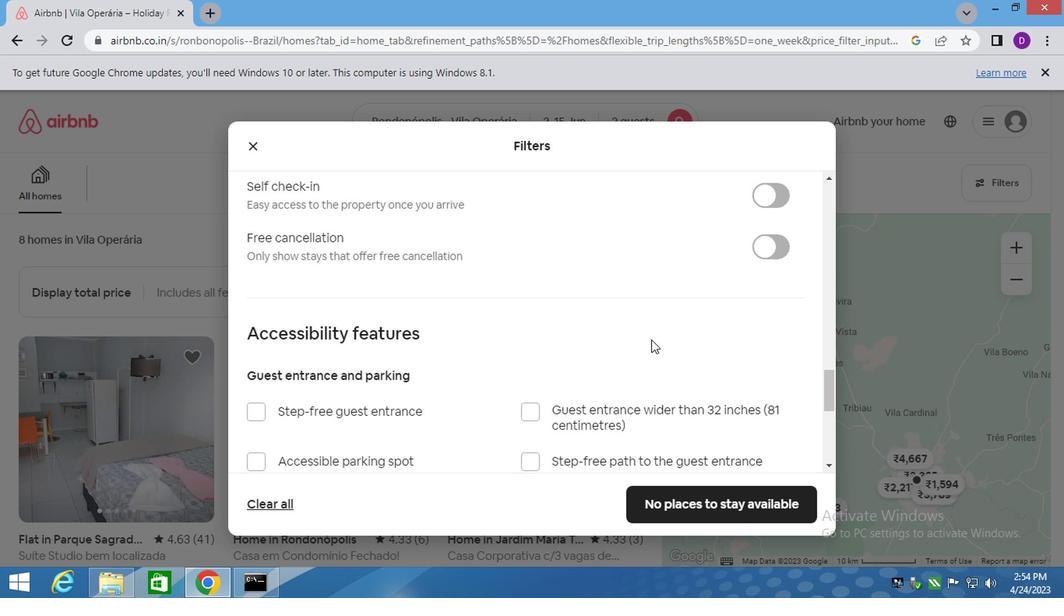 
Action: Mouse scrolled (646, 341) with delta (0, 1)
Screenshot: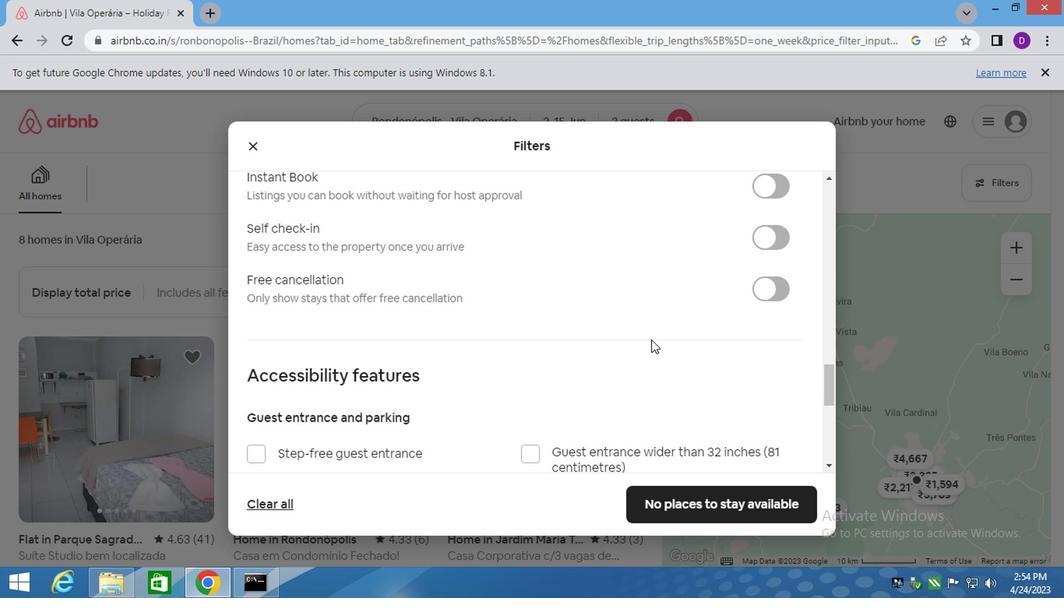 
Action: Mouse moved to (757, 391)
Screenshot: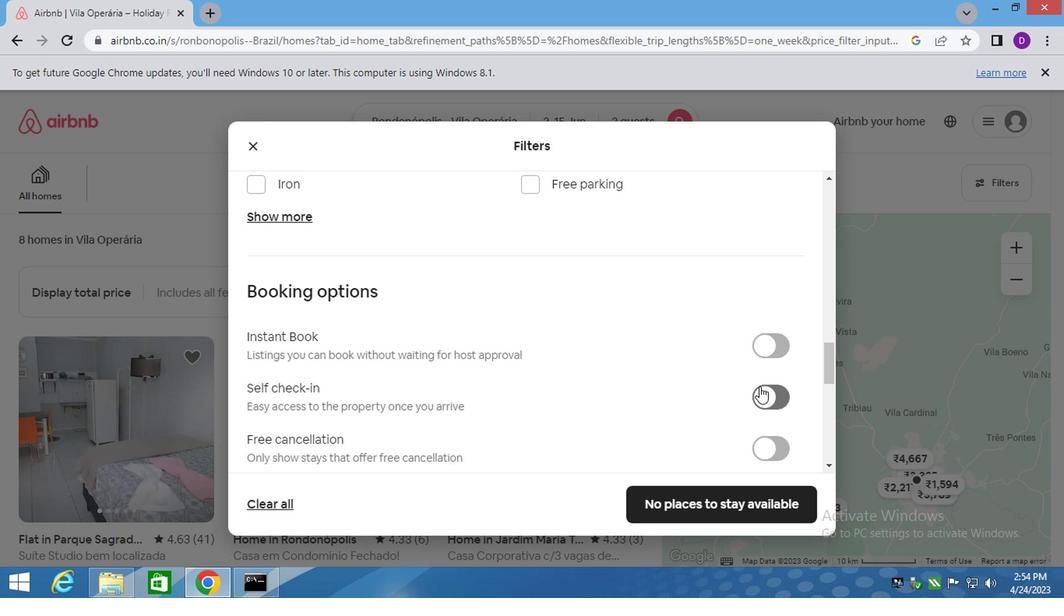 
Action: Mouse pressed left at (757, 391)
Screenshot: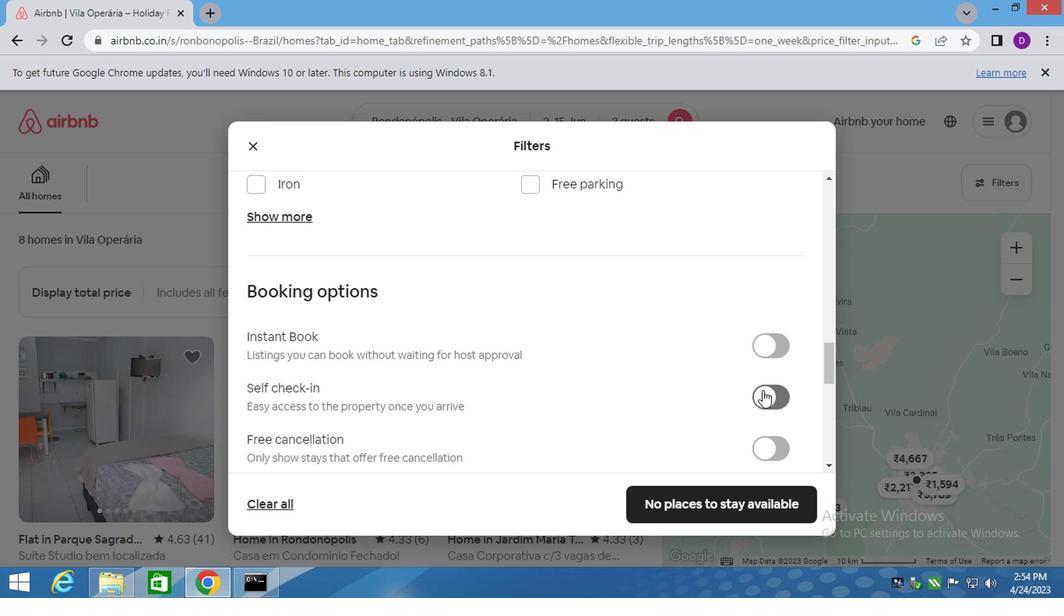 
Action: Mouse moved to (676, 380)
Screenshot: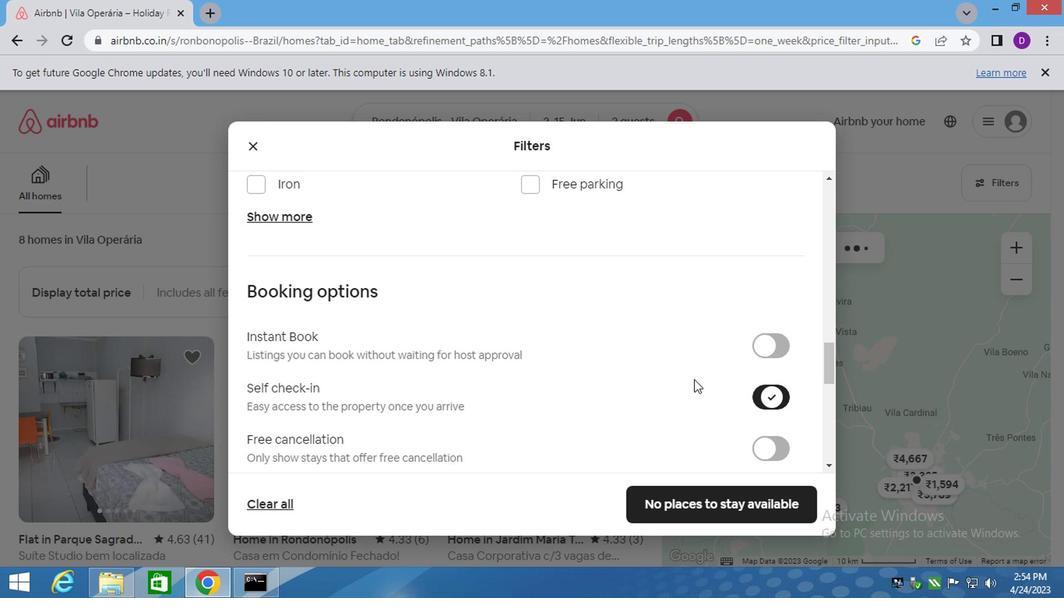 
Action: Mouse scrolled (676, 380) with delta (0, 0)
Screenshot: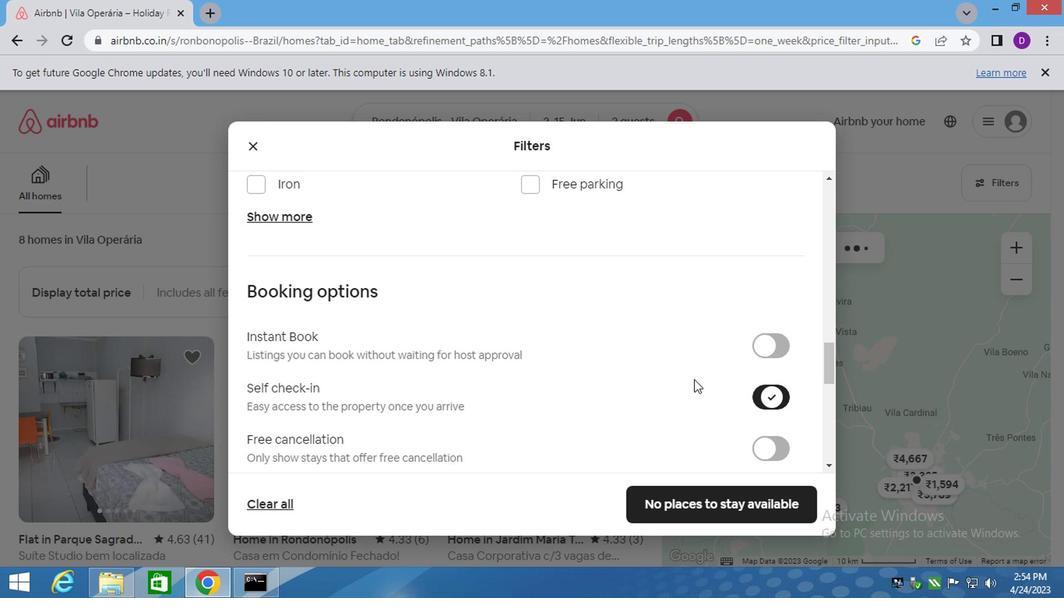 
Action: Mouse moved to (675, 380)
Screenshot: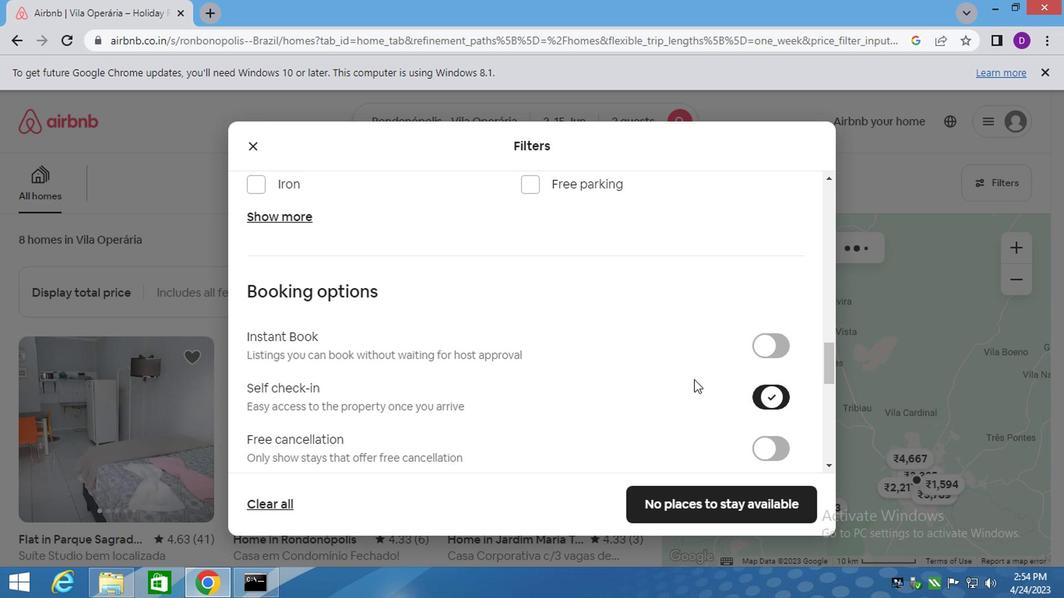 
Action: Mouse scrolled (675, 380) with delta (0, 0)
Screenshot: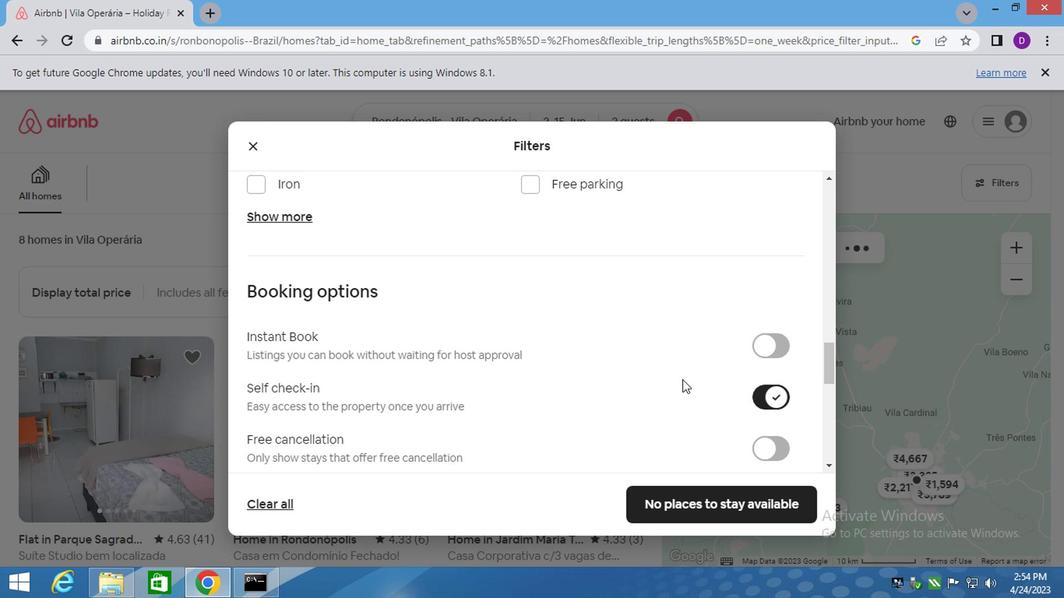 
Action: Mouse moved to (673, 380)
Screenshot: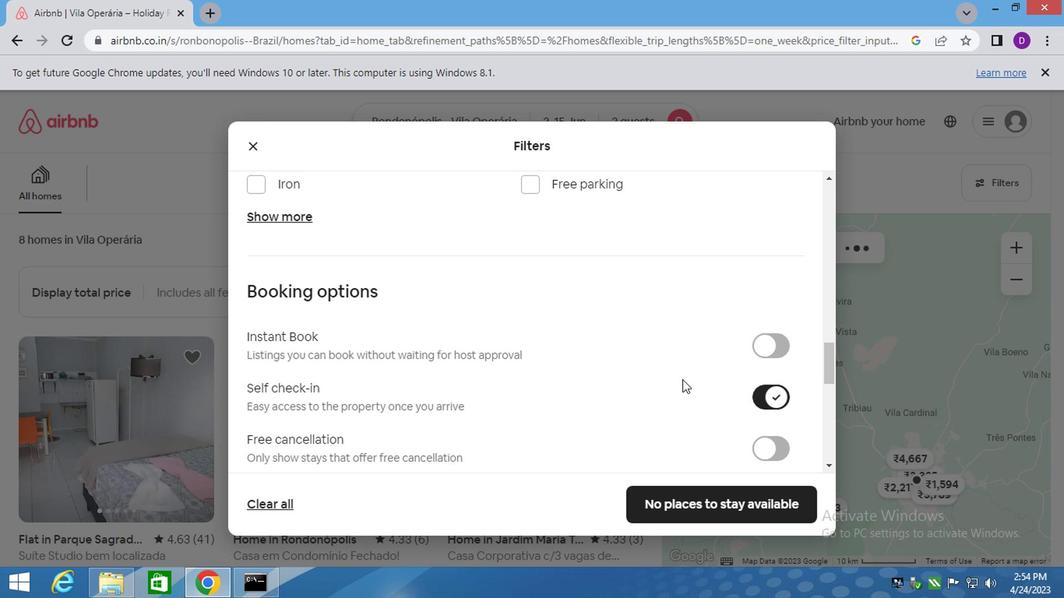 
Action: Mouse scrolled (674, 380) with delta (0, 0)
Screenshot: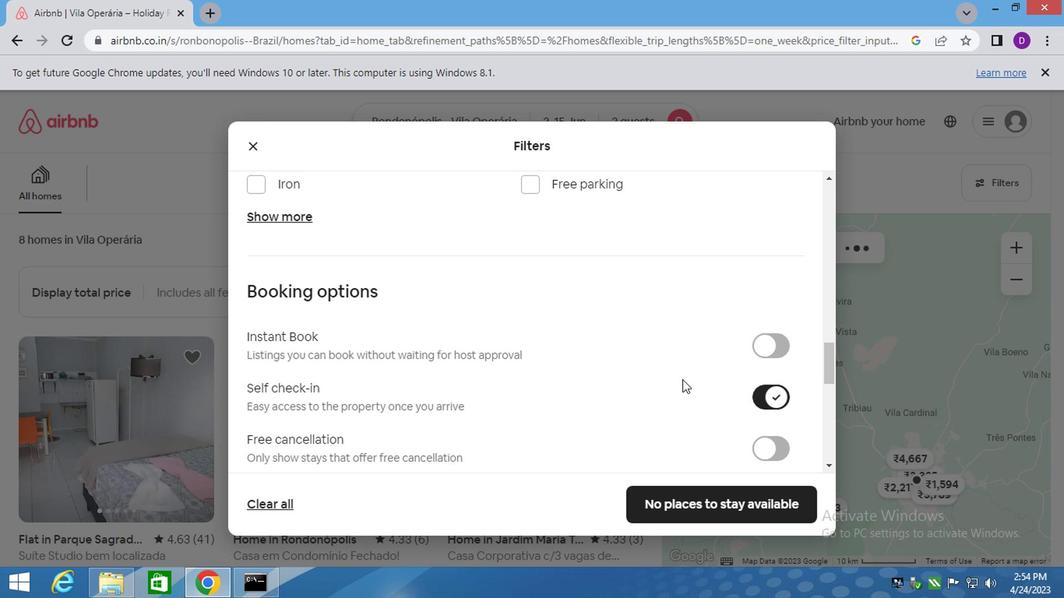 
Action: Mouse moved to (671, 380)
Screenshot: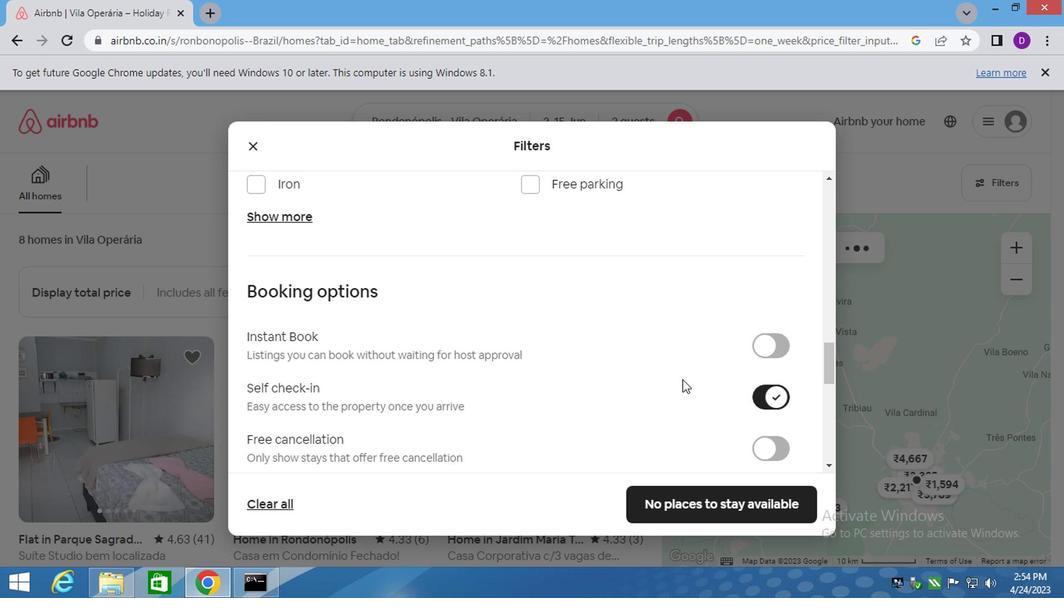 
Action: Mouse scrolled (671, 380) with delta (0, 0)
Screenshot: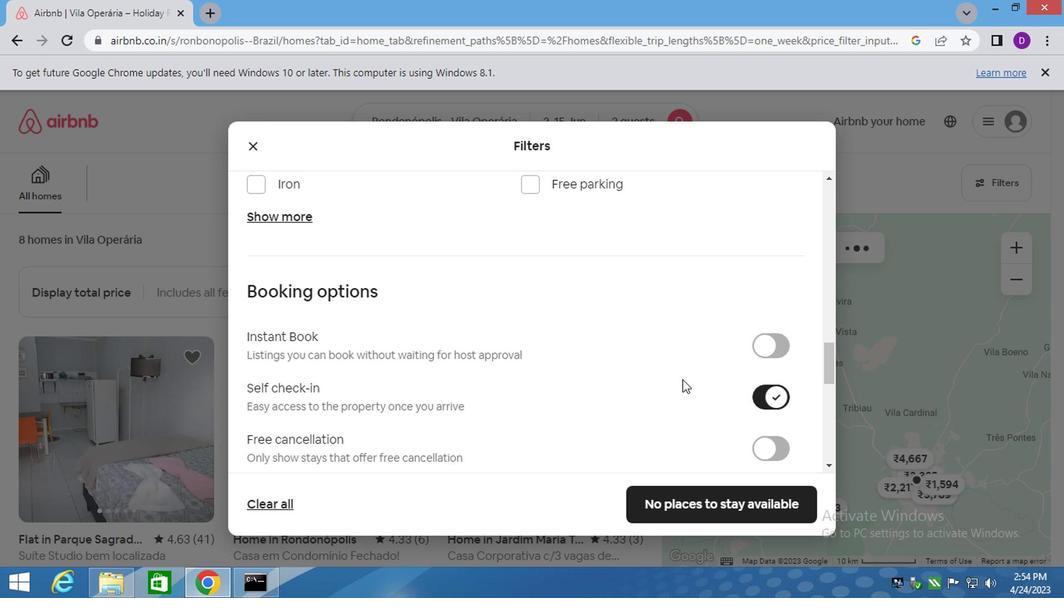 
Action: Mouse moved to (650, 382)
Screenshot: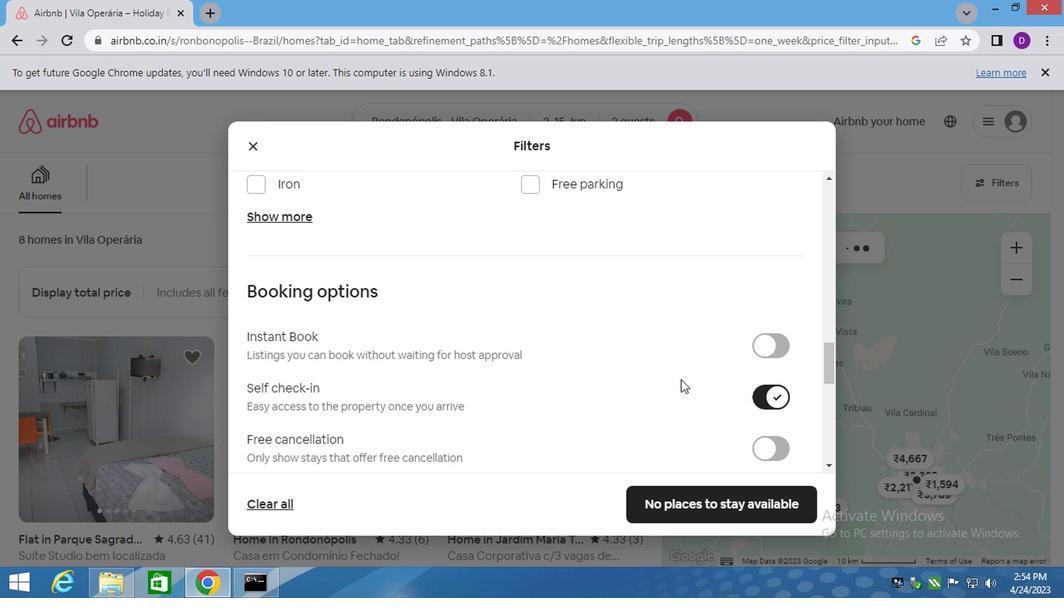 
Action: Mouse scrolled (666, 380) with delta (0, 0)
Screenshot: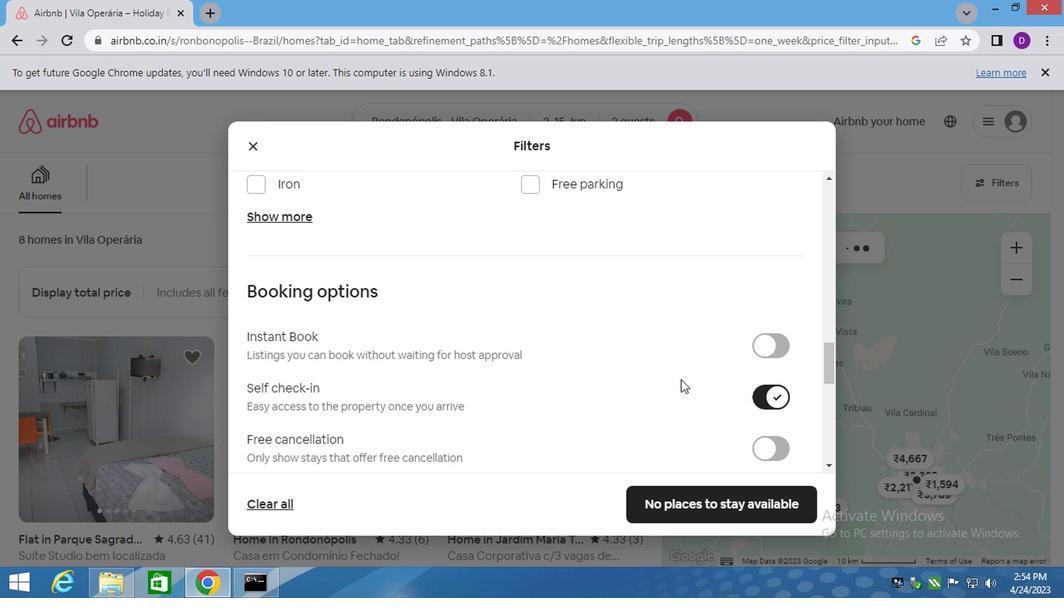 
Action: Mouse moved to (538, 379)
Screenshot: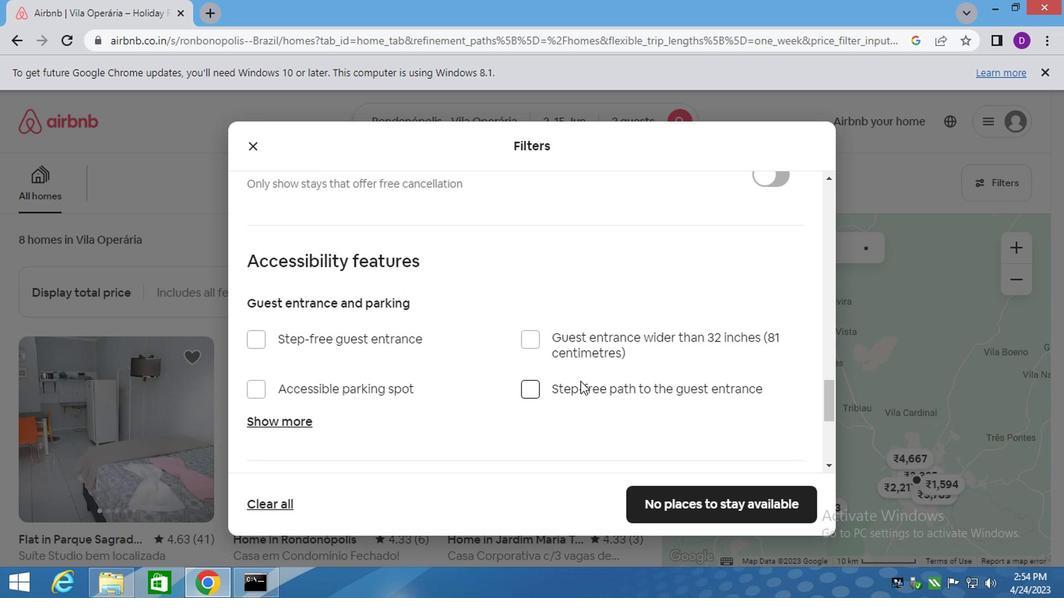 
Action: Mouse scrolled (538, 378) with delta (0, -1)
Screenshot: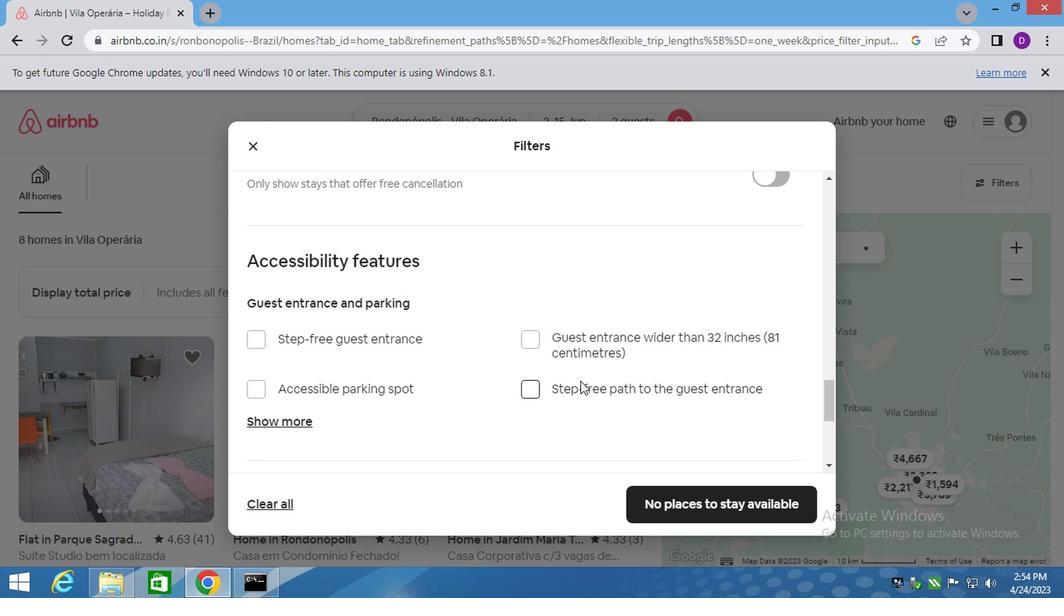 
Action: Mouse scrolled (538, 378) with delta (0, -1)
Screenshot: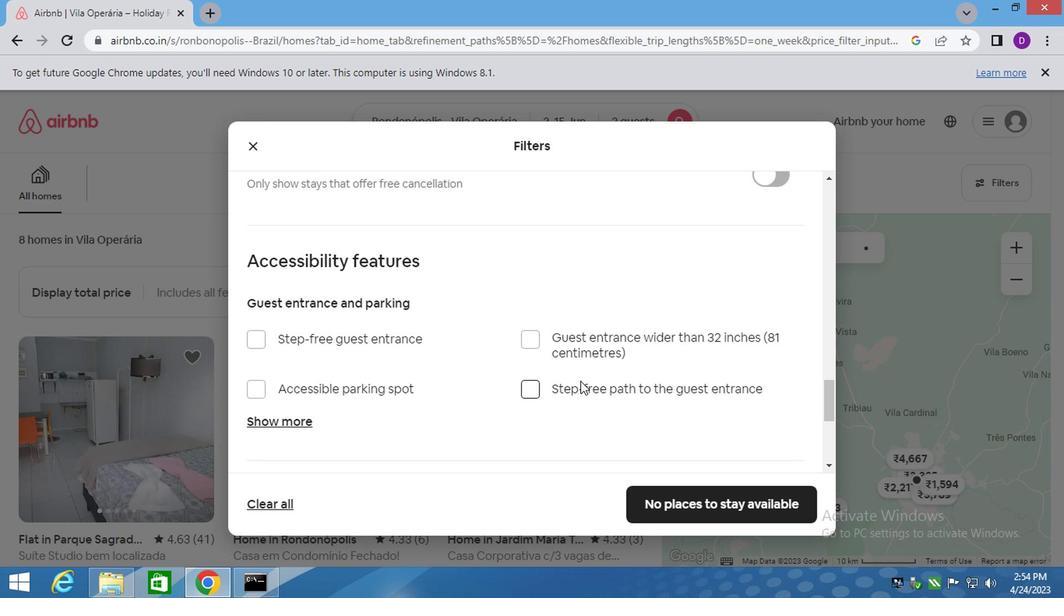 
Action: Mouse moved to (538, 379)
Screenshot: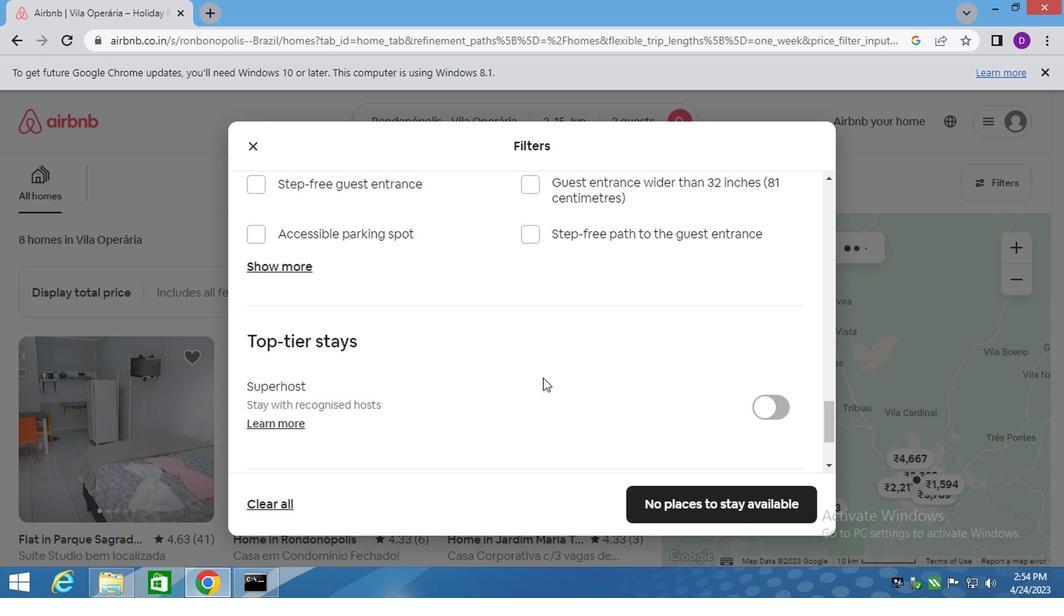 
Action: Mouse scrolled (538, 378) with delta (0, -1)
Screenshot: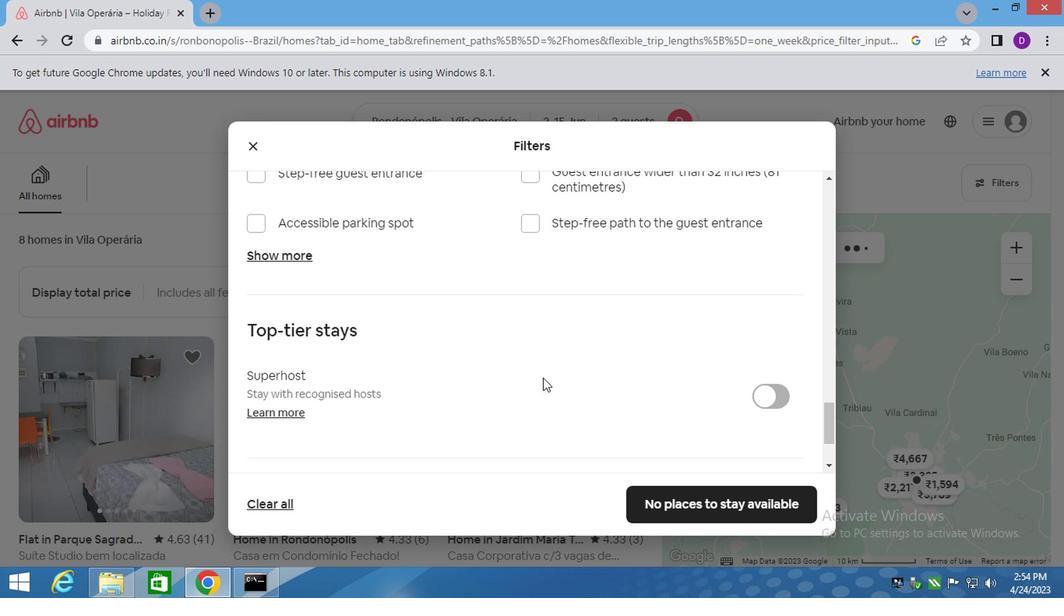 
Action: Mouse moved to (517, 384)
Screenshot: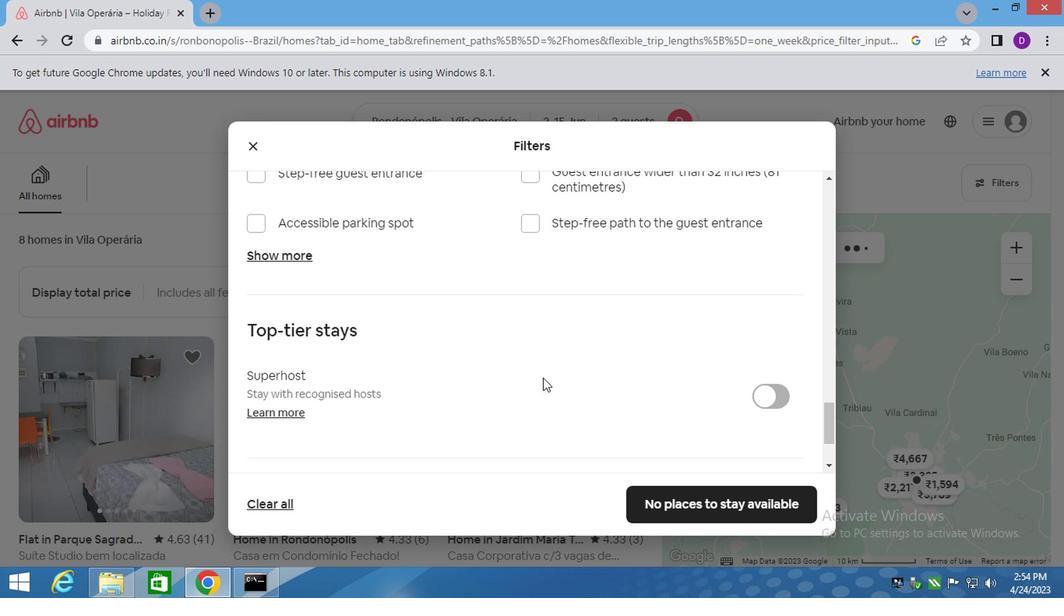 
Action: Mouse scrolled (538, 378) with delta (0, -1)
Screenshot: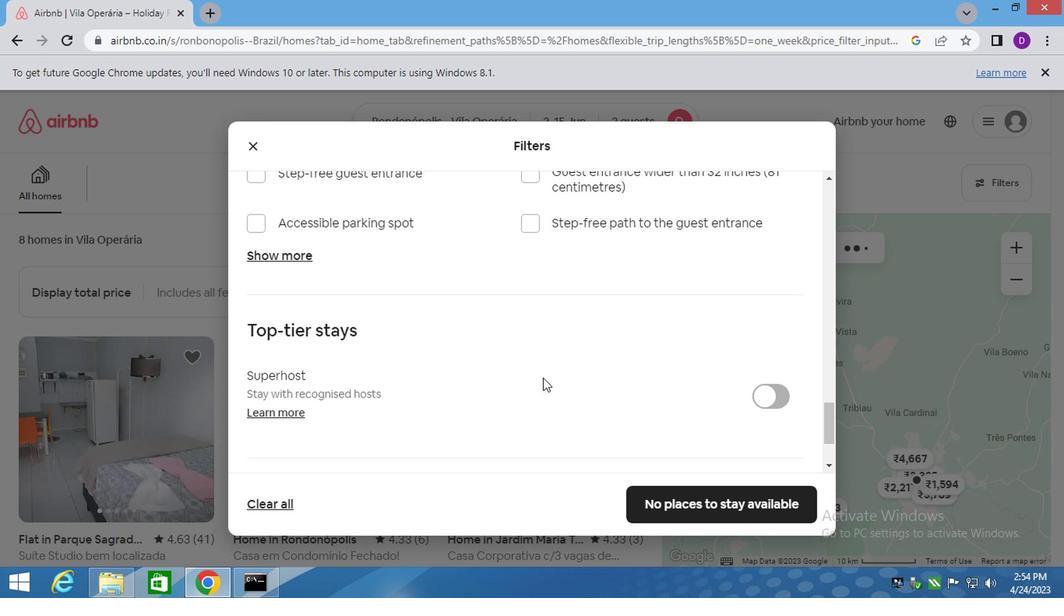 
Action: Mouse moved to (479, 387)
Screenshot: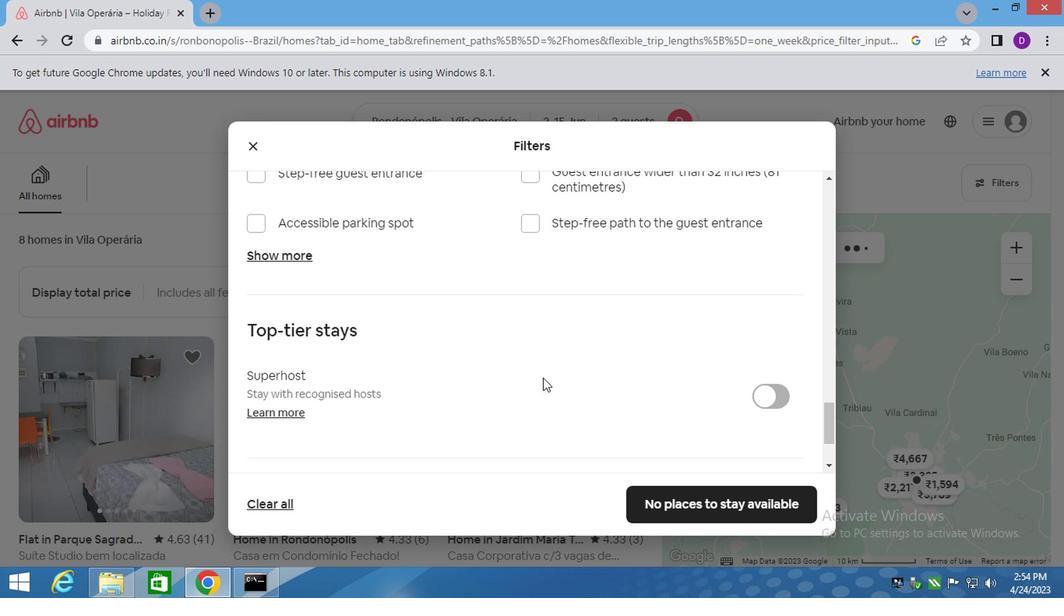 
Action: Mouse scrolled (538, 378) with delta (0, -1)
Screenshot: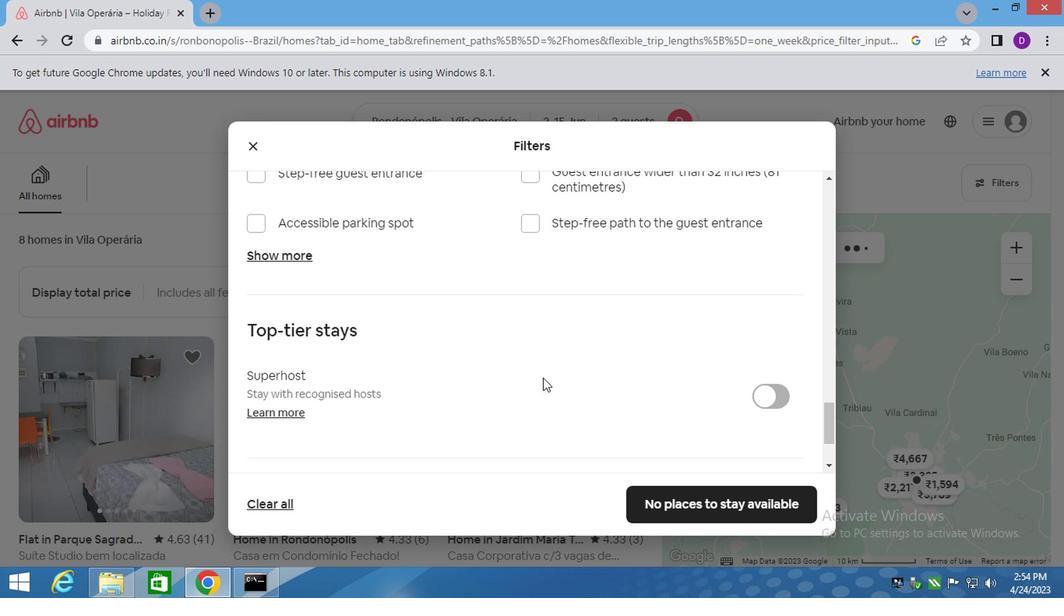 
Action: Mouse moved to (450, 390)
Screenshot: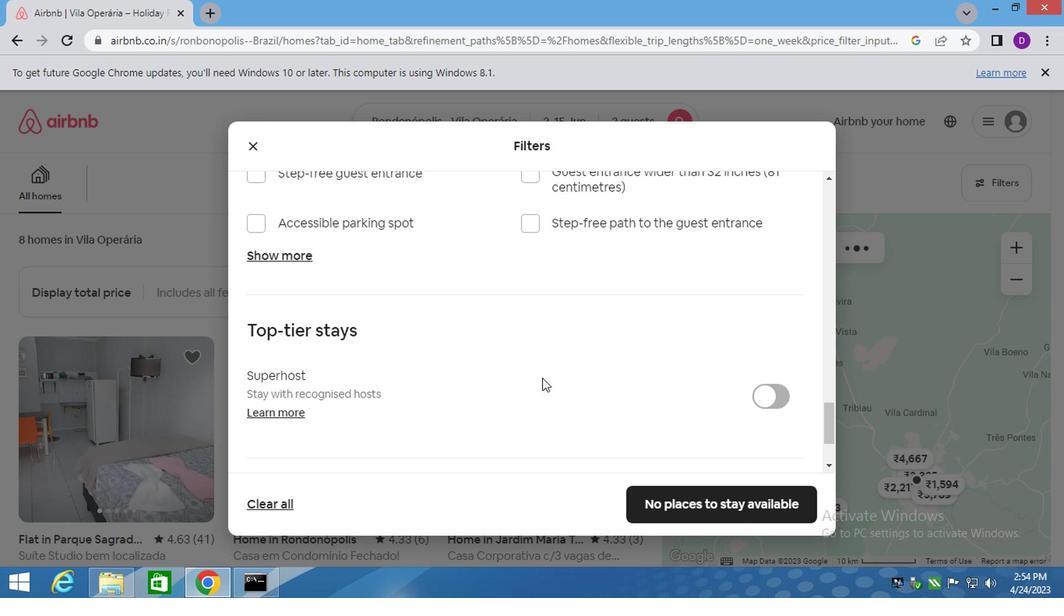 
Action: Mouse scrolled (450, 389) with delta (0, 0)
Screenshot: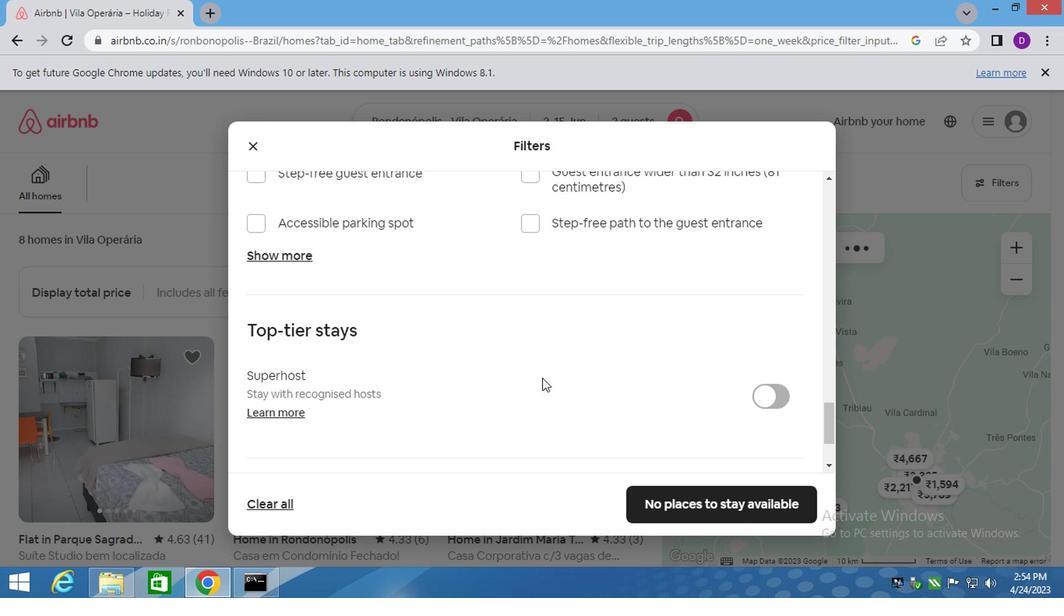 
Action: Mouse scrolled (450, 389) with delta (0, 0)
Screenshot: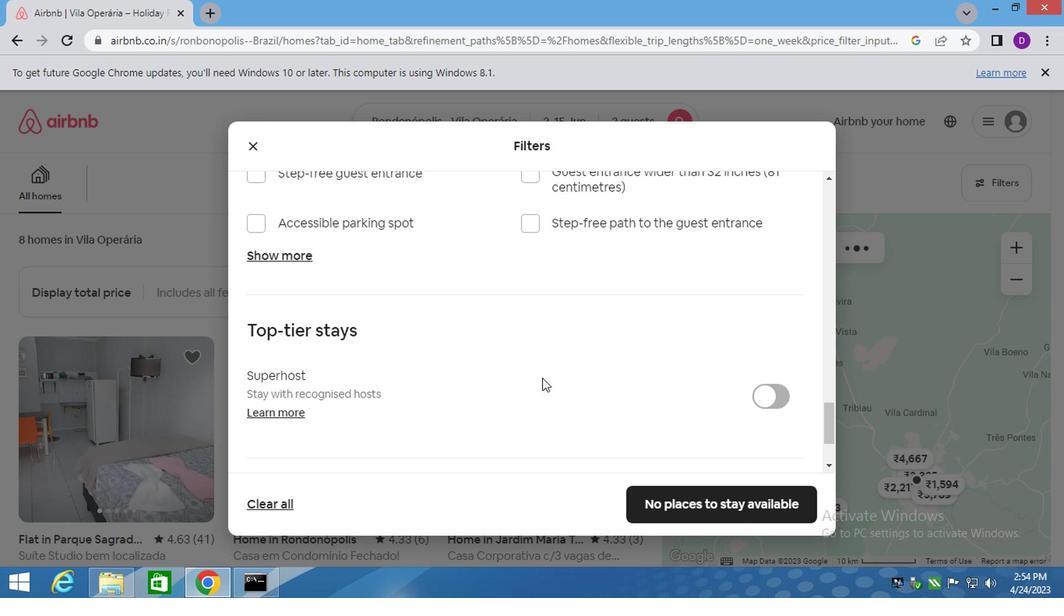 
Action: Mouse scrolled (450, 389) with delta (0, 0)
Screenshot: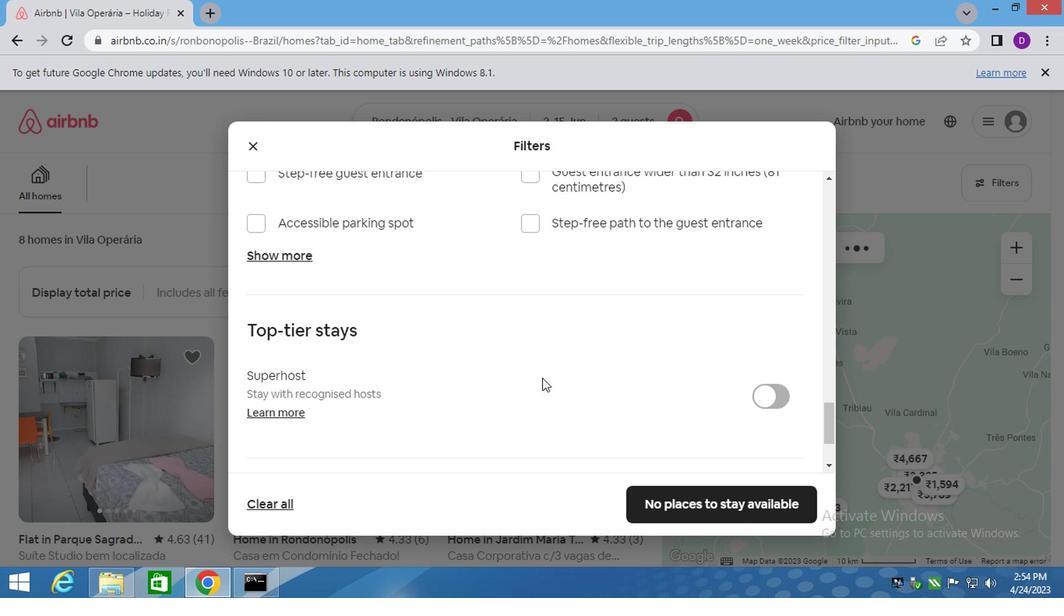 
Action: Mouse moved to (369, 397)
Screenshot: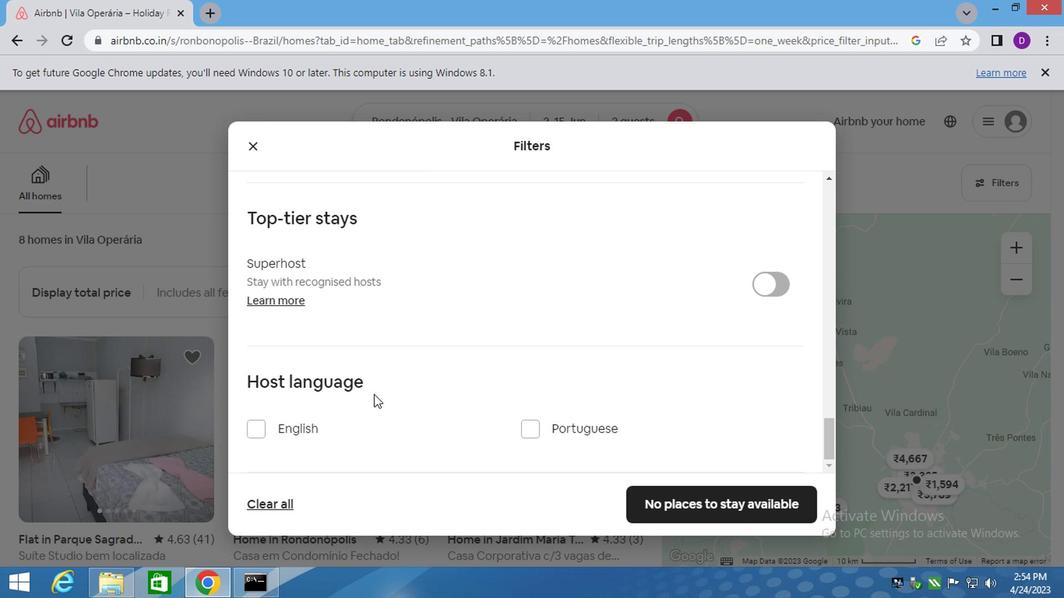 
Action: Mouse scrolled (369, 396) with delta (0, 0)
Screenshot: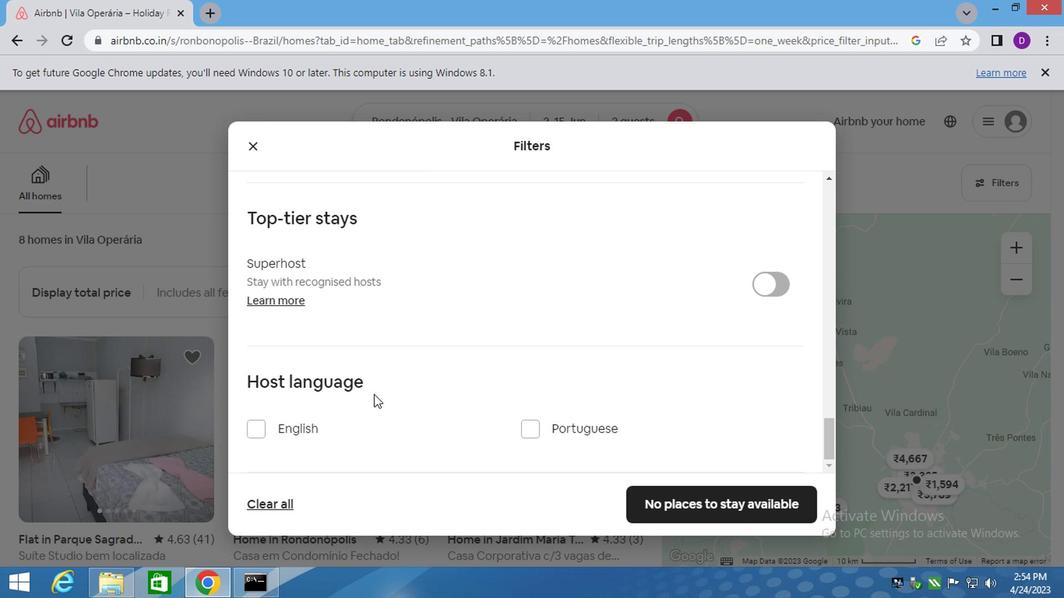 
Action: Mouse moved to (369, 397)
Screenshot: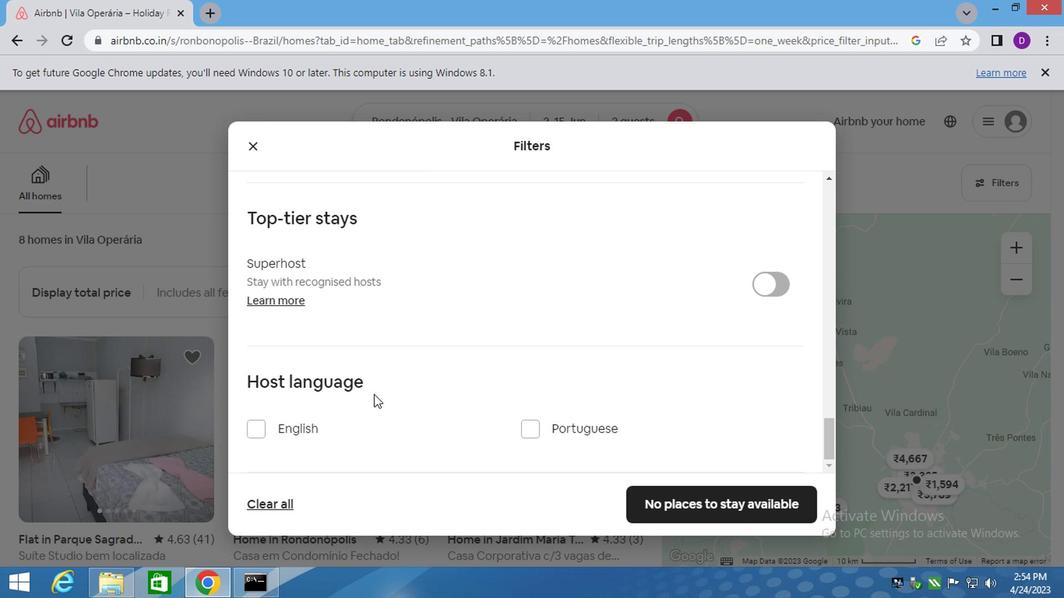 
Action: Mouse scrolled (369, 396) with delta (0, 0)
Screenshot: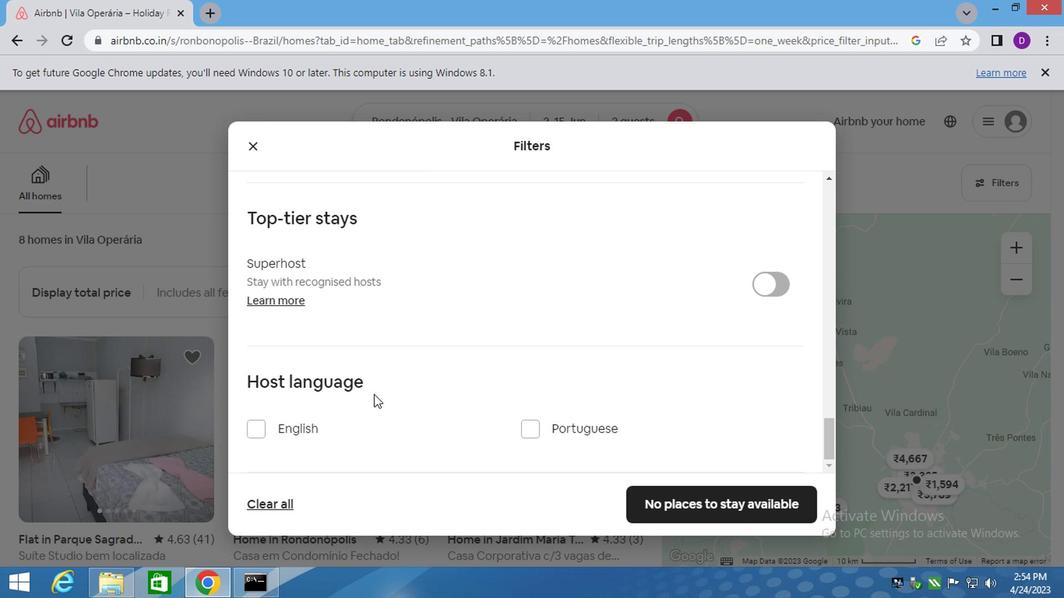 
Action: Mouse scrolled (369, 396) with delta (0, 0)
Screenshot: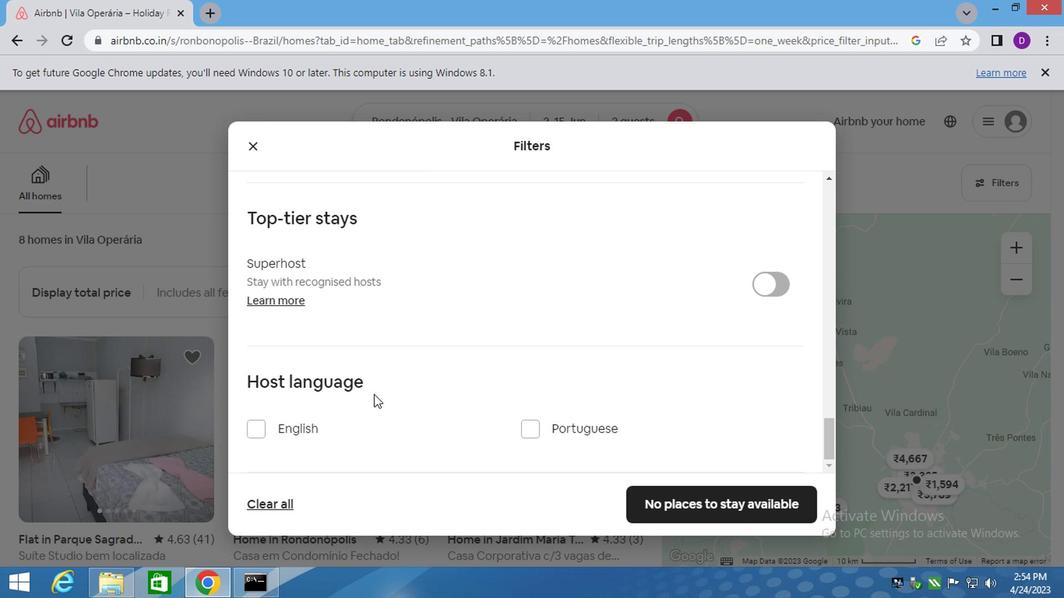 
Action: Mouse scrolled (369, 396) with delta (0, 0)
Screenshot: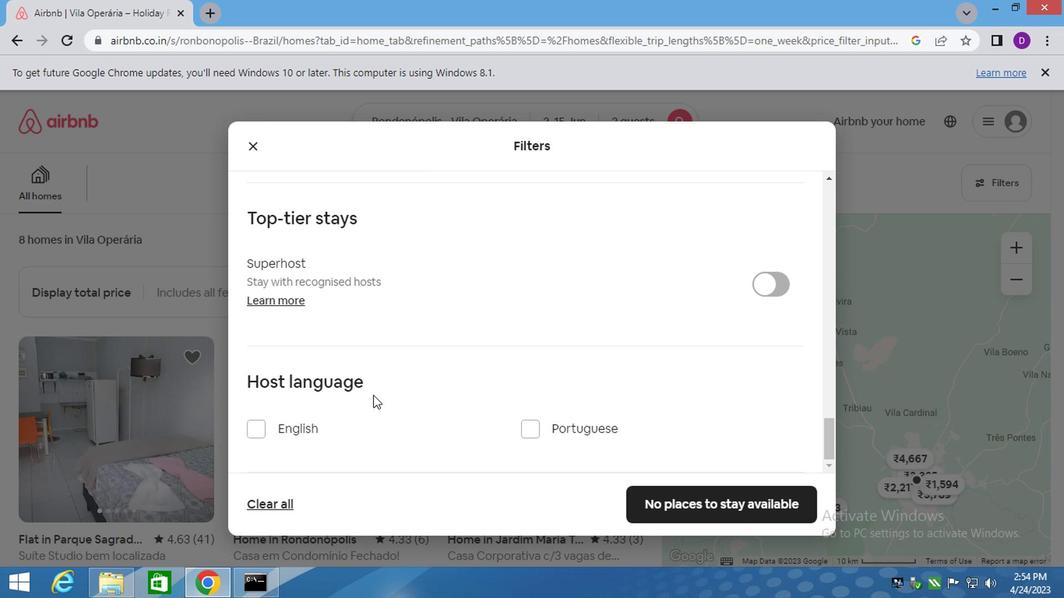 
Action: Mouse moved to (648, 515)
Screenshot: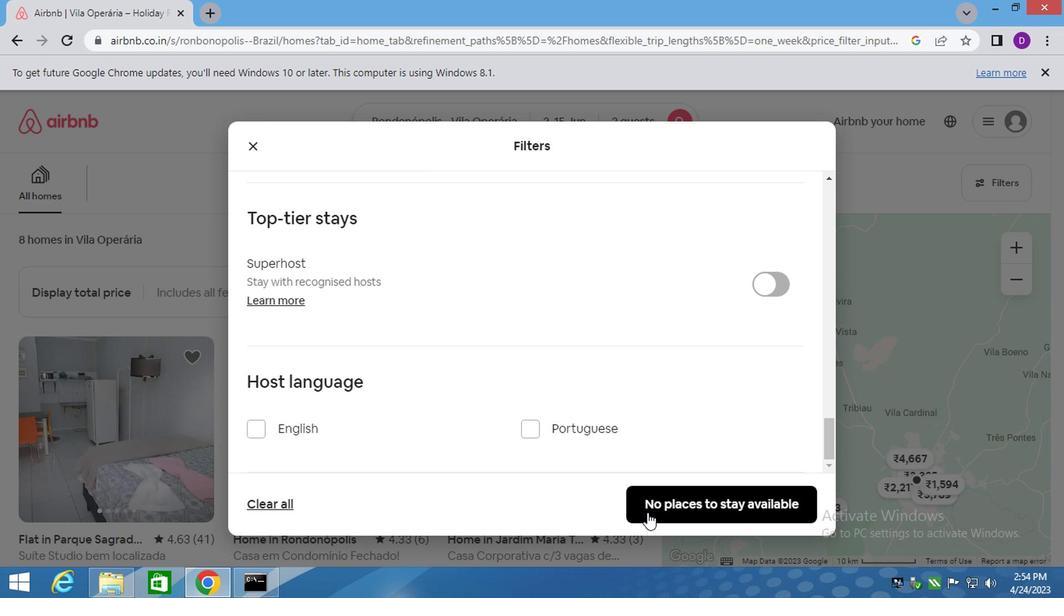
Action: Mouse pressed left at (648, 515)
Screenshot: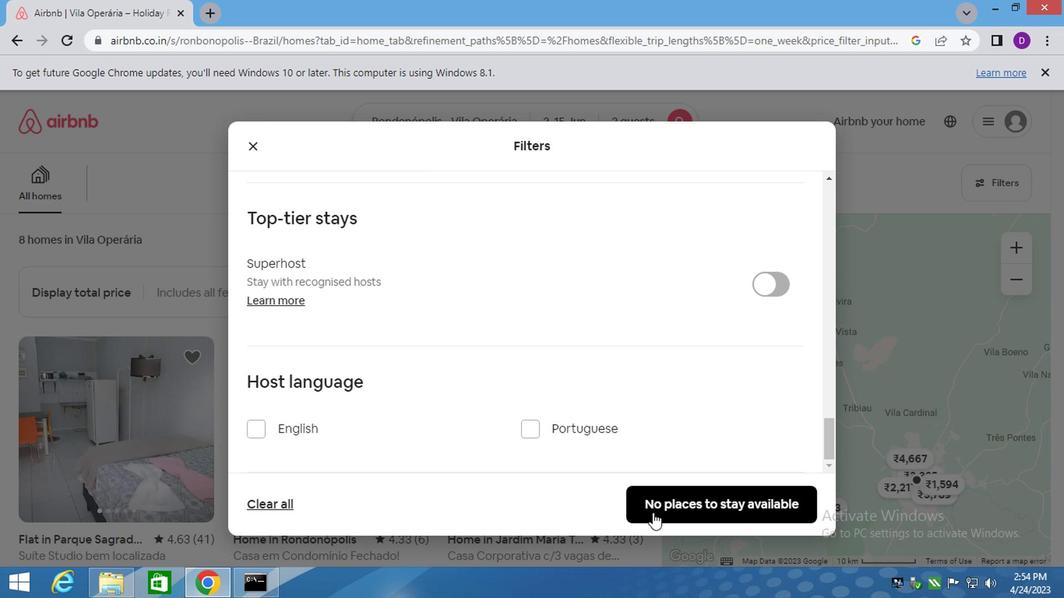 
Action: Mouse moved to (648, 514)
Screenshot: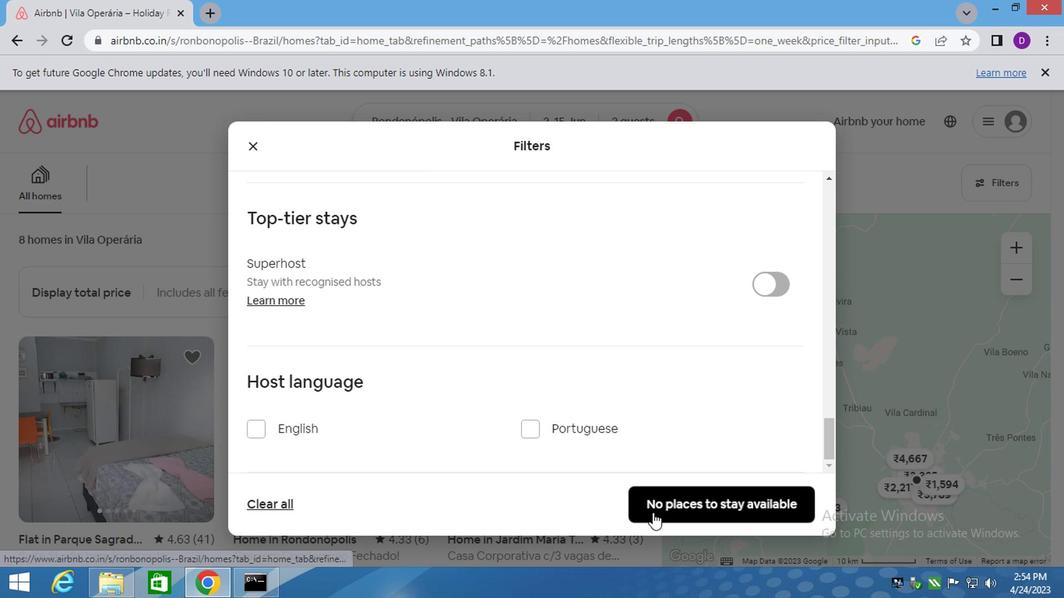 
